 Task: GIF Creation: Create a GIF from a sequence of images.
Action: Mouse pressed left at (549, 423)
Screenshot: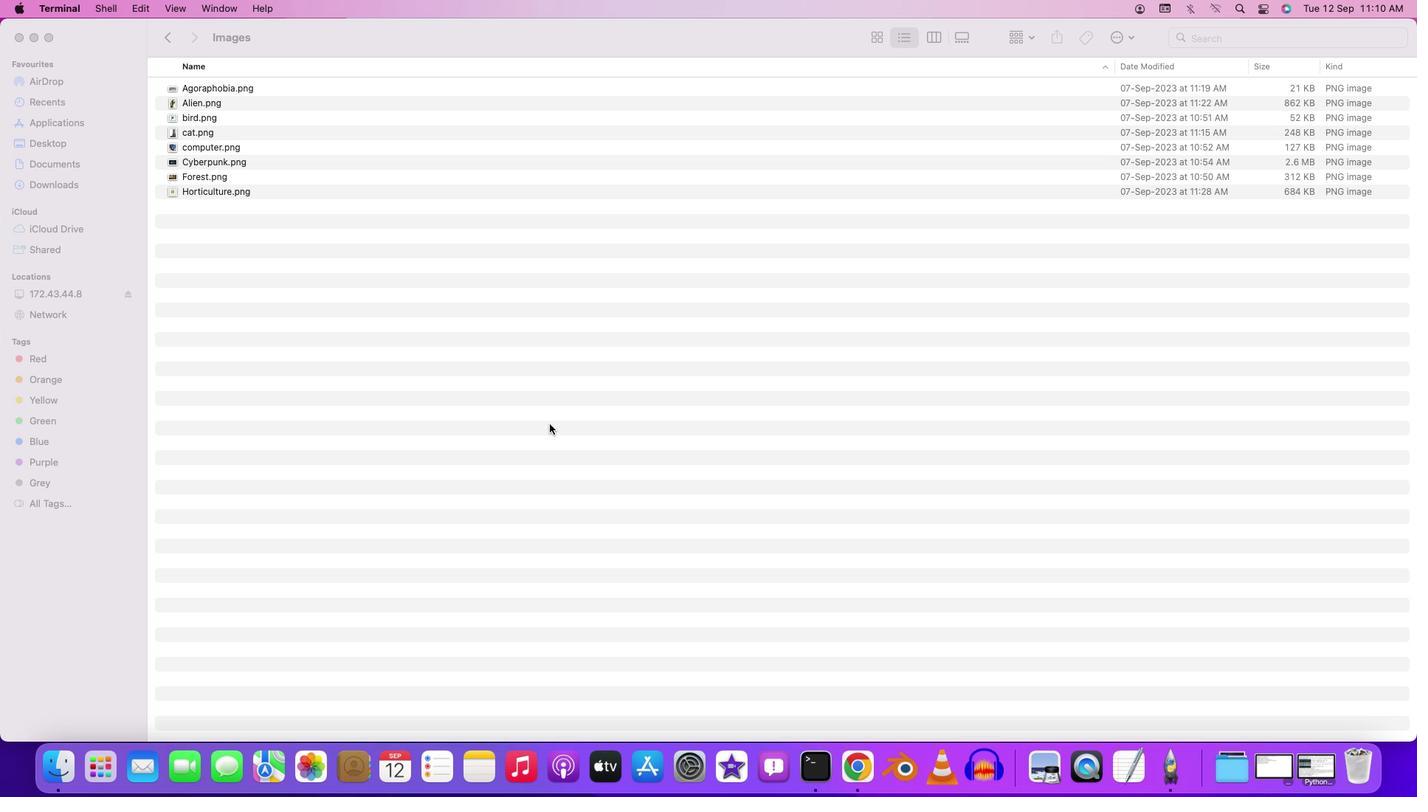 
Action: Mouse moved to (255, 85)
Screenshot: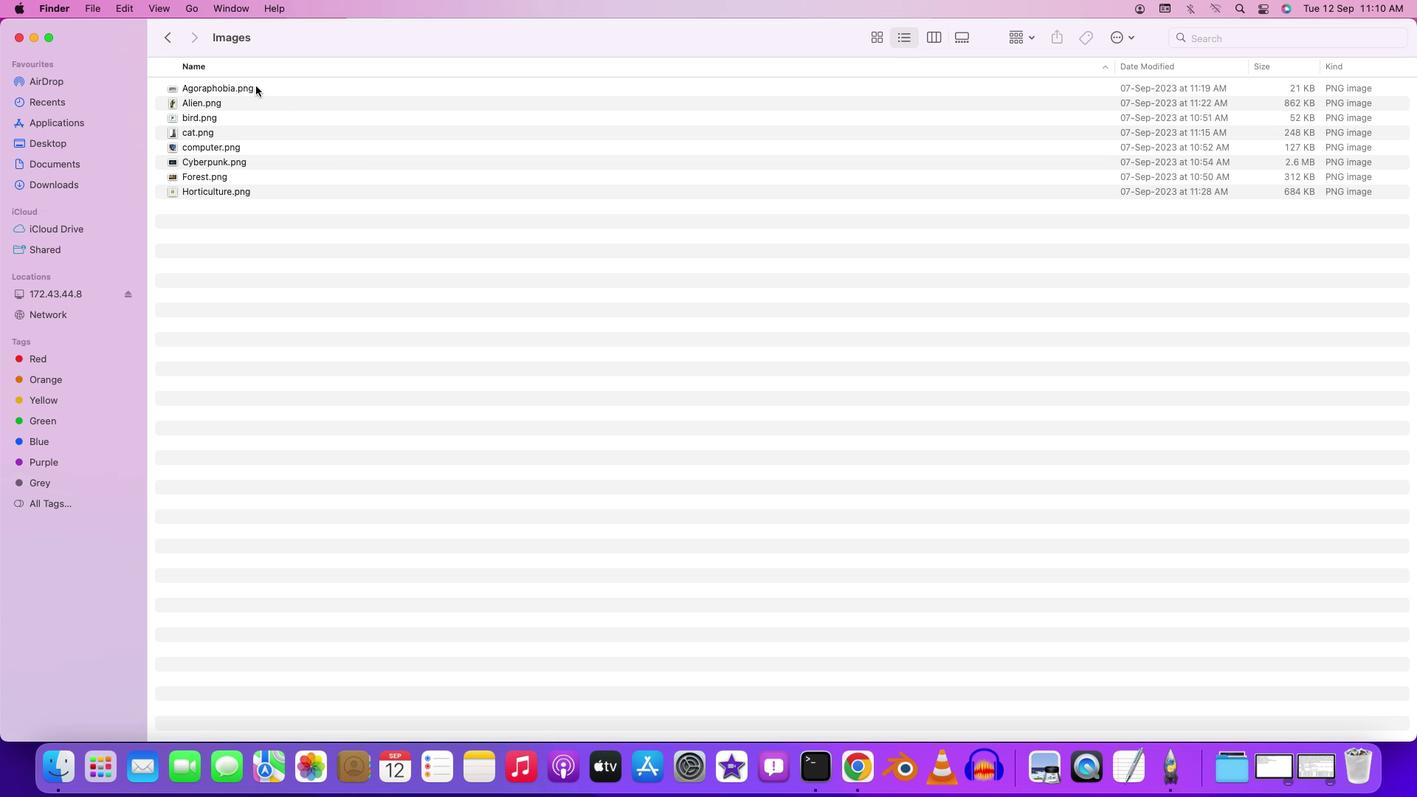 
Action: Mouse pressed left at (255, 85)
Screenshot: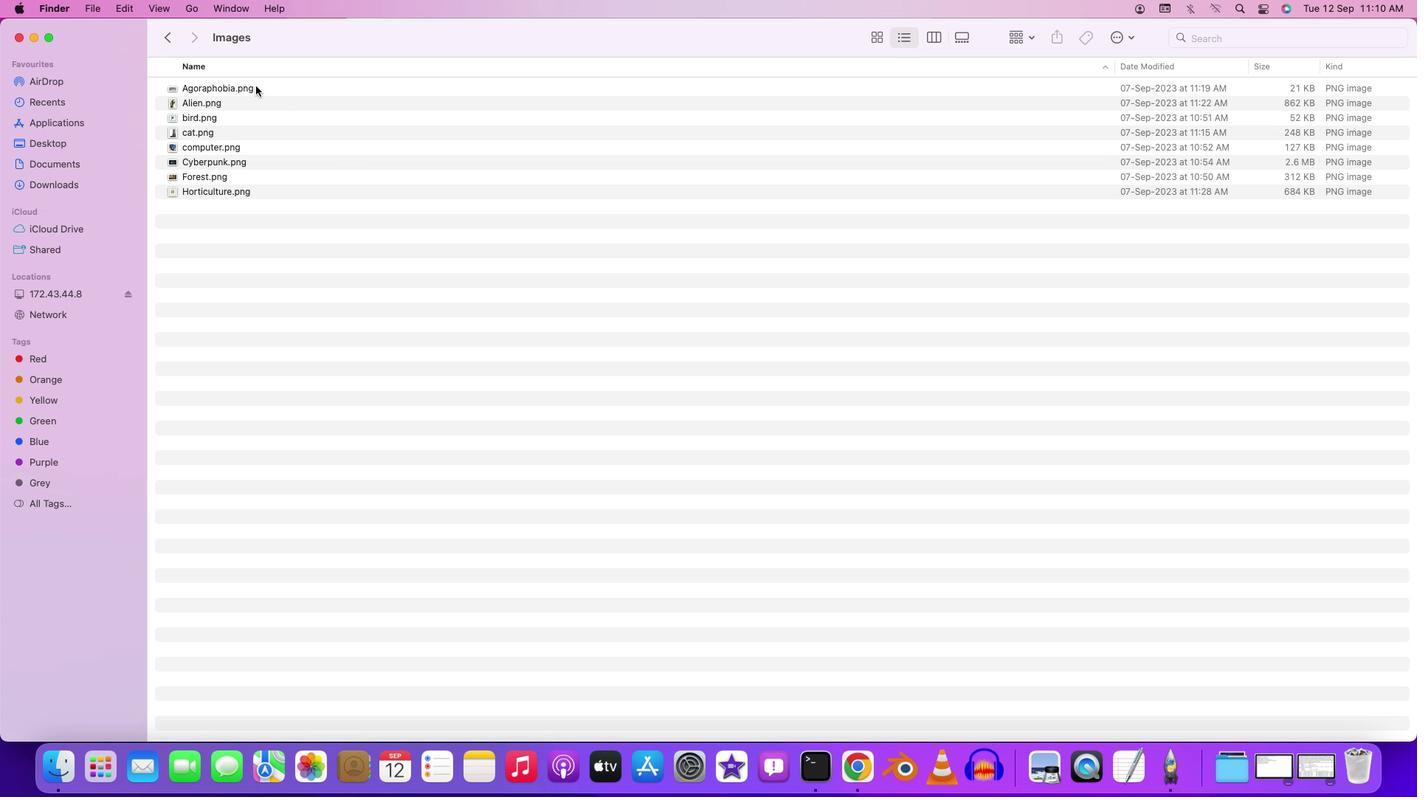 
Action: Mouse moved to (251, 87)
Screenshot: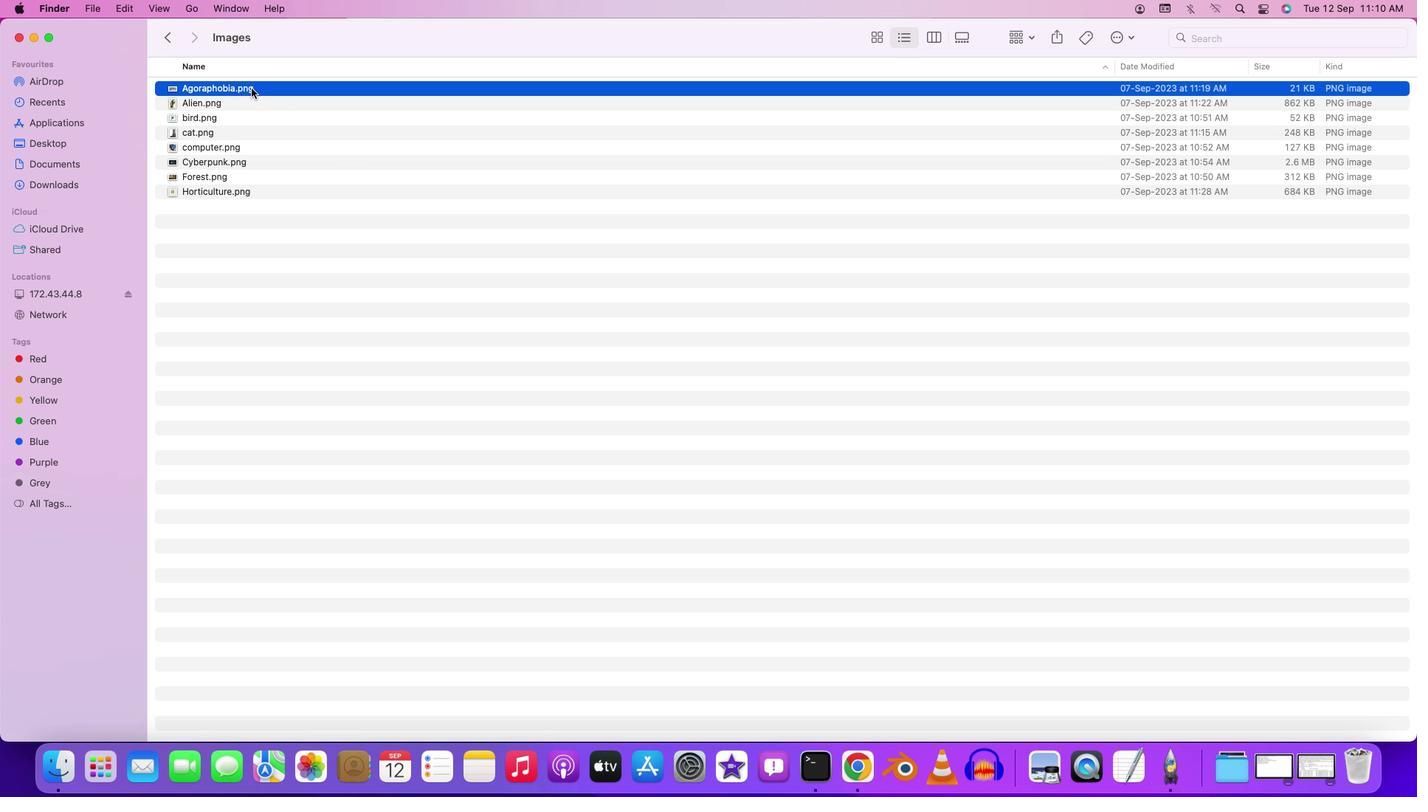 
Action: Mouse pressed right at (251, 87)
Screenshot: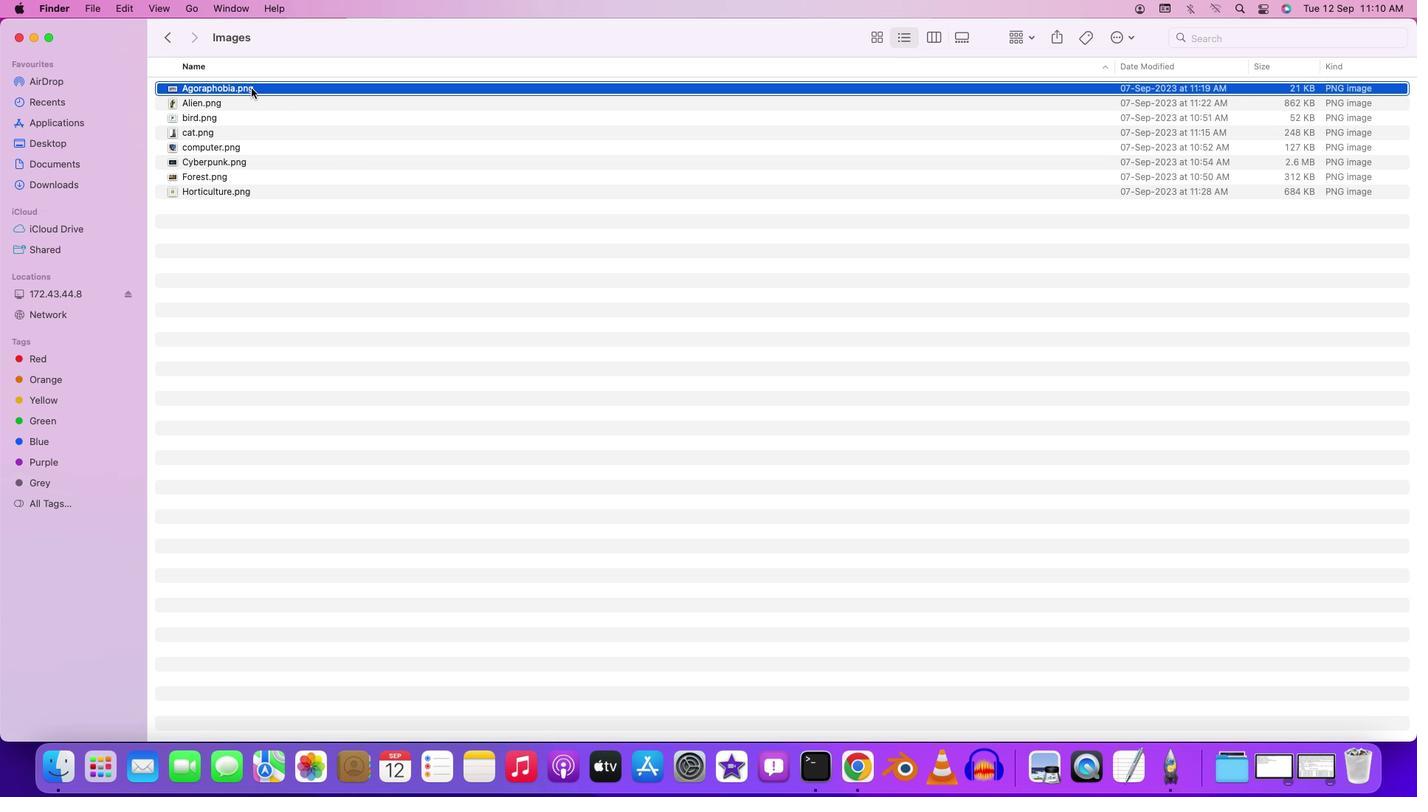 
Action: Mouse moved to (290, 171)
Screenshot: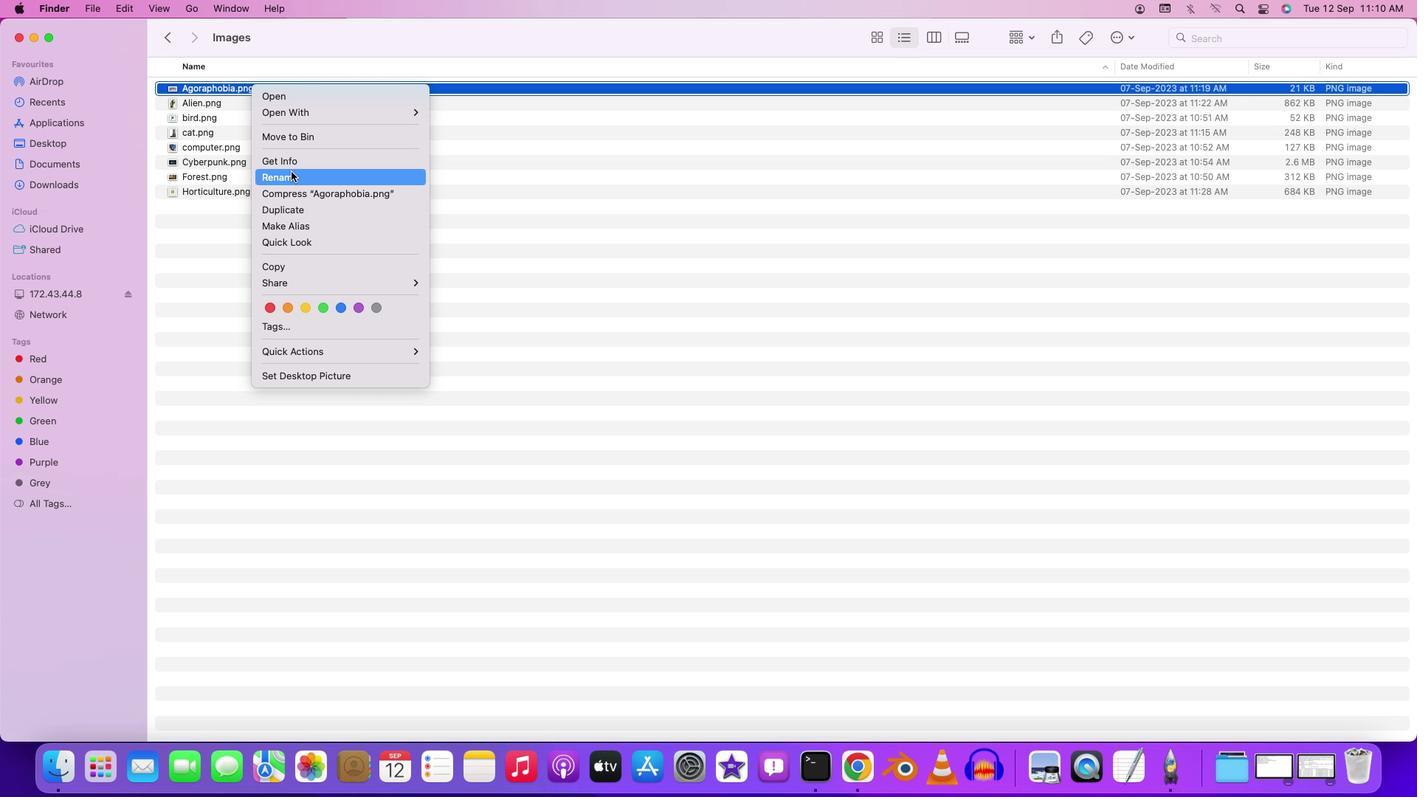 
Action: Mouse pressed left at (290, 171)
Screenshot: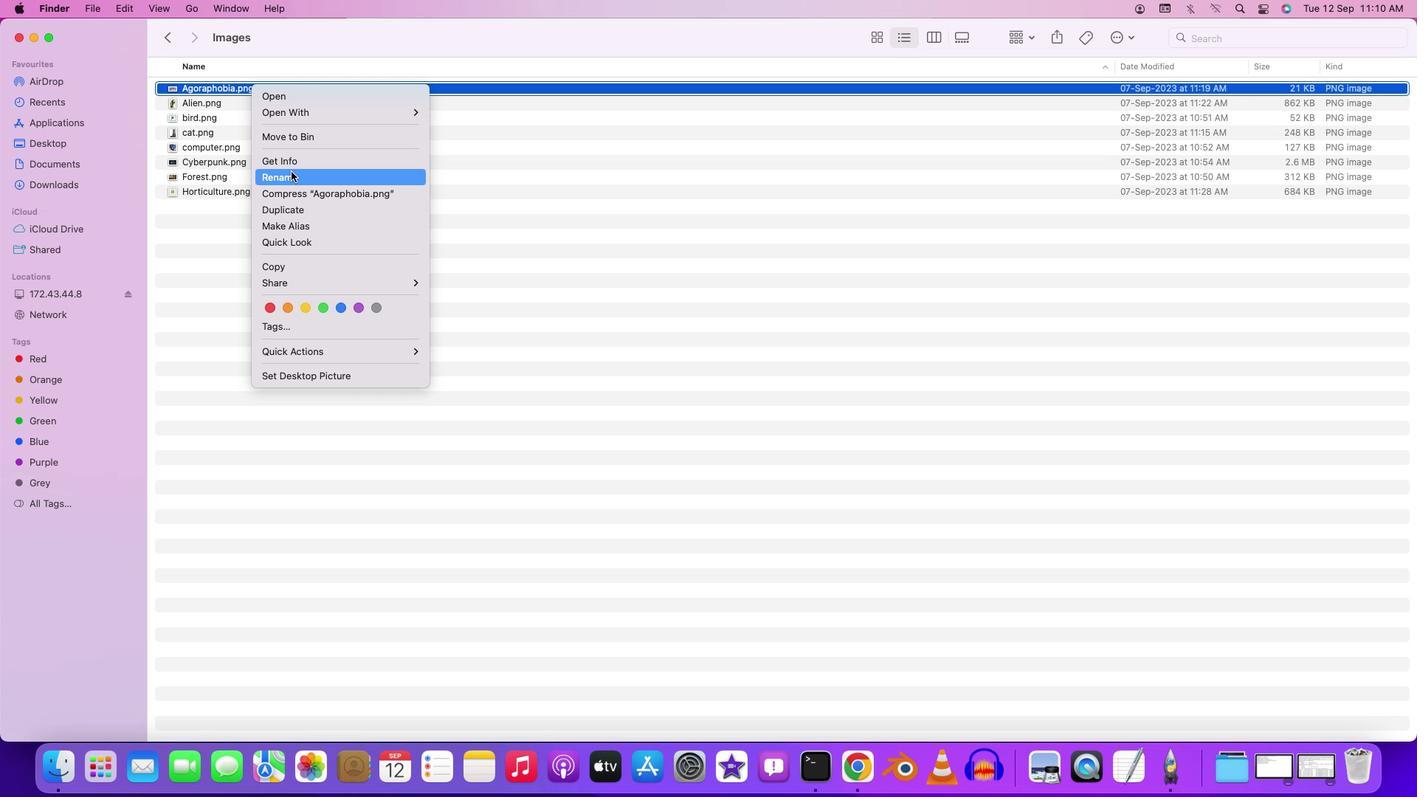 
Action: Key pressed Key.rightKey.leftKey.rightKey.backspaceKey.backspaceKey.backspaceKey.backspaceKey.backspaceKey.backspaceKey.backspaceKey.backspaceKey.backspaceKey.backspaceKey.backspaceKey.backspaceKey.backspaceKey.backspaceKey.backspaceKey.backspaceKey.backspaceKey.backspace'f''r''a''m''3'Key.backspace'e''1'Key.enter
Screenshot: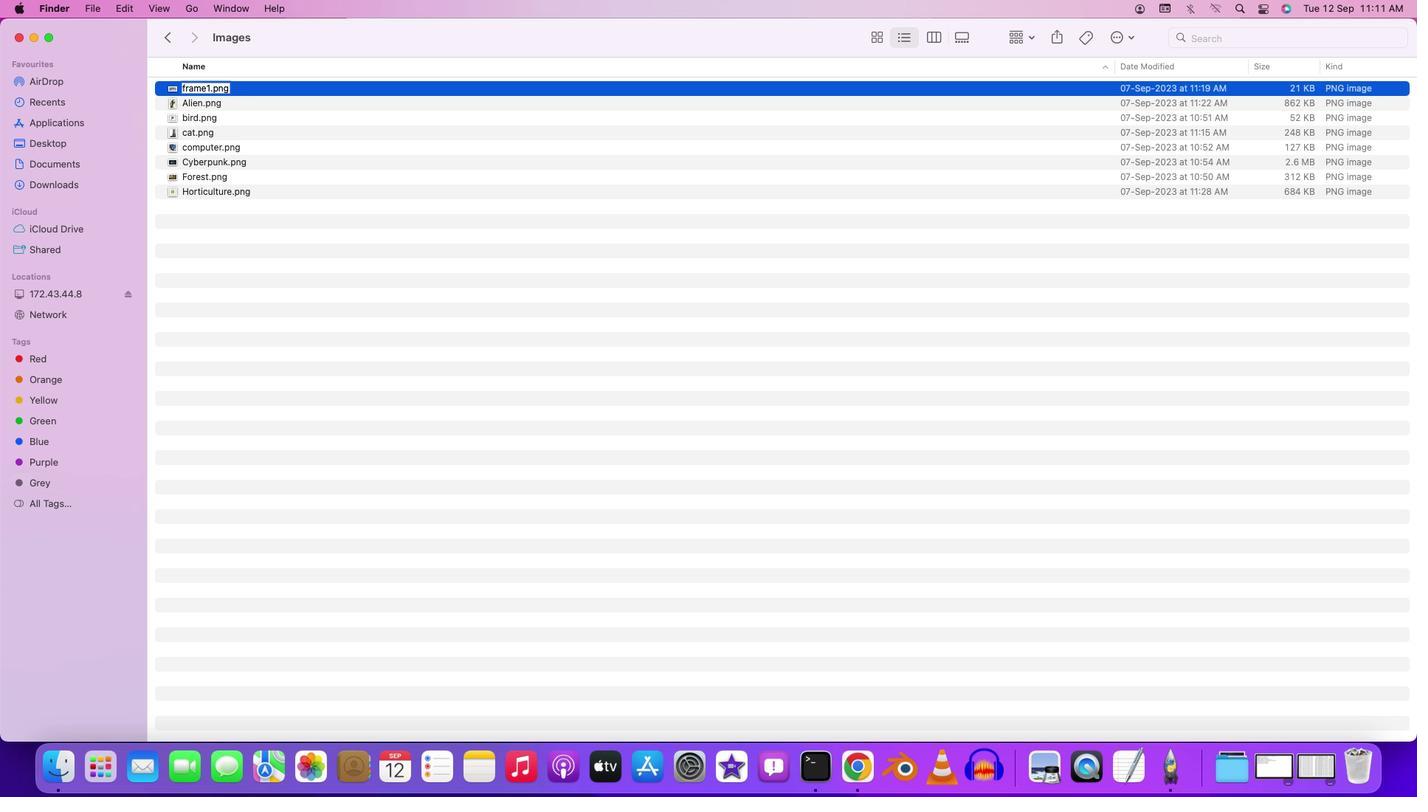 
Action: Mouse moved to (215, 90)
Screenshot: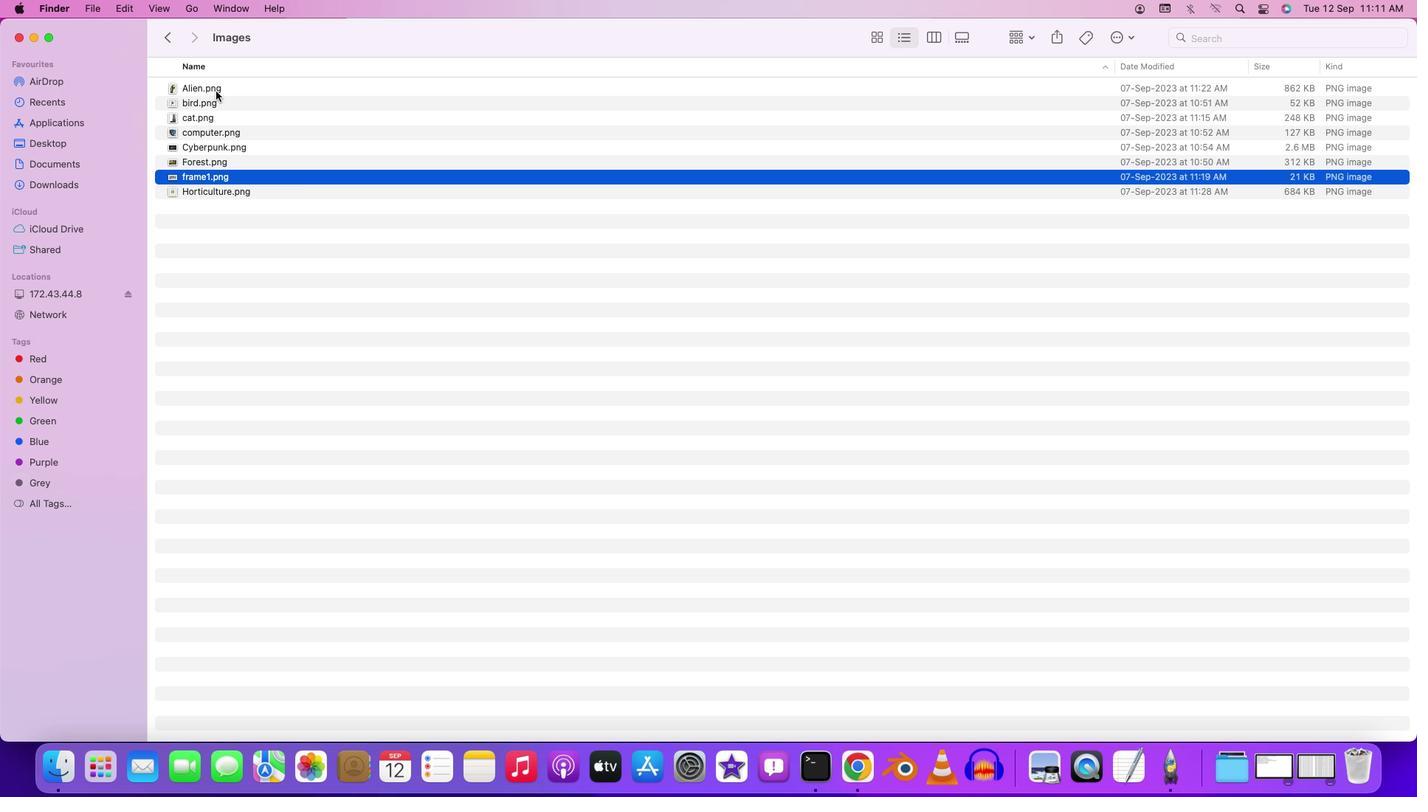 
Action: Mouse pressed left at (215, 90)
Screenshot: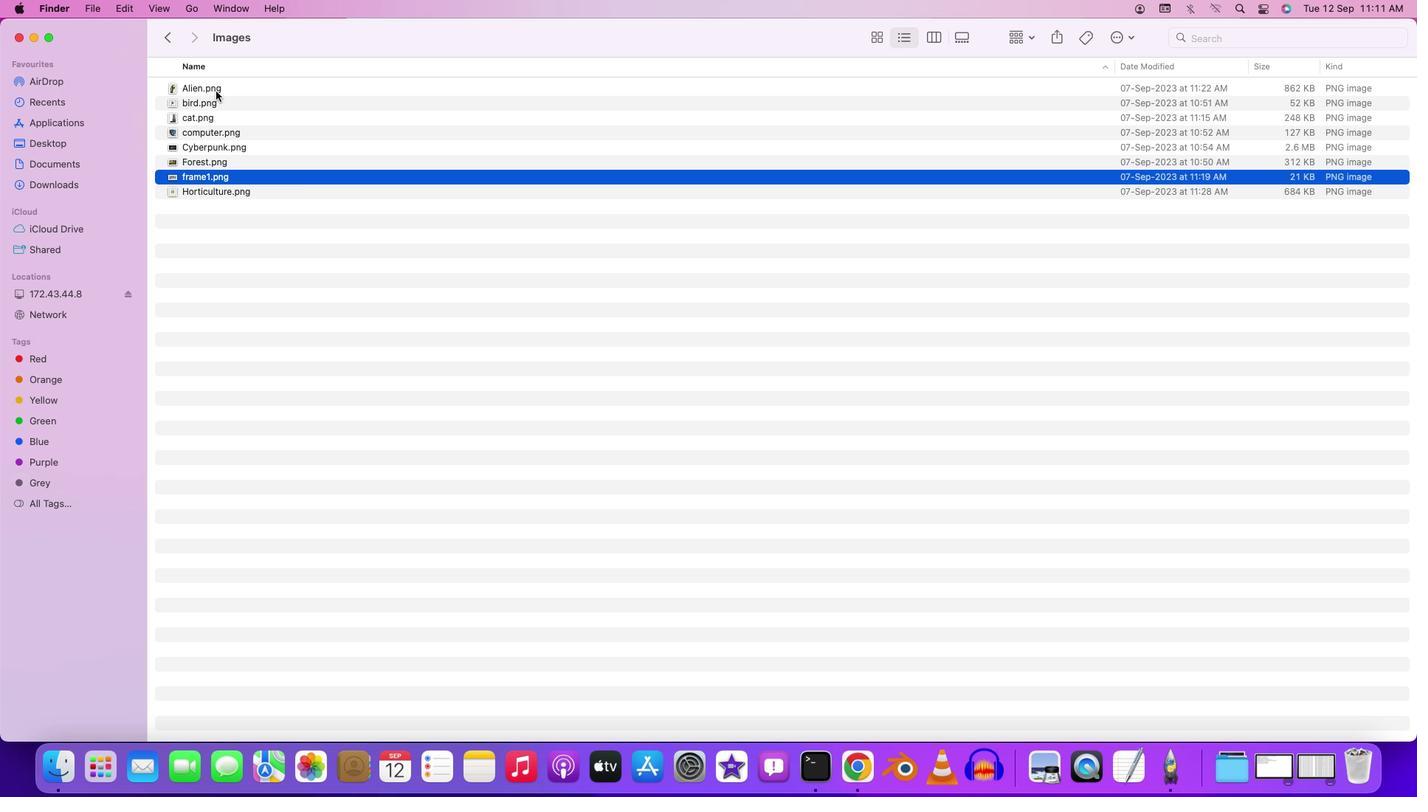 
Action: Mouse pressed right at (215, 90)
Screenshot: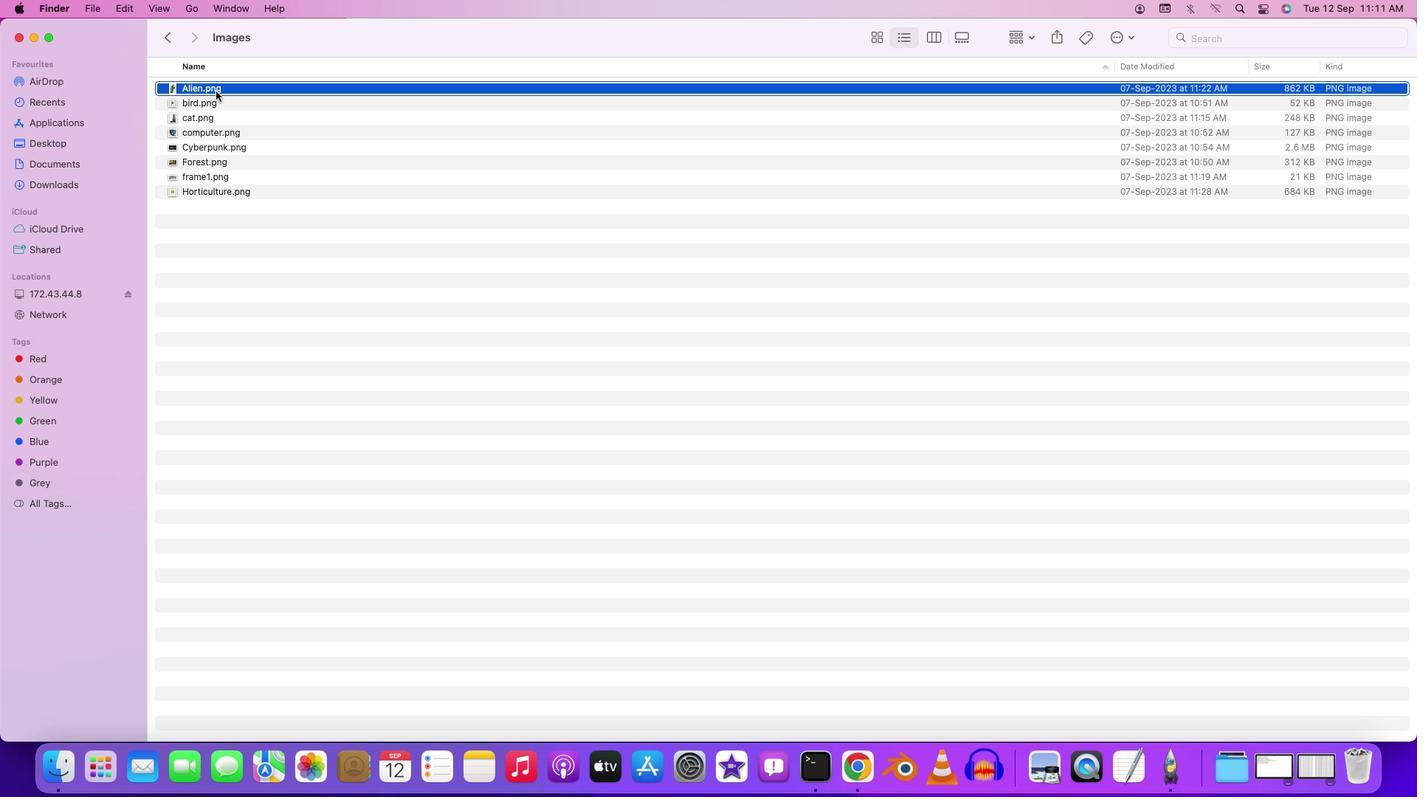 
Action: Mouse moved to (254, 174)
Screenshot: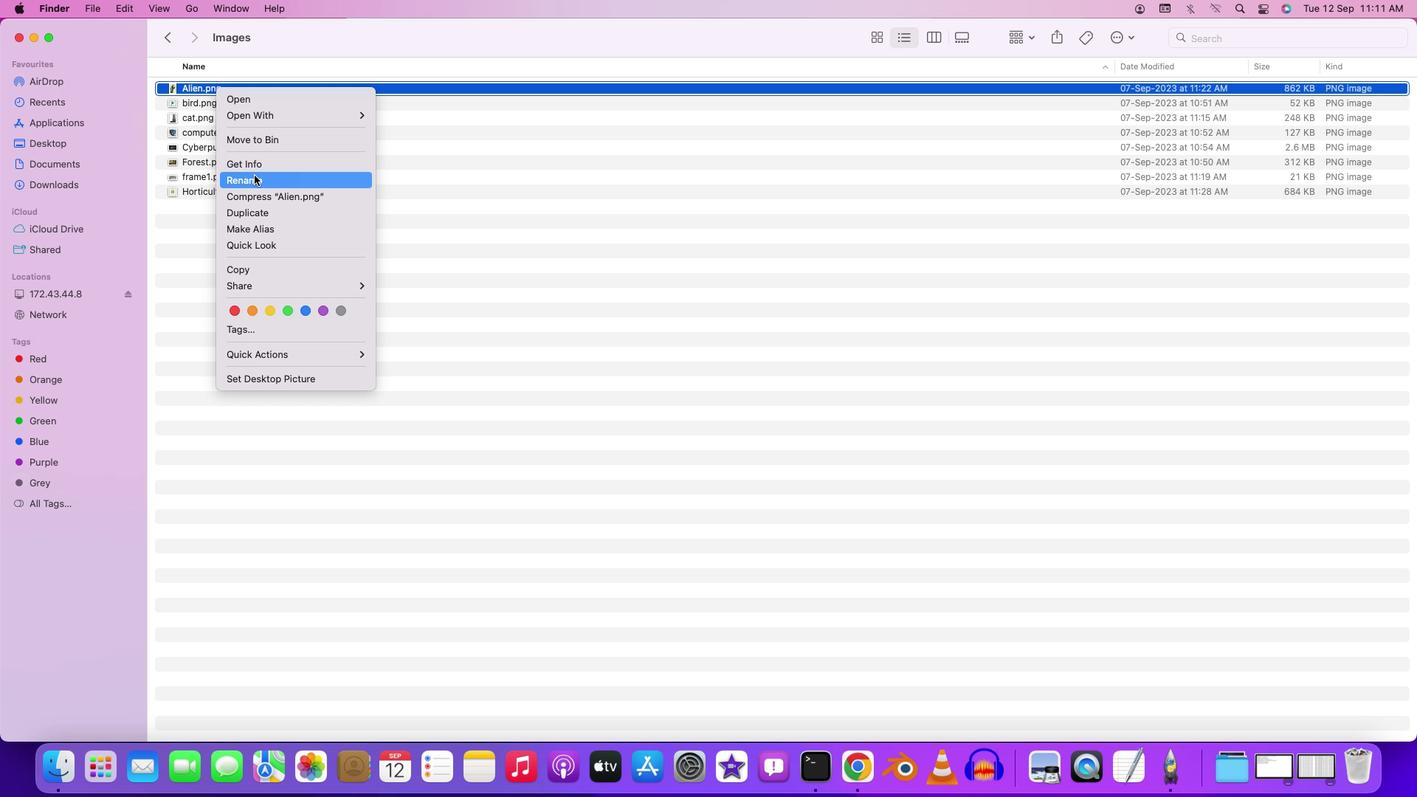 
Action: Mouse pressed left at (254, 174)
Screenshot: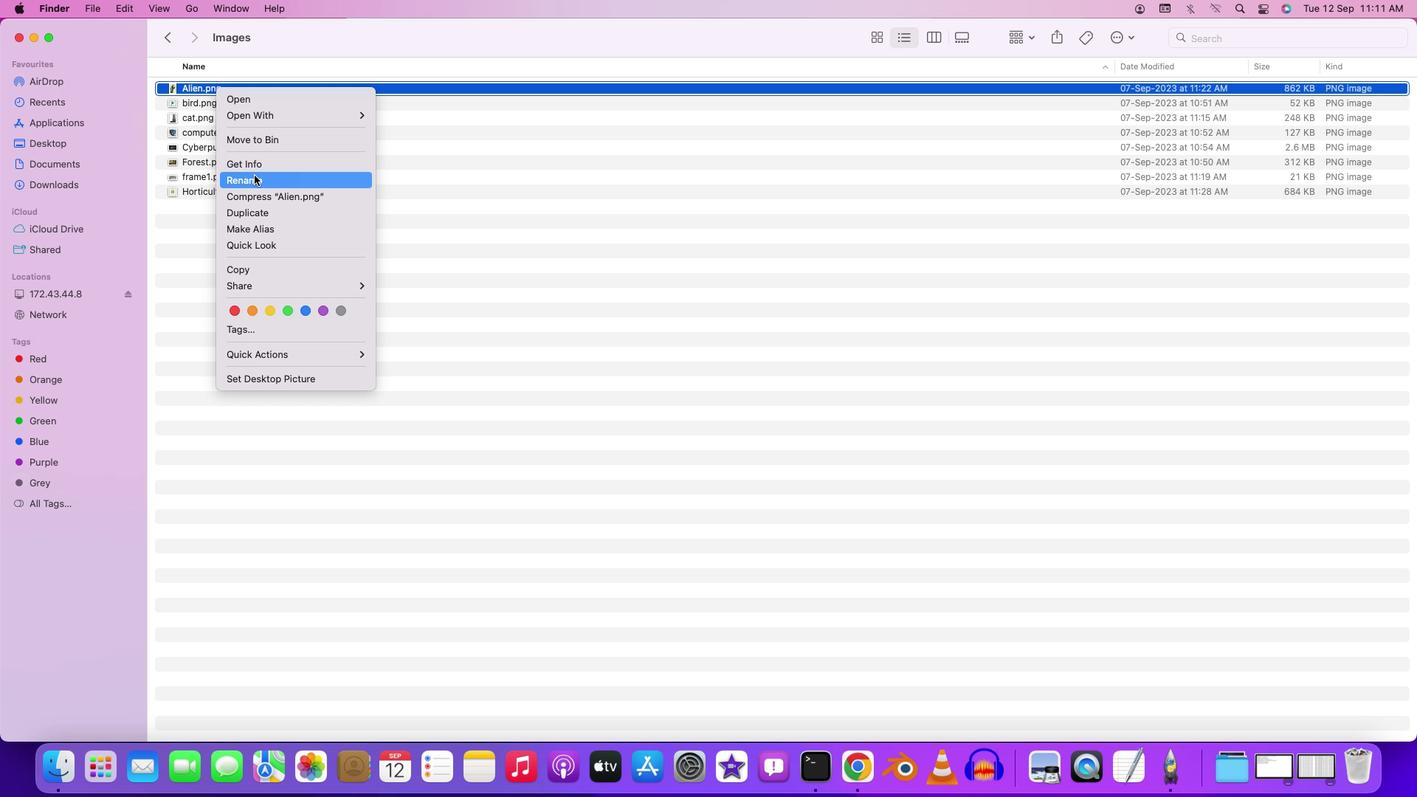 
Action: Key pressed 'f''r''a''m''e''2'Key.enterKey.upKey.upKey.upKey.upKey.upKey.up
Screenshot: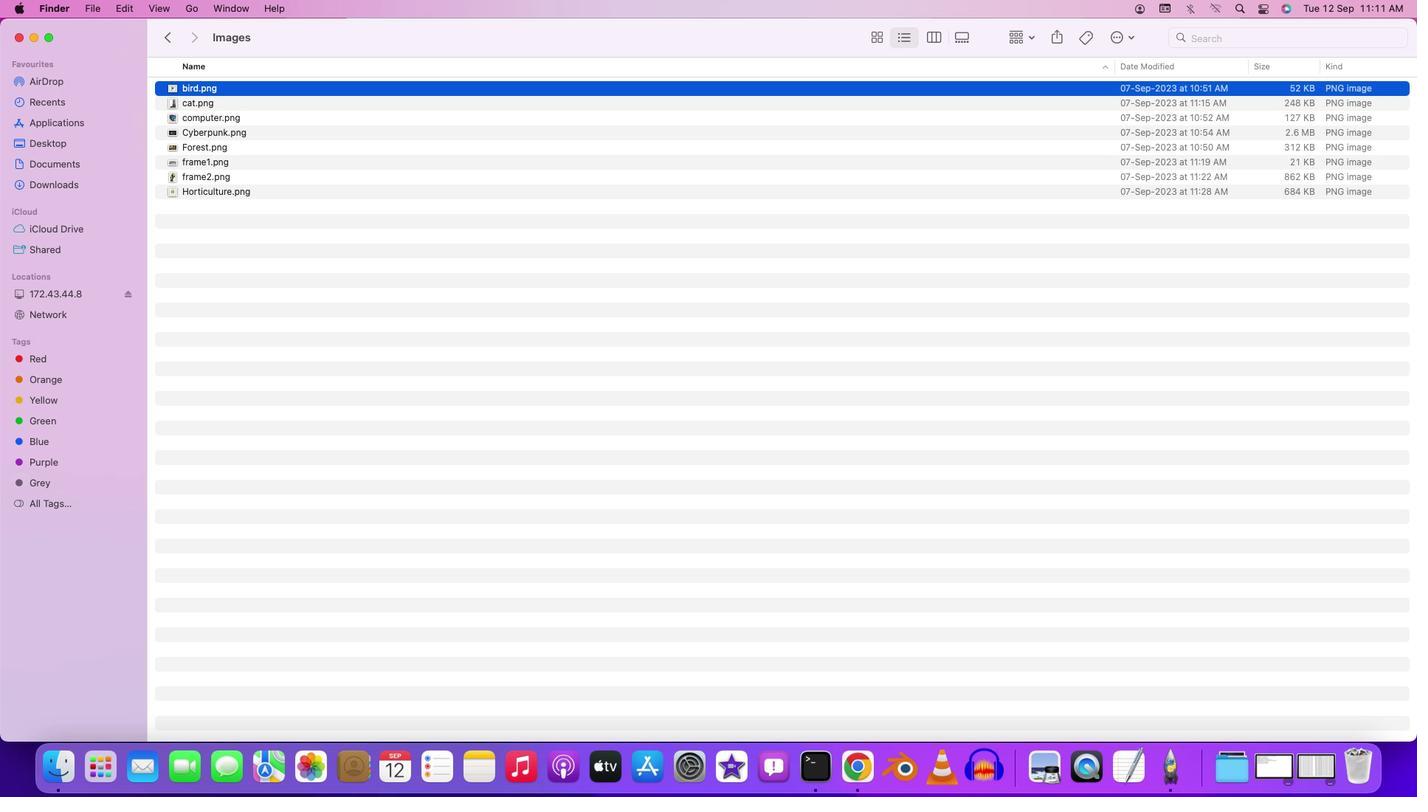 
Action: Mouse moved to (209, 92)
Screenshot: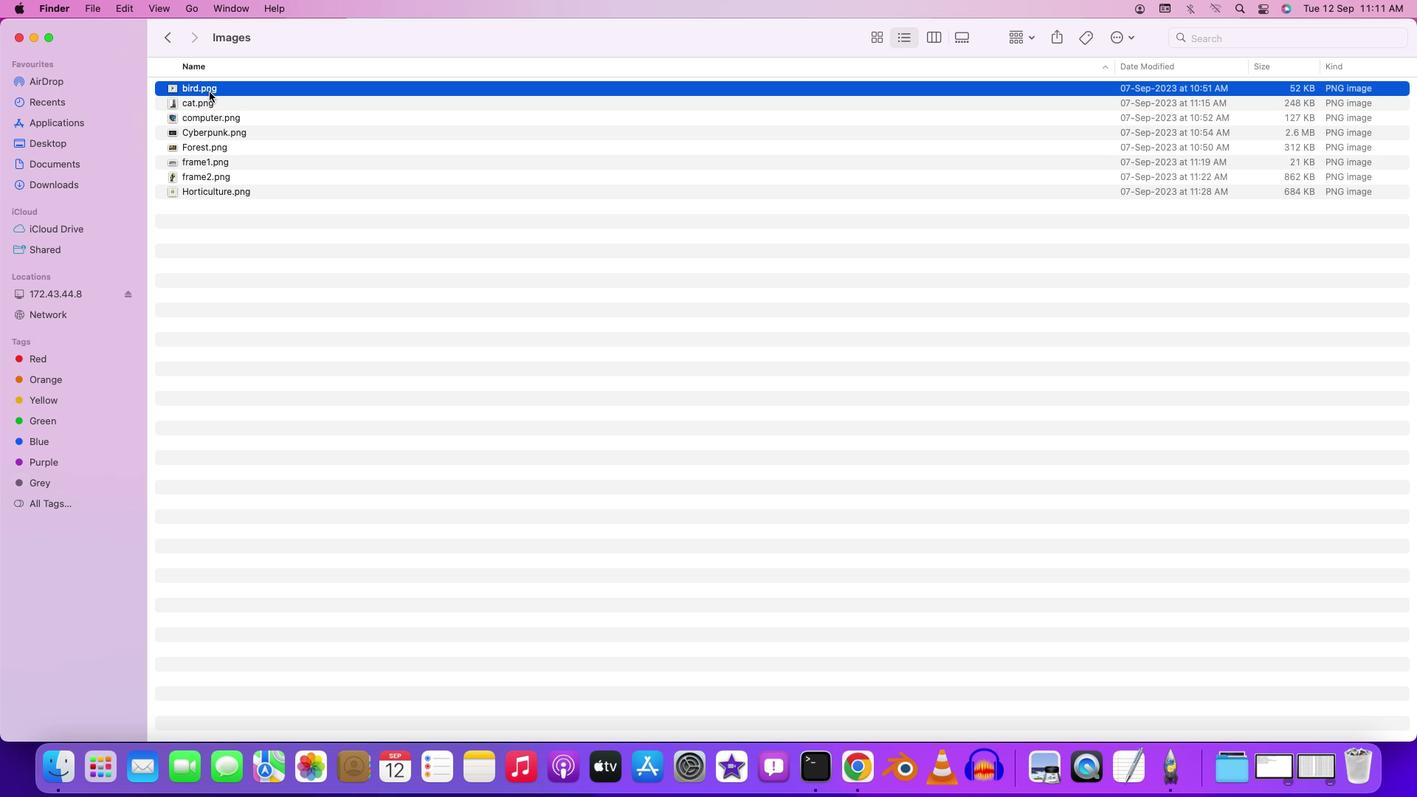 
Action: Mouse pressed right at (209, 92)
Screenshot: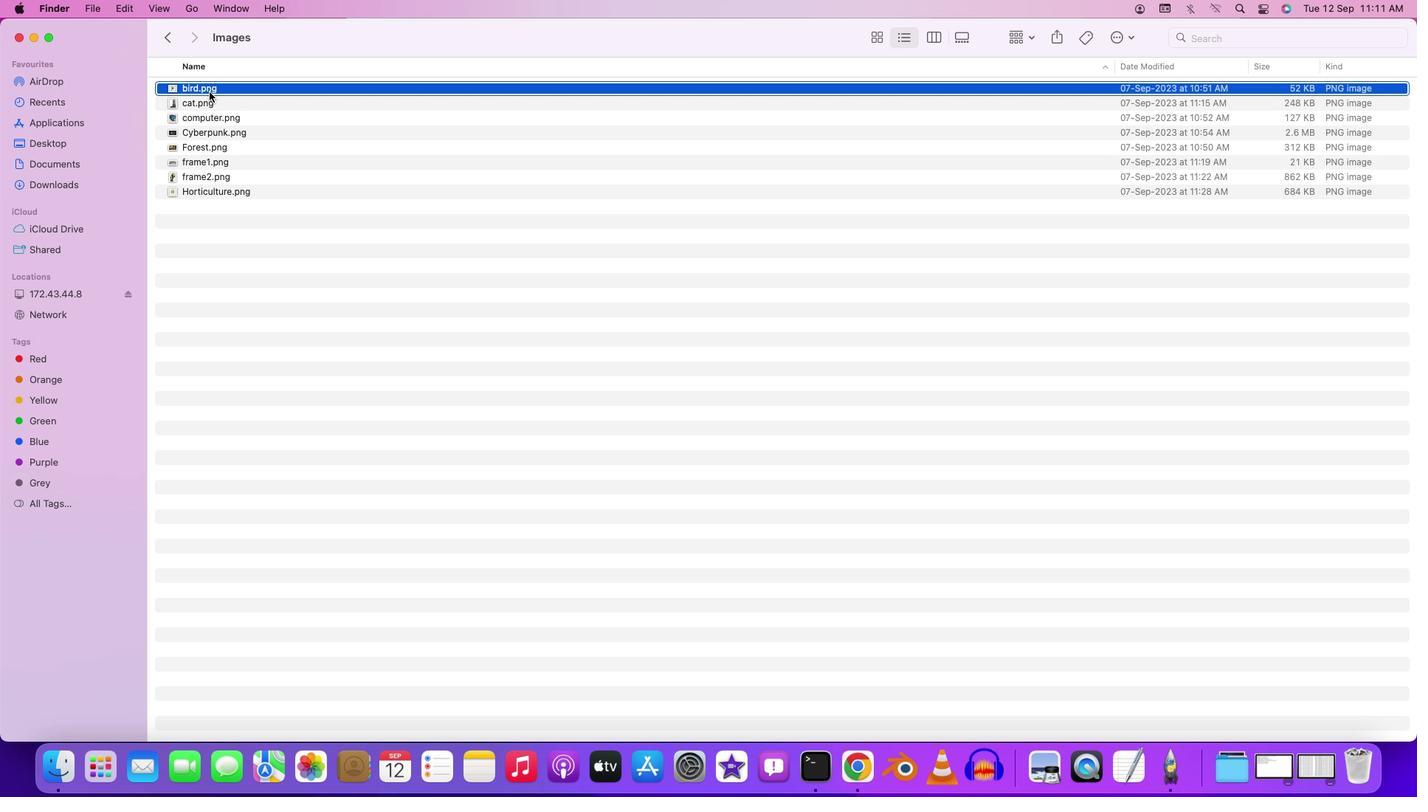 
Action: Mouse moved to (256, 180)
Screenshot: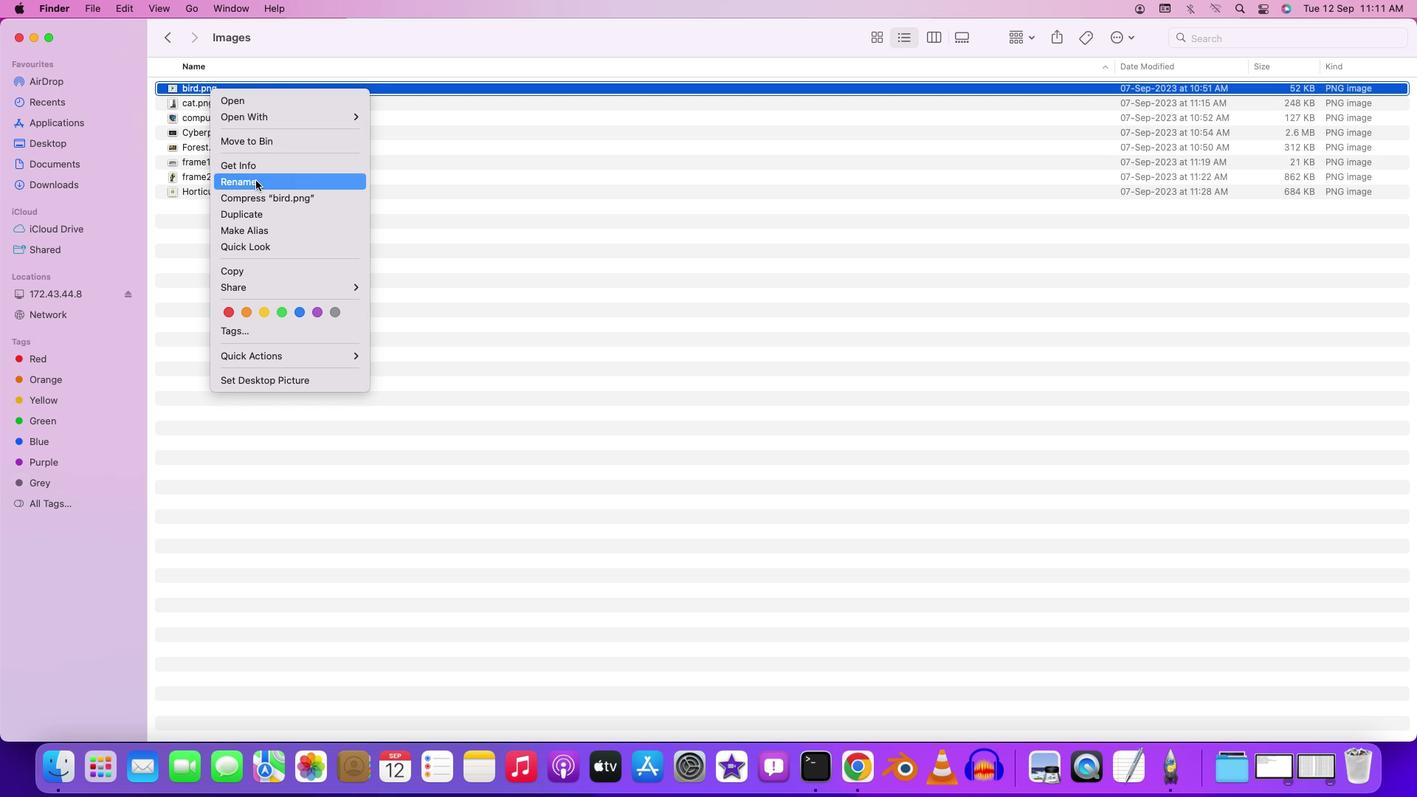 
Action: Mouse pressed left at (256, 180)
Screenshot: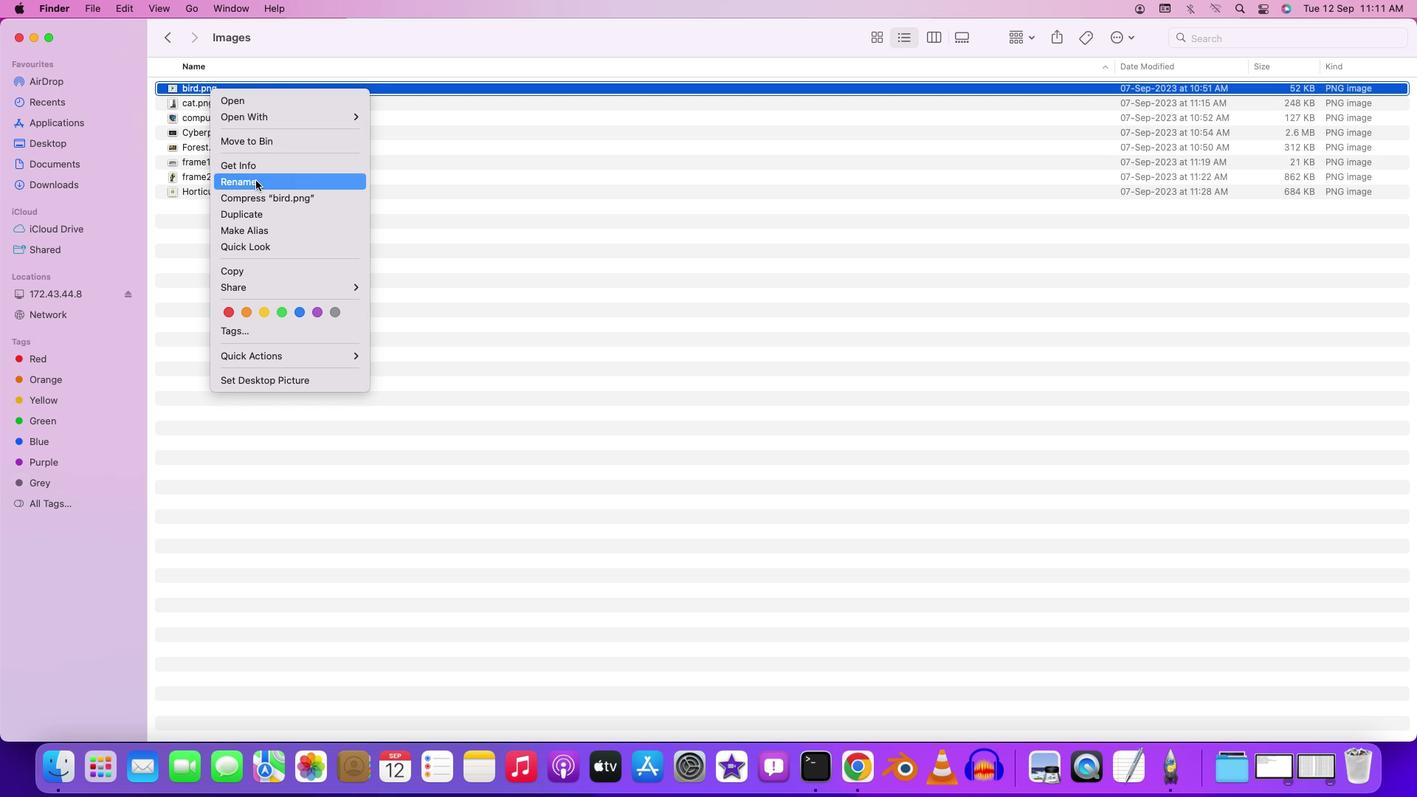 
Action: Key pressed 'f''r''a''m''e''3'Key.enter
Screenshot: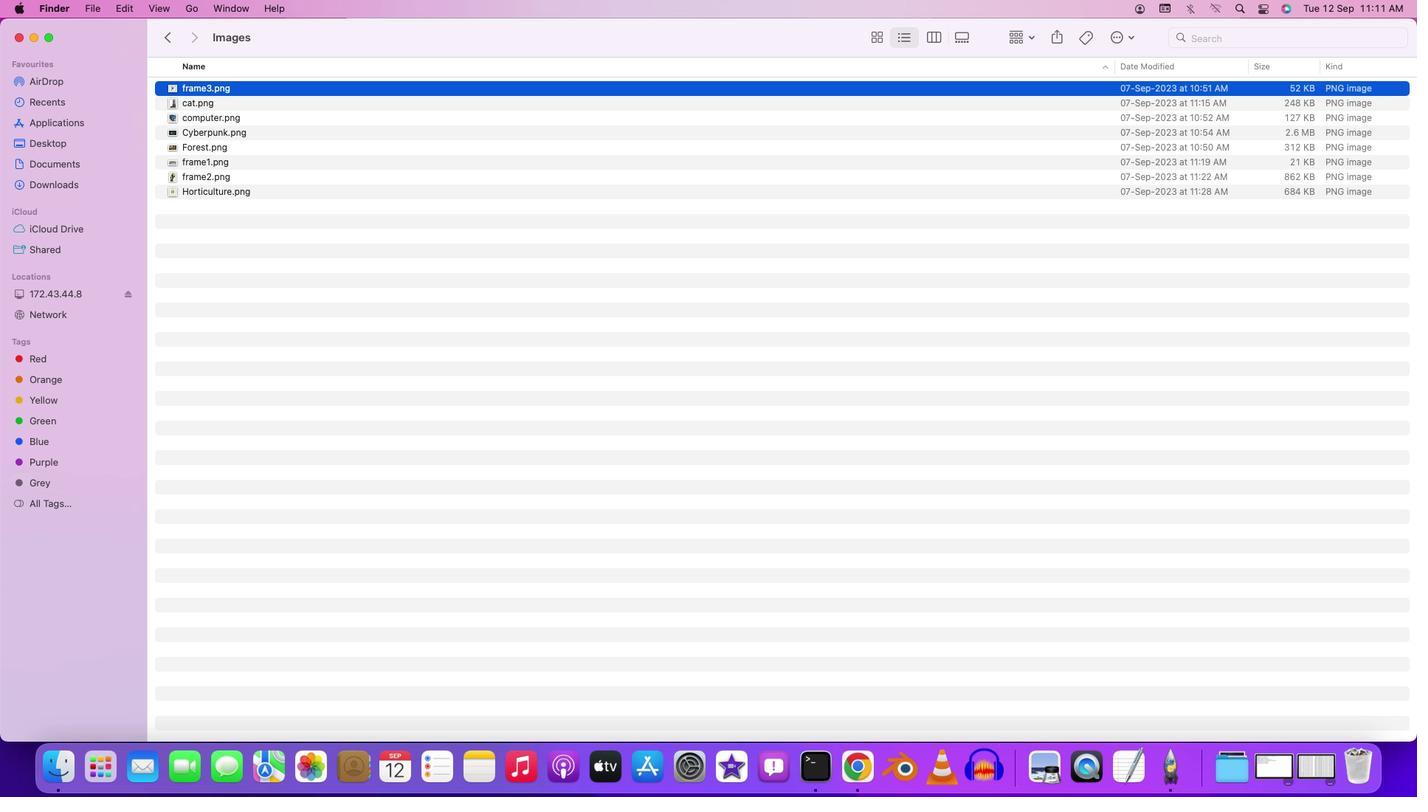 
Action: Mouse moved to (210, 88)
Screenshot: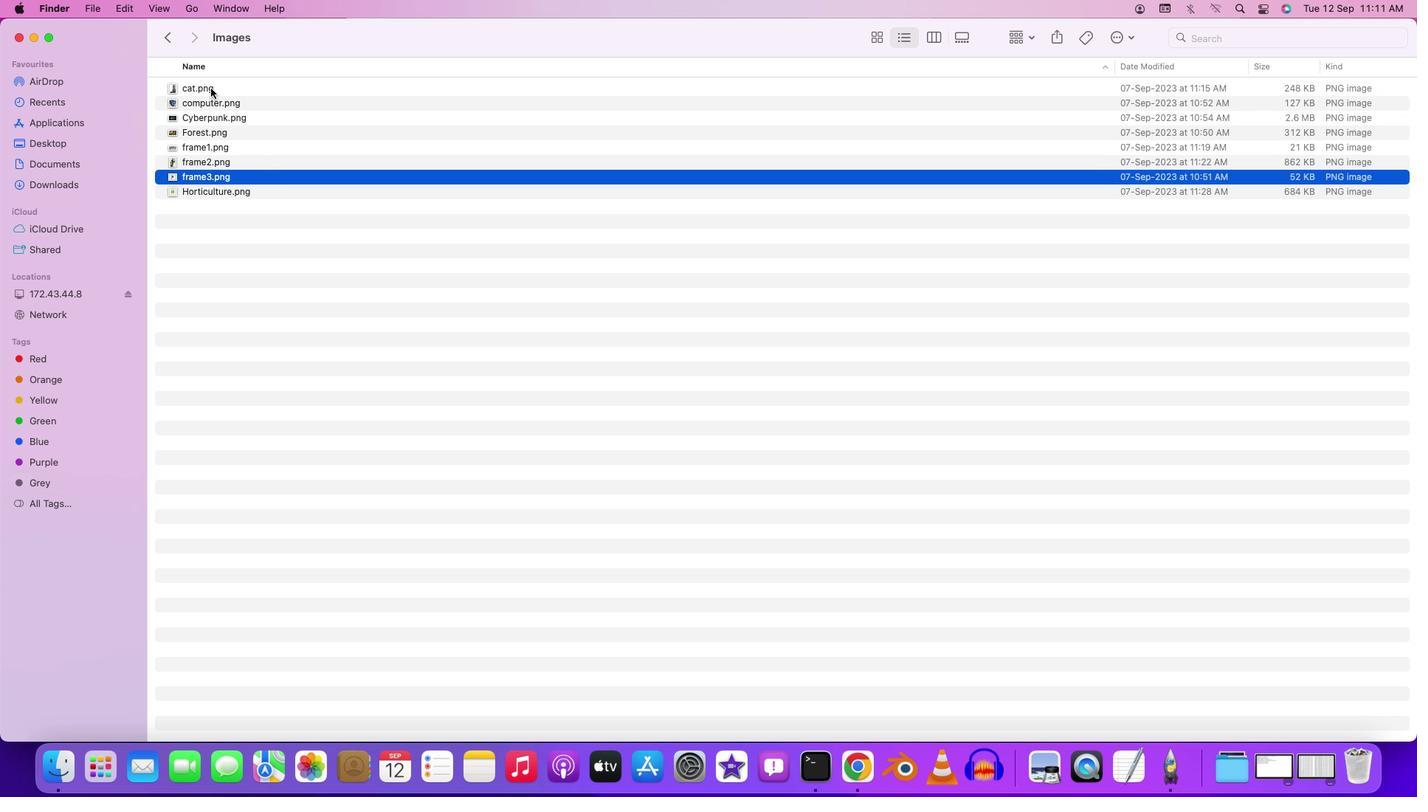 
Action: Mouse pressed left at (210, 88)
Screenshot: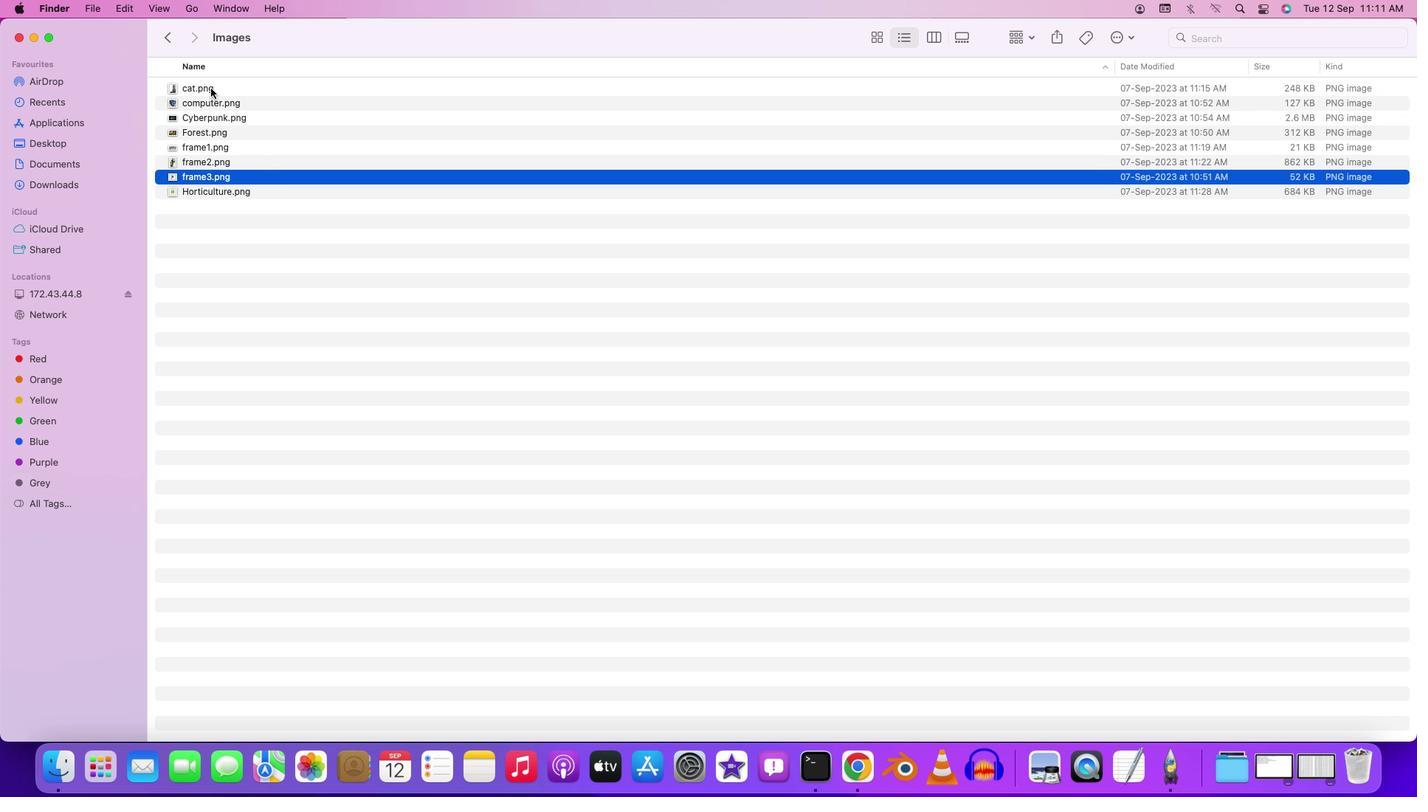 
Action: Mouse pressed right at (210, 88)
Screenshot: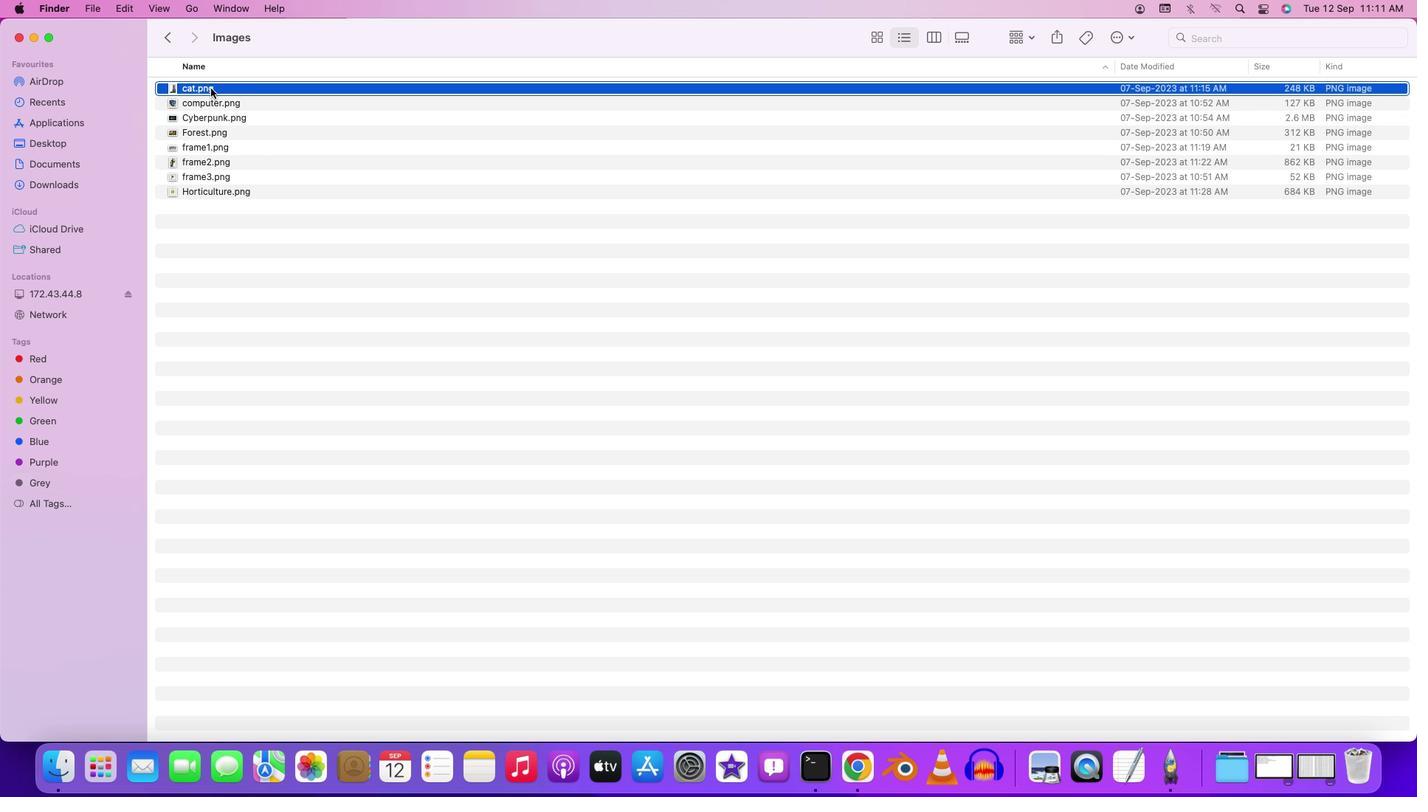 
Action: Mouse moved to (256, 178)
Screenshot: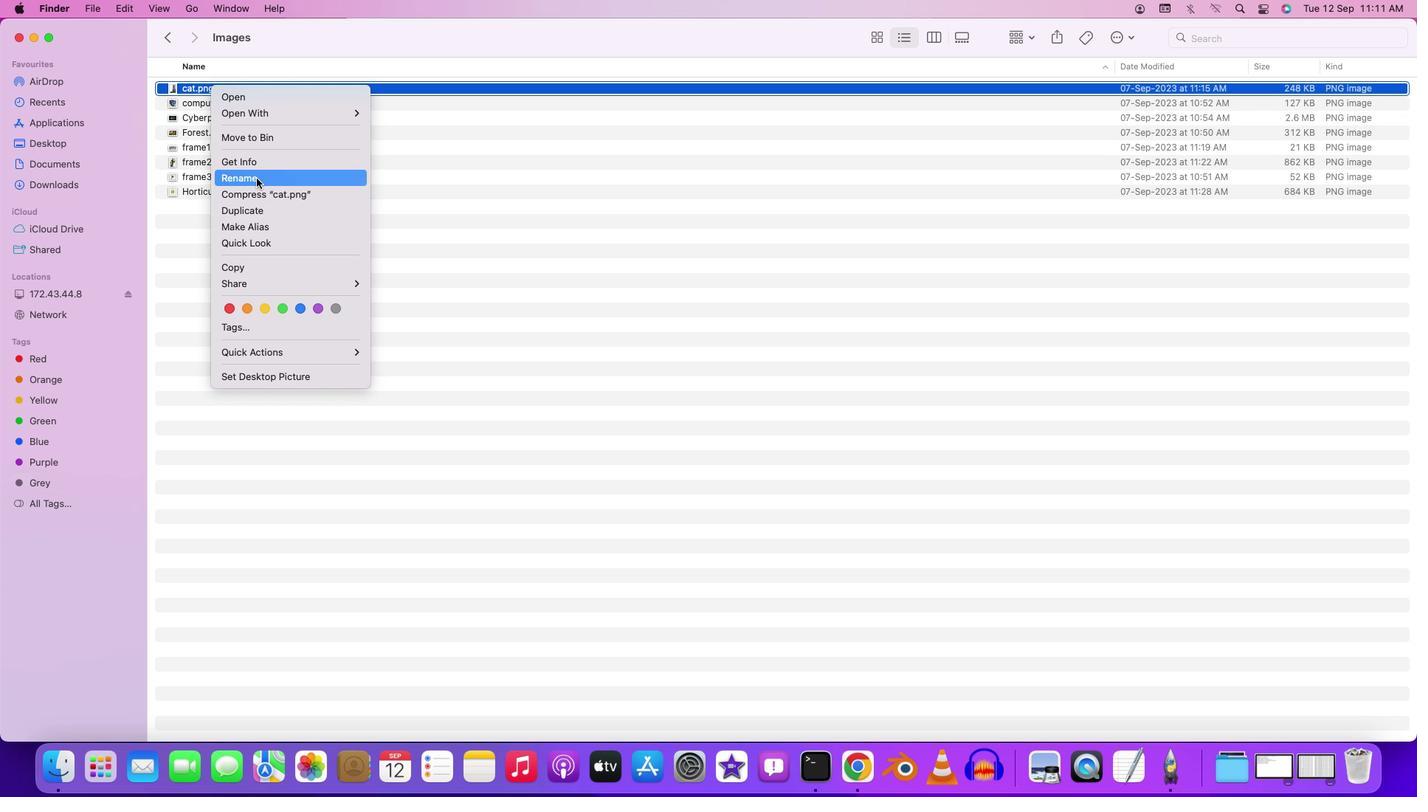 
Action: Mouse pressed left at (256, 178)
Screenshot: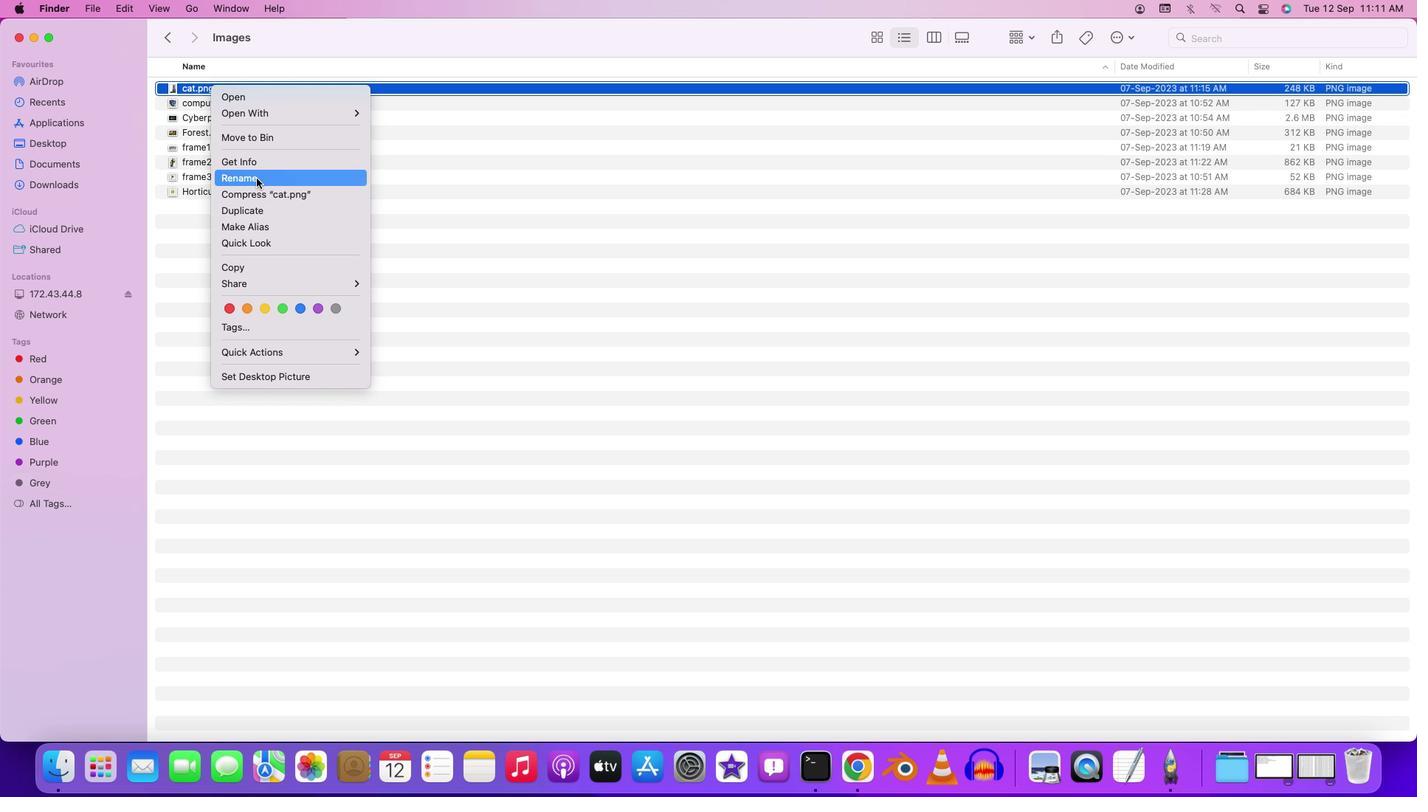 
Action: Key pressed 'f''r''a''m''e''4'Key.enter
Screenshot: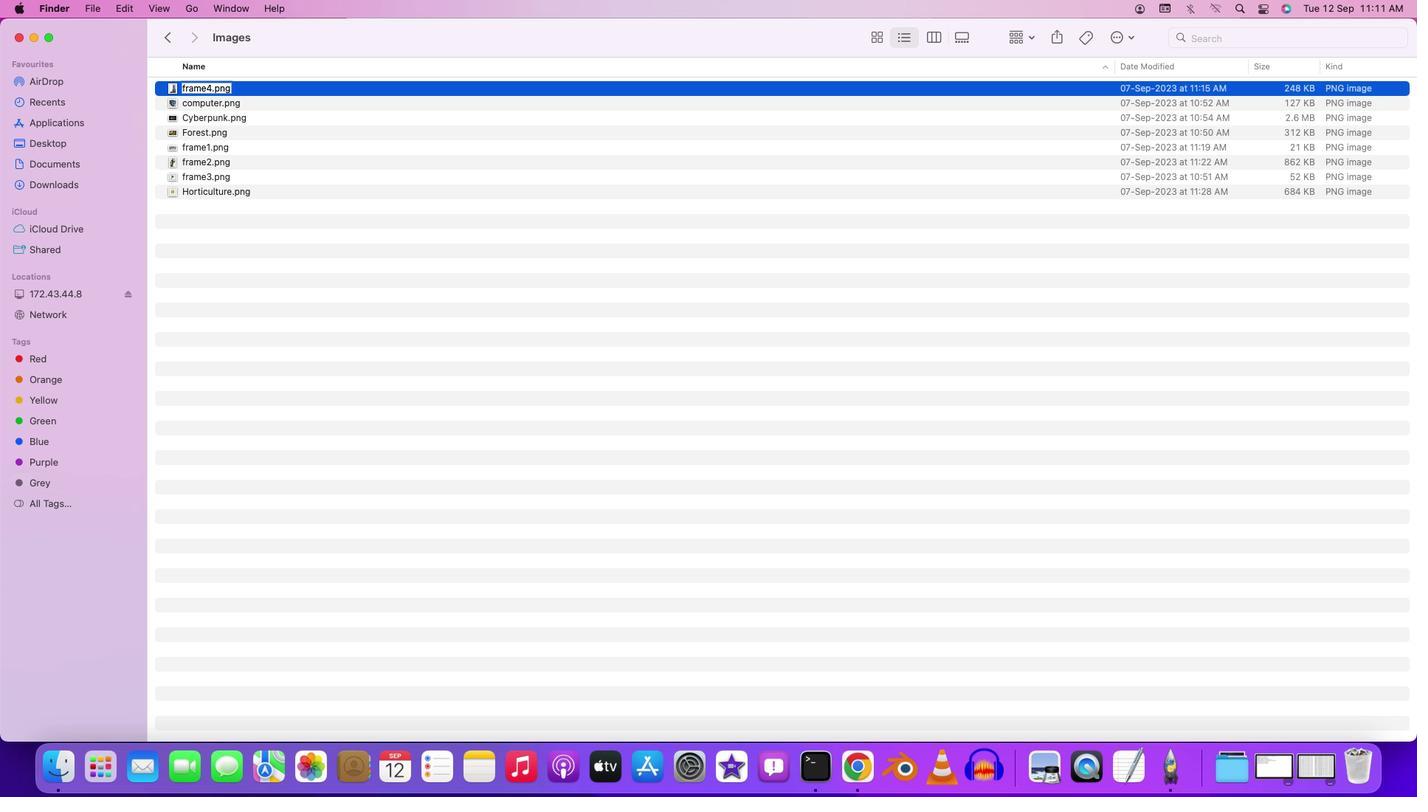 
Action: Mouse moved to (221, 89)
Screenshot: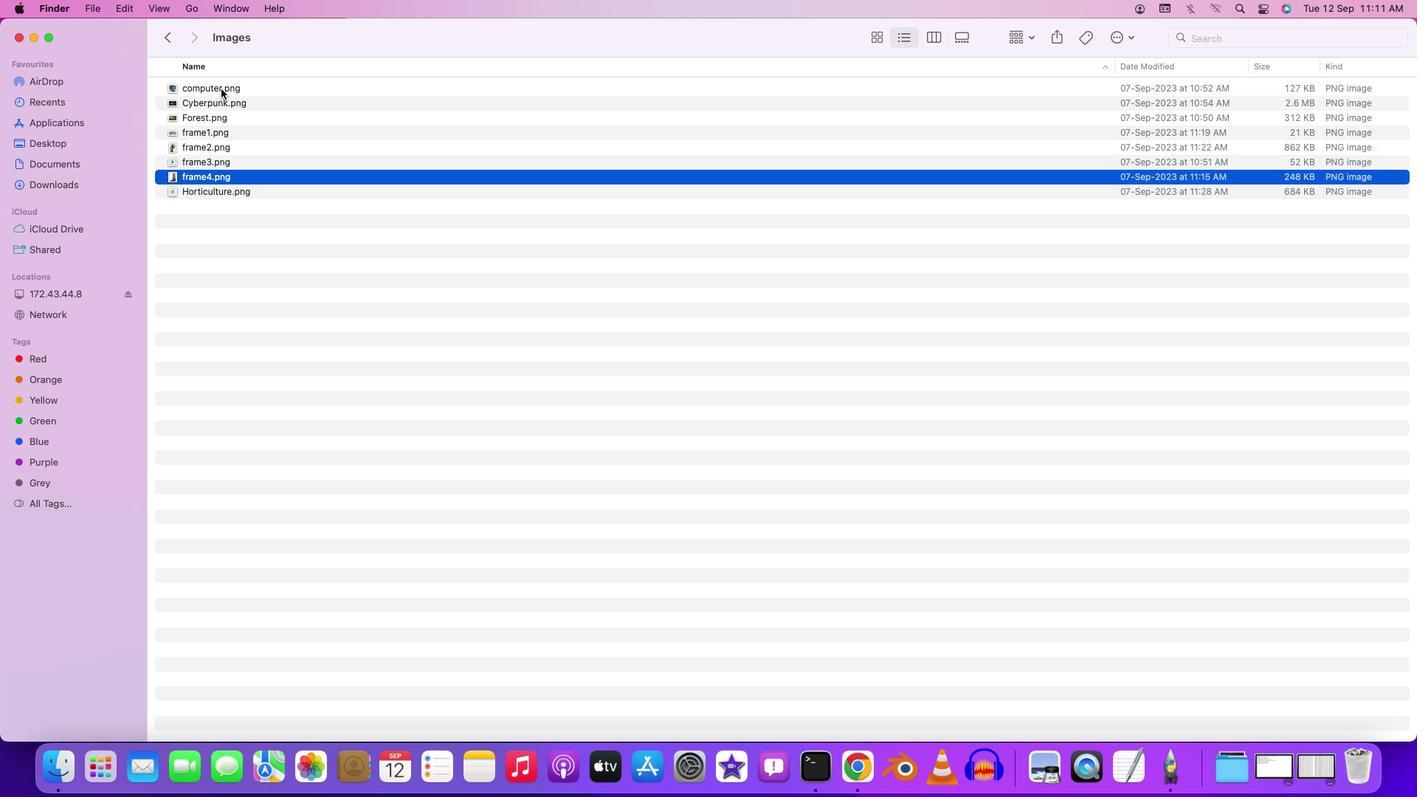 
Action: Mouse pressed left at (221, 89)
Screenshot: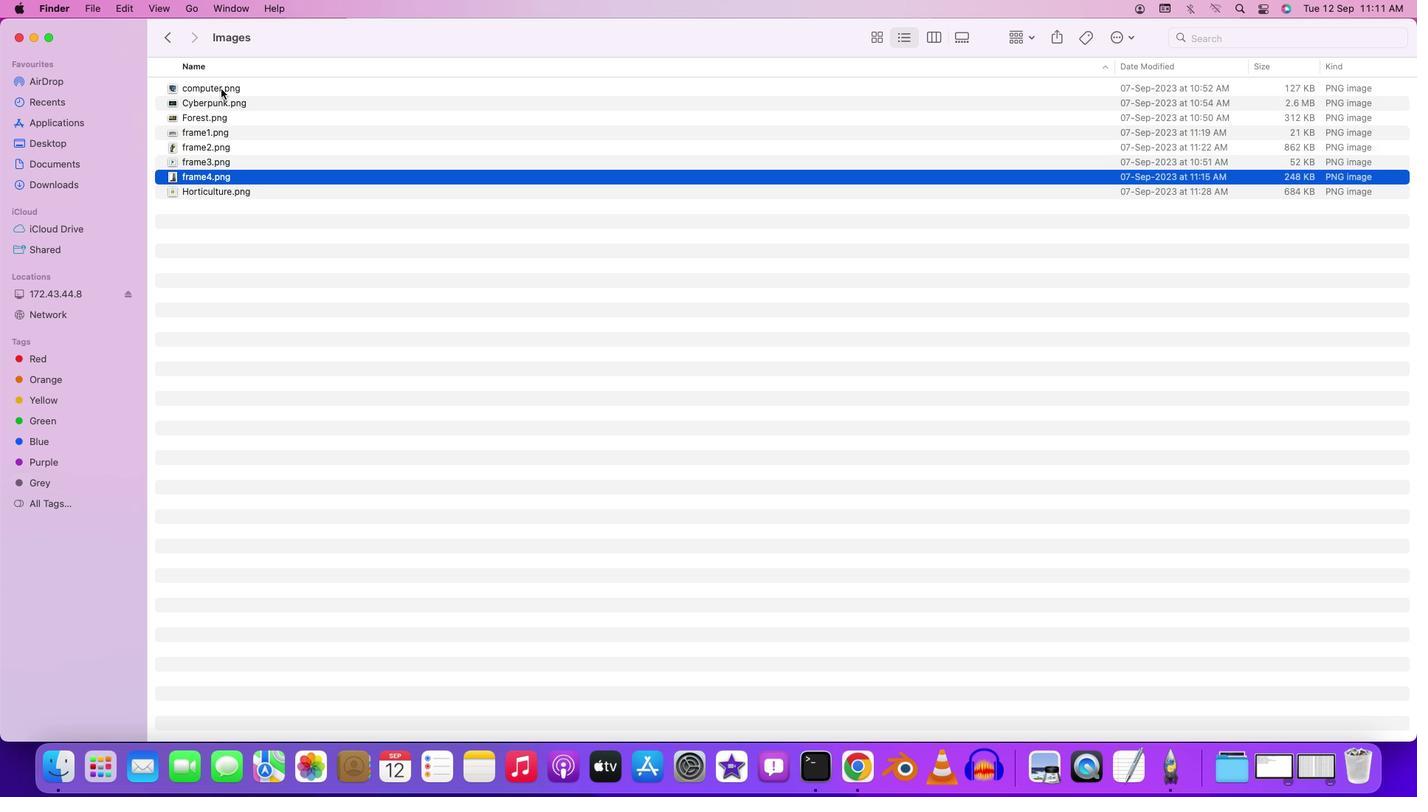 
Action: Mouse moved to (220, 89)
Screenshot: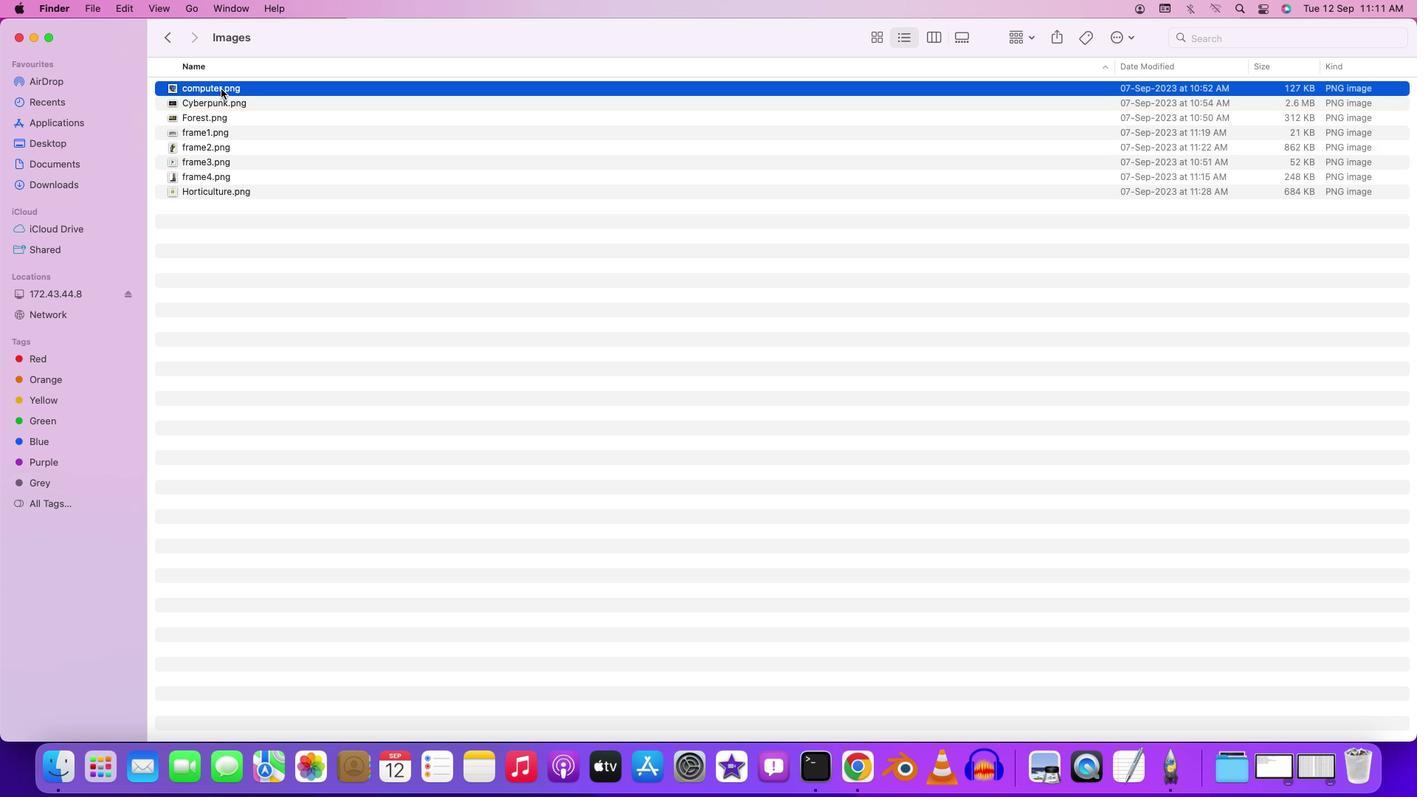 
Action: Mouse pressed right at (220, 89)
Screenshot: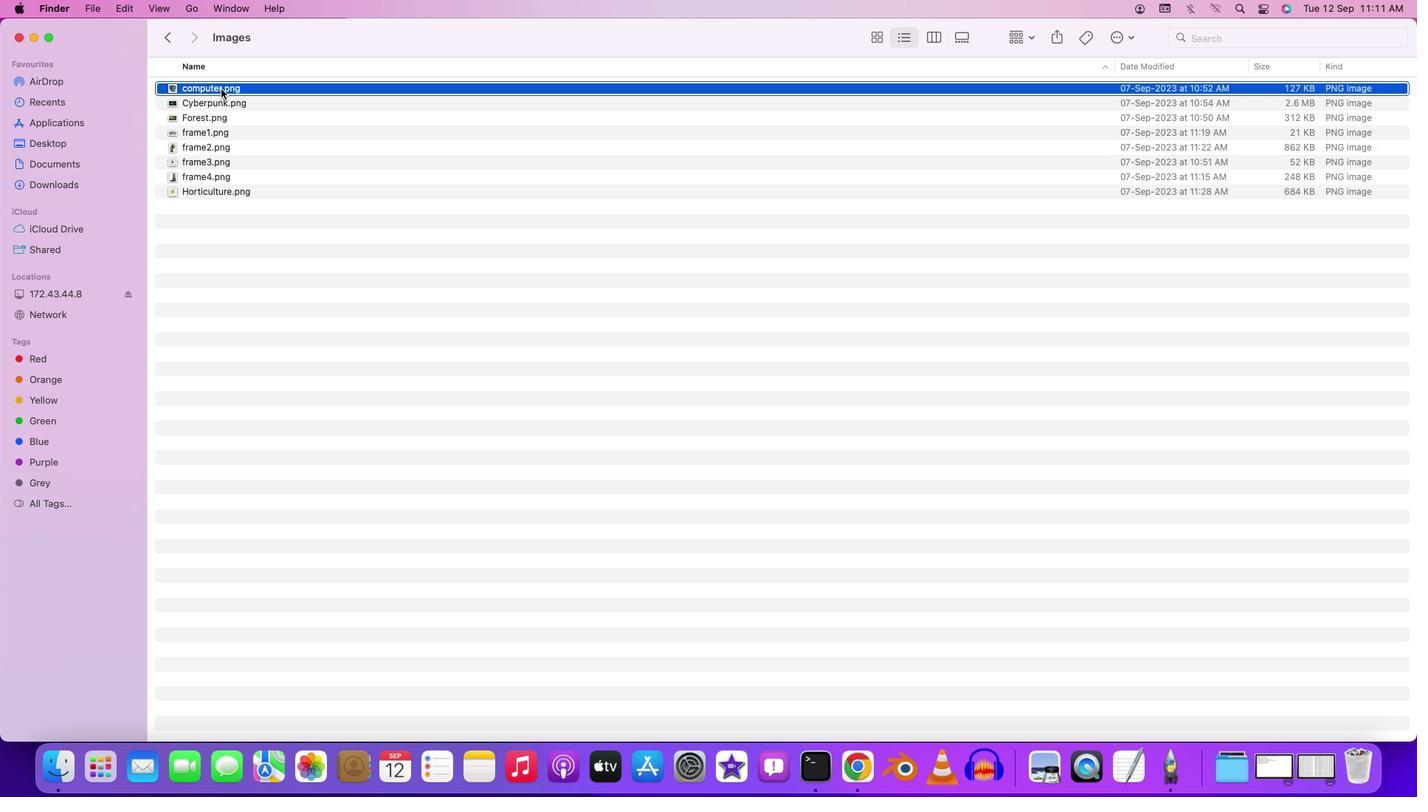 
Action: Mouse moved to (282, 175)
Screenshot: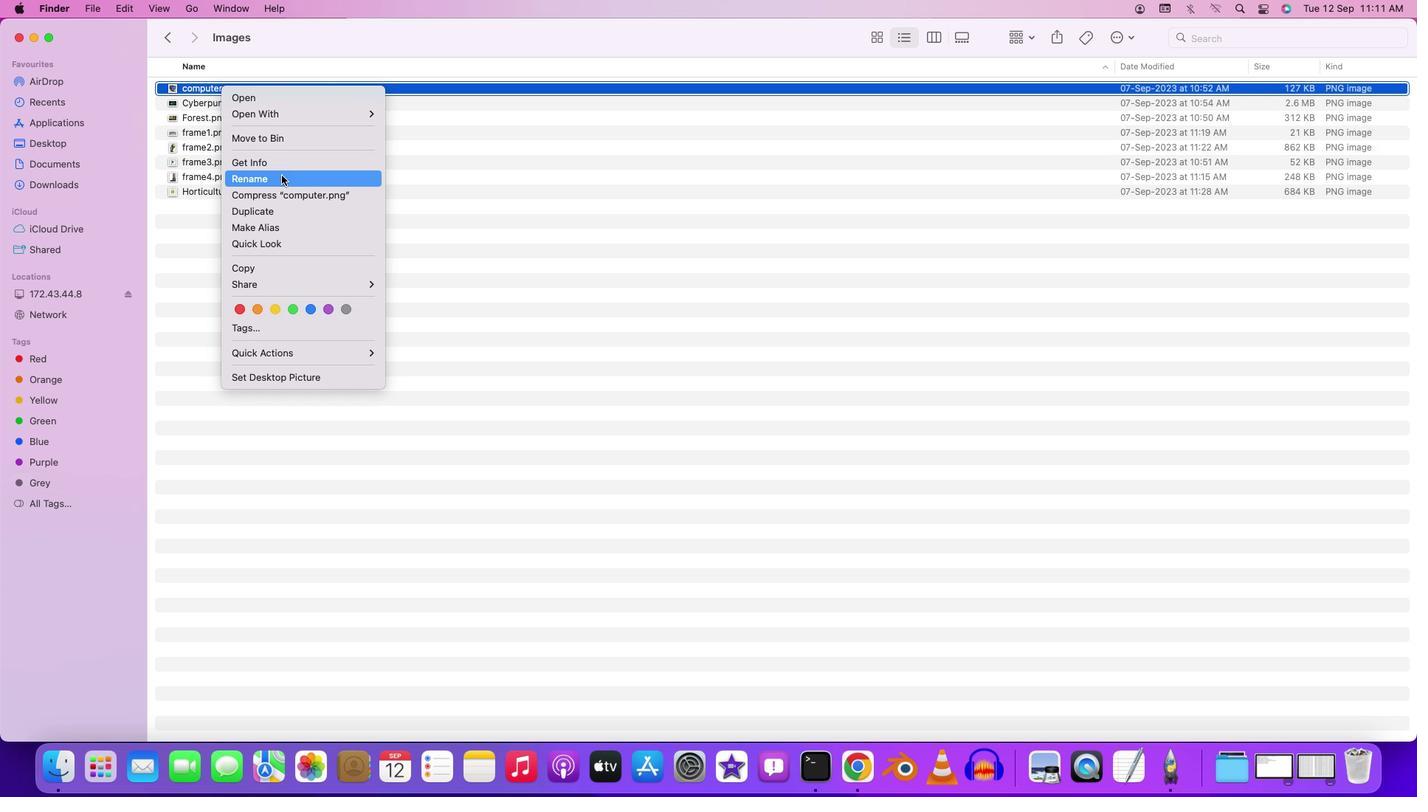 
Action: Mouse pressed left at (282, 175)
Screenshot: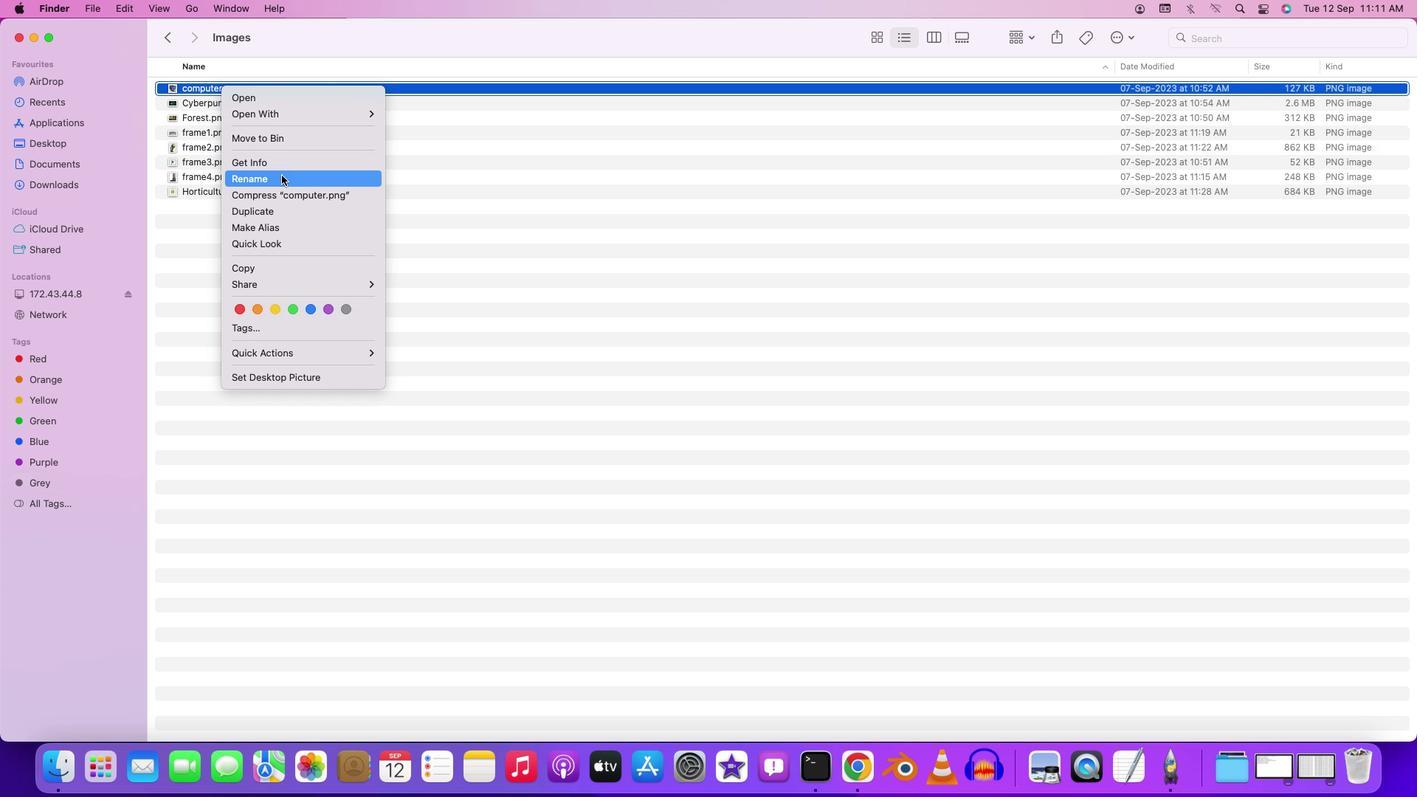
Action: Mouse moved to (282, 175)
Screenshot: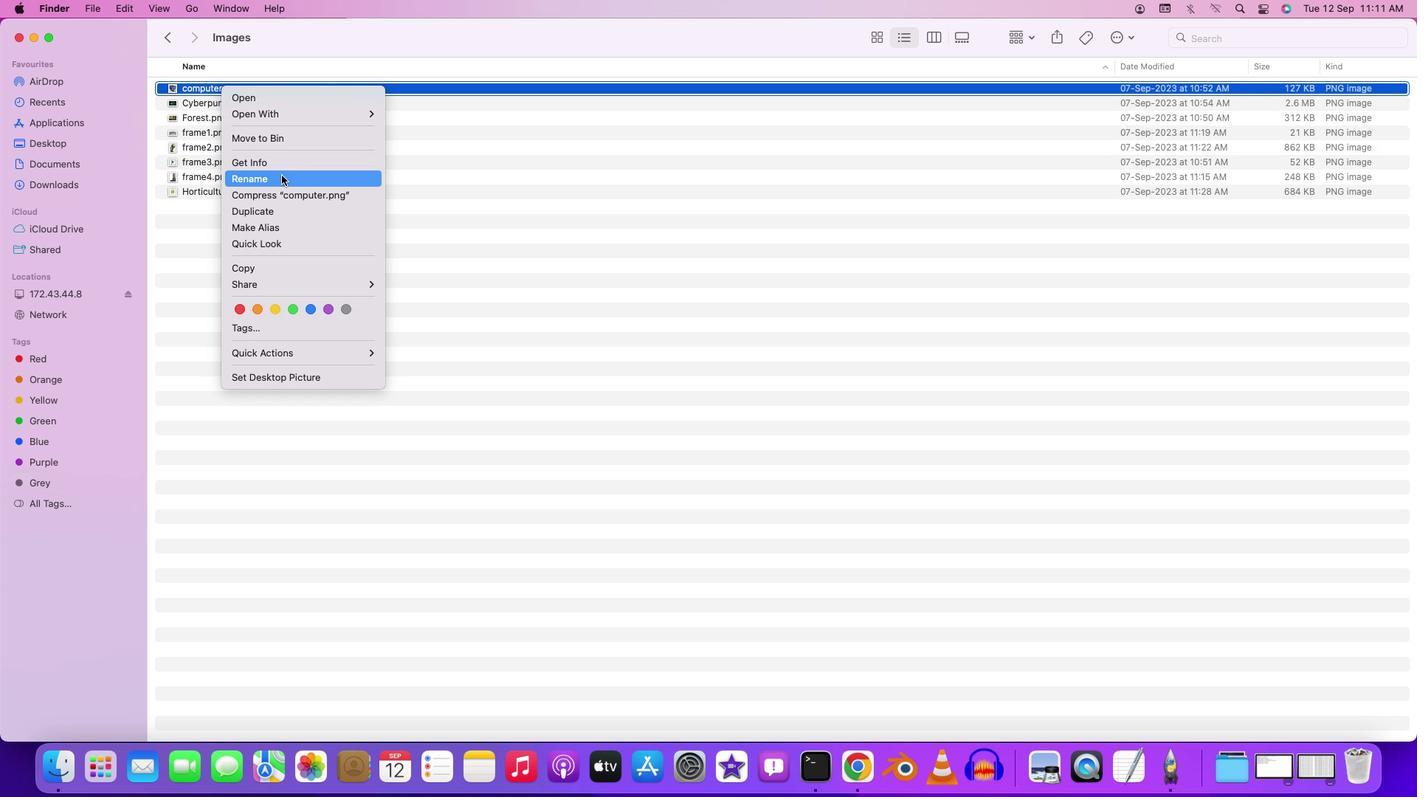 
Action: Key pressed 'f''r''a''m''e''5'Key.enter
Screenshot: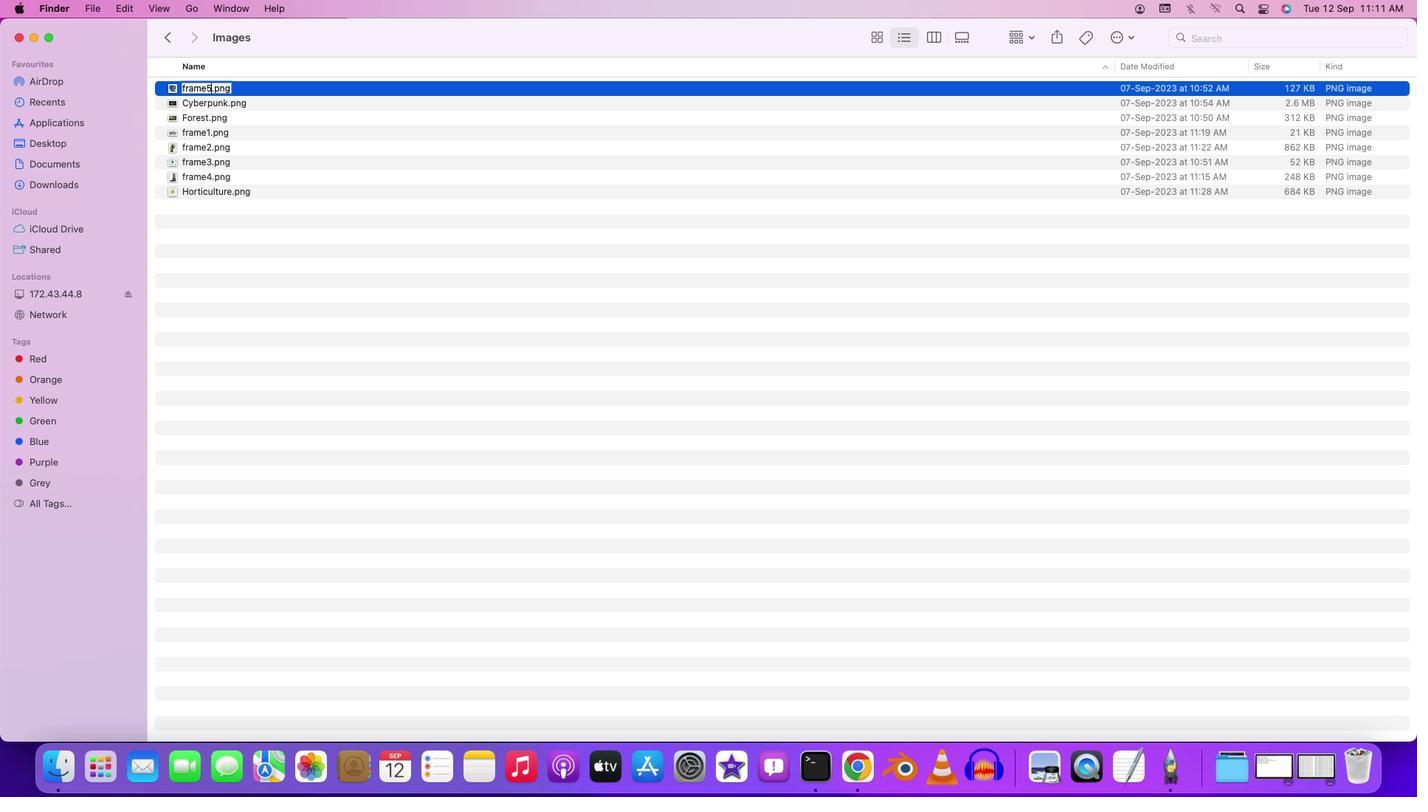 
Action: Mouse moved to (217, 90)
Screenshot: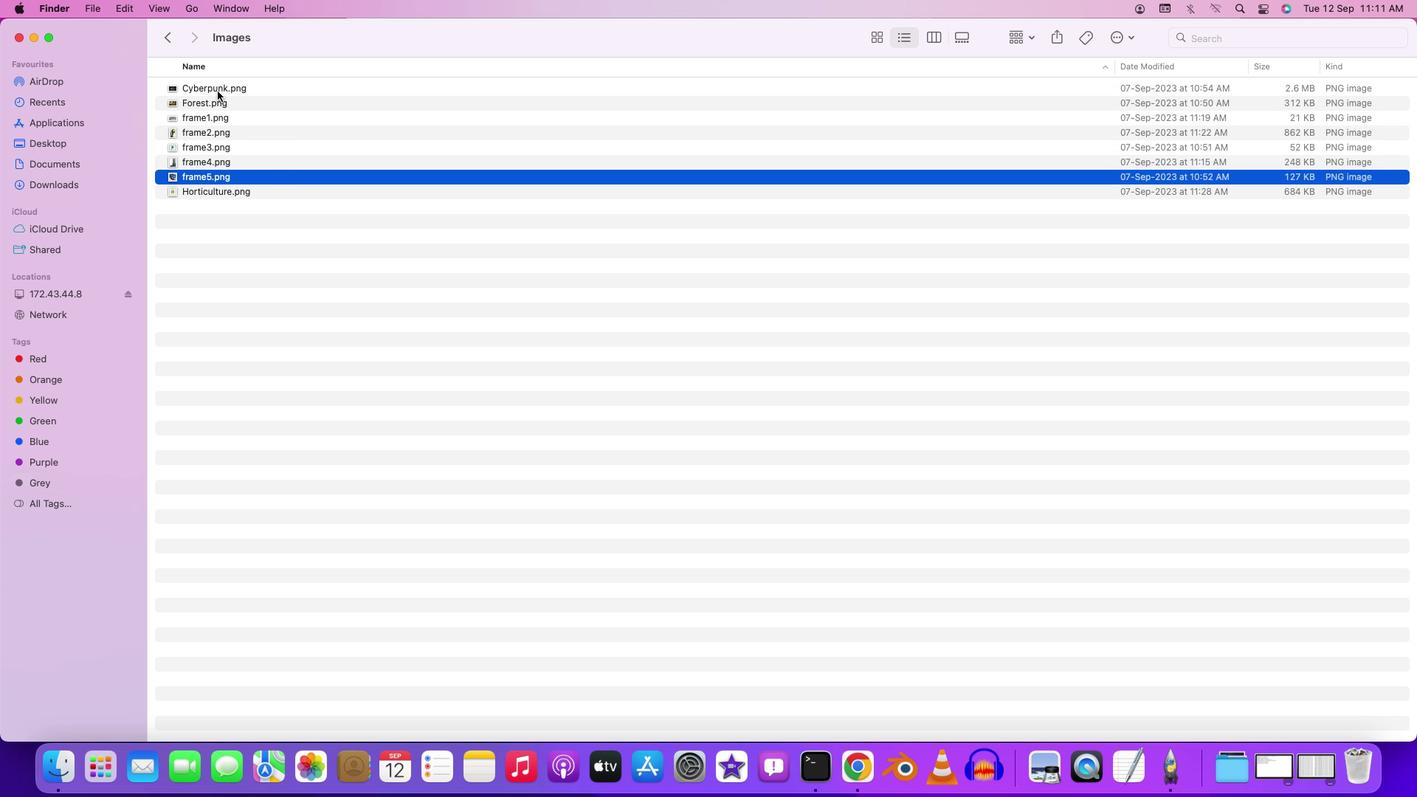 
Action: Mouse pressed left at (217, 90)
Screenshot: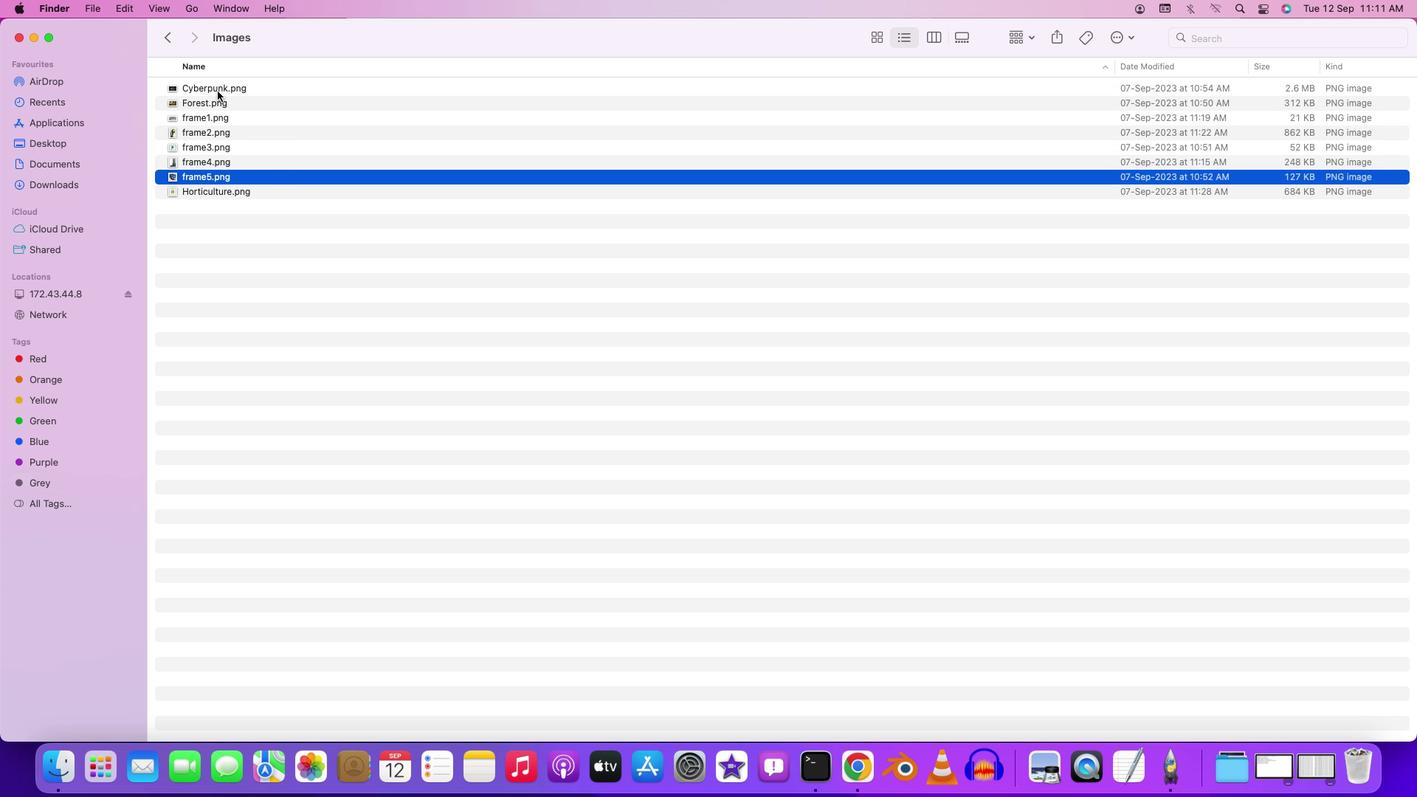 
Action: Mouse pressed right at (217, 90)
Screenshot: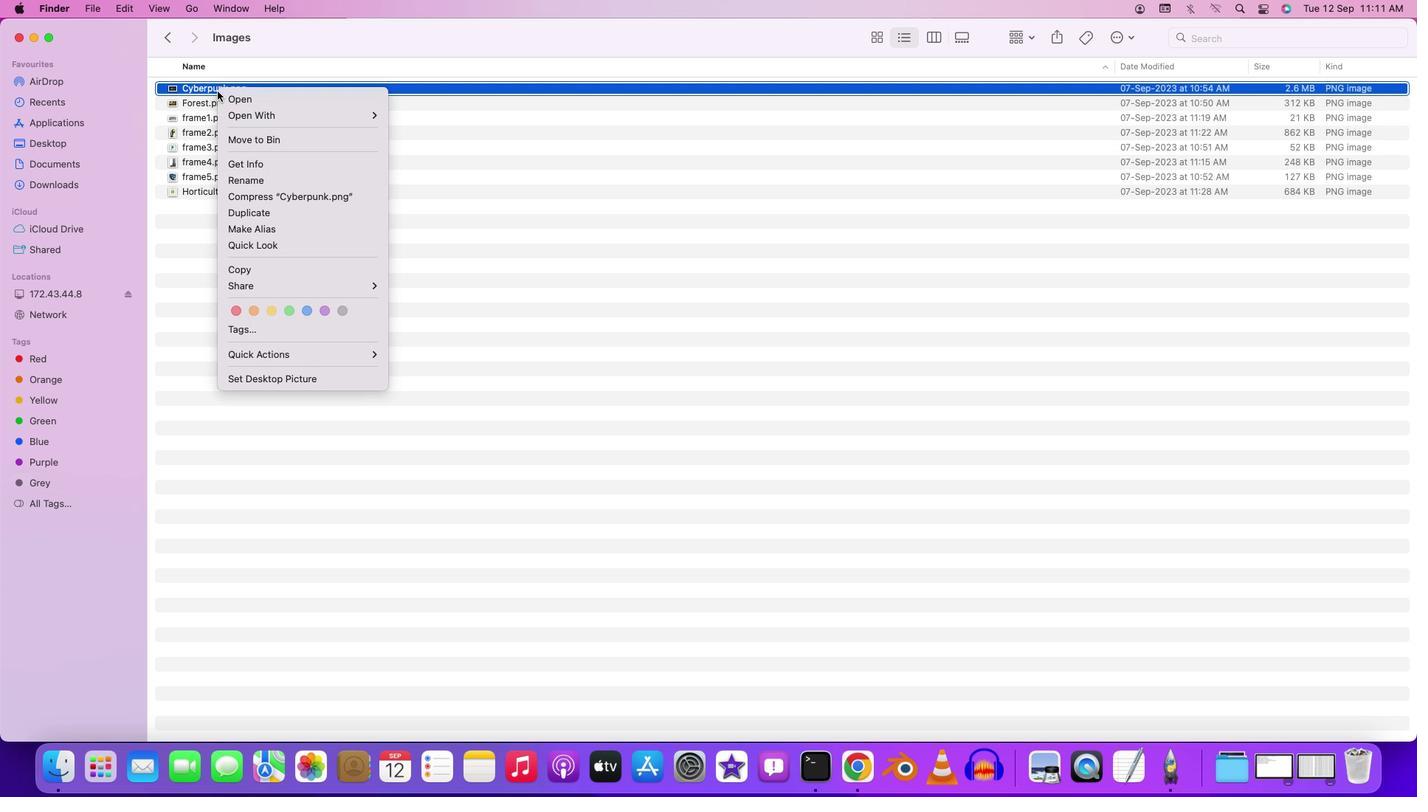 
Action: Mouse moved to (288, 176)
Screenshot: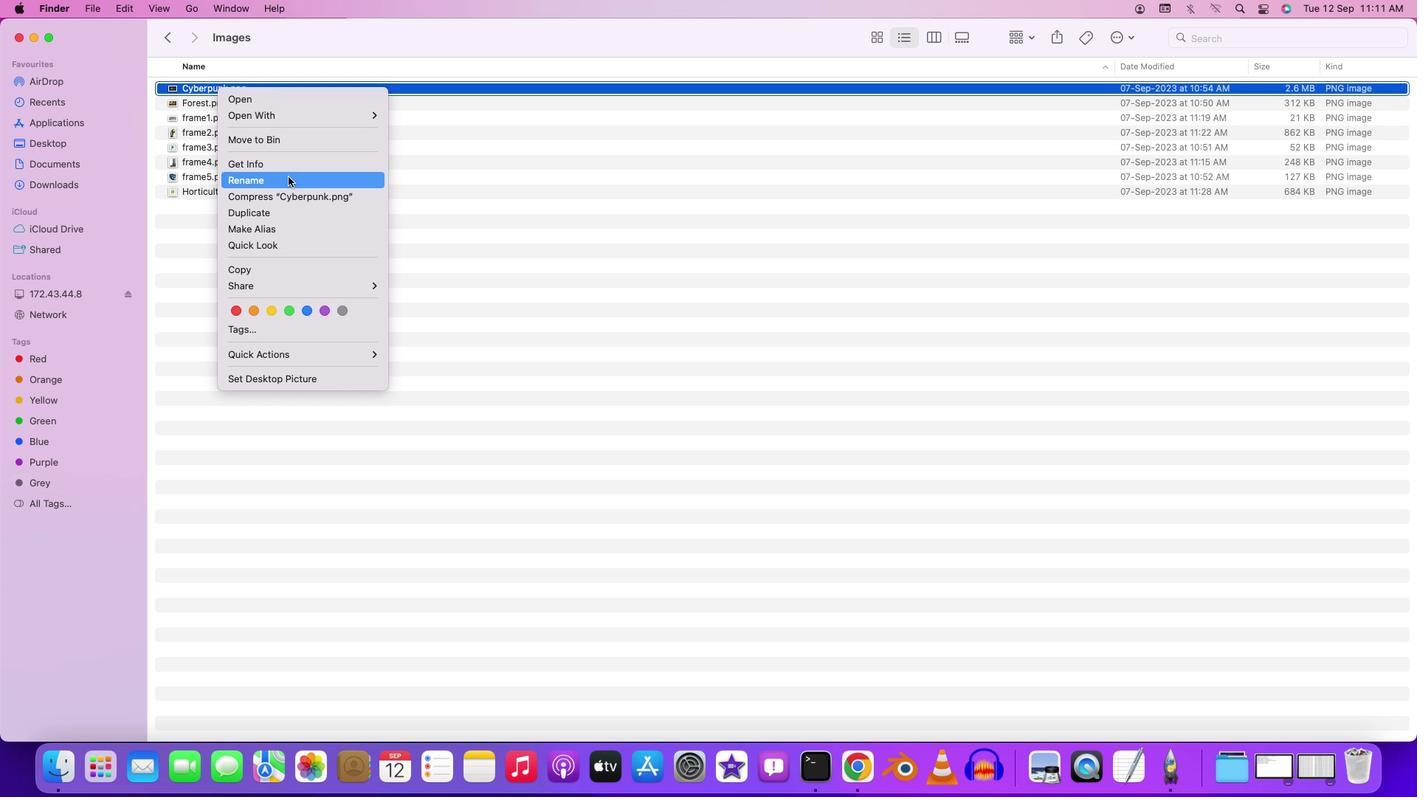 
Action: Mouse pressed left at (288, 176)
Screenshot: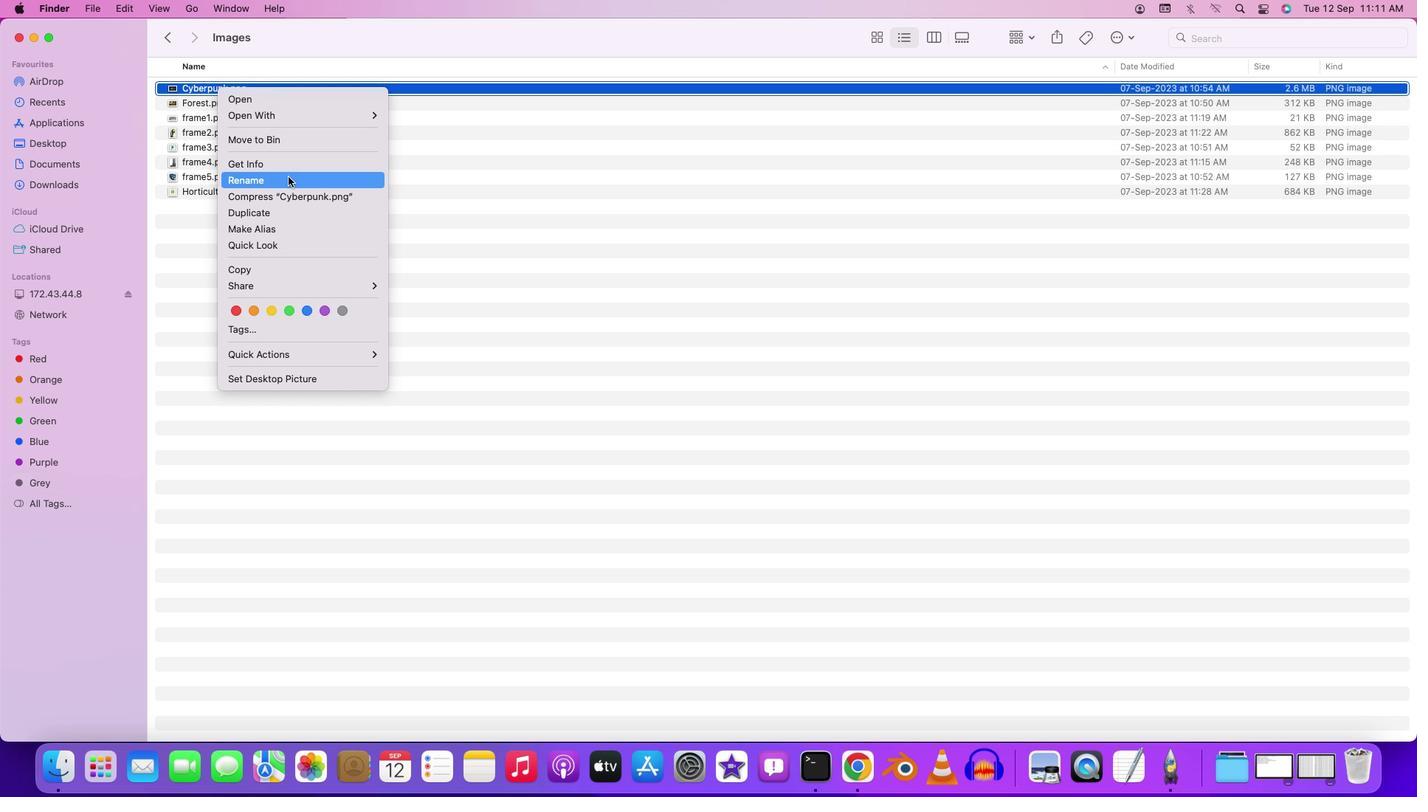 
Action: Mouse moved to (287, 177)
Screenshot: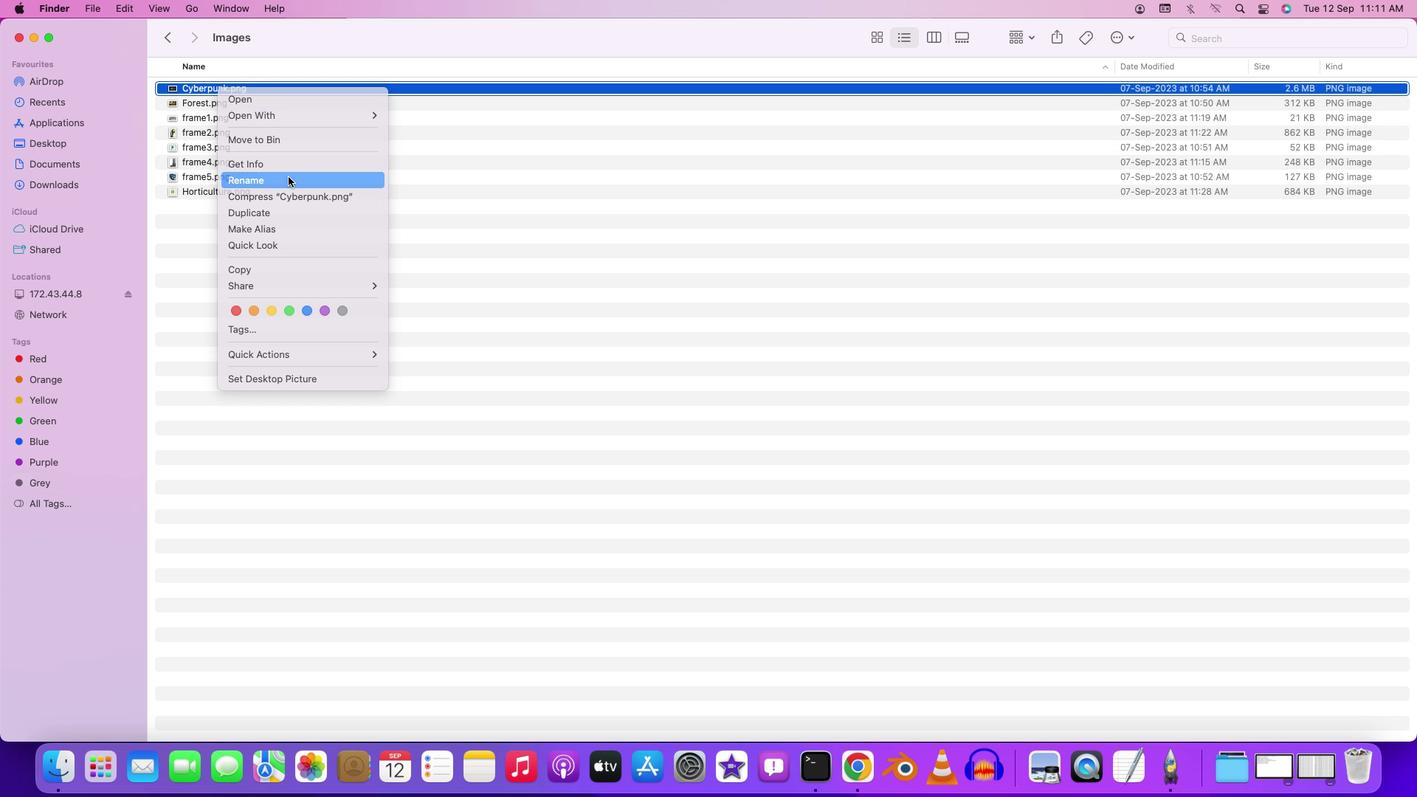 
Action: Key pressed 'f''r''a''m''e''6'Key.enter
Screenshot: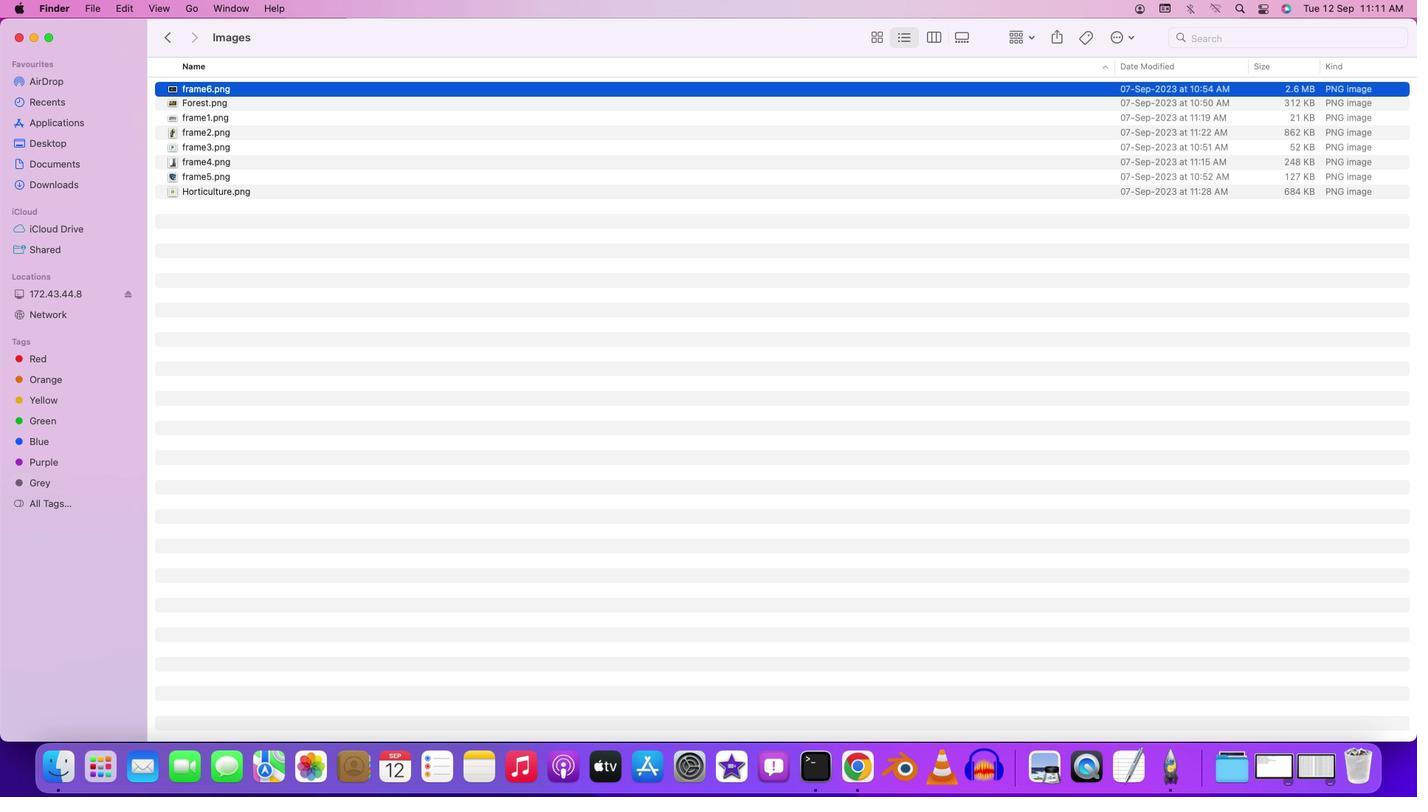 
Action: Mouse moved to (245, 189)
Screenshot: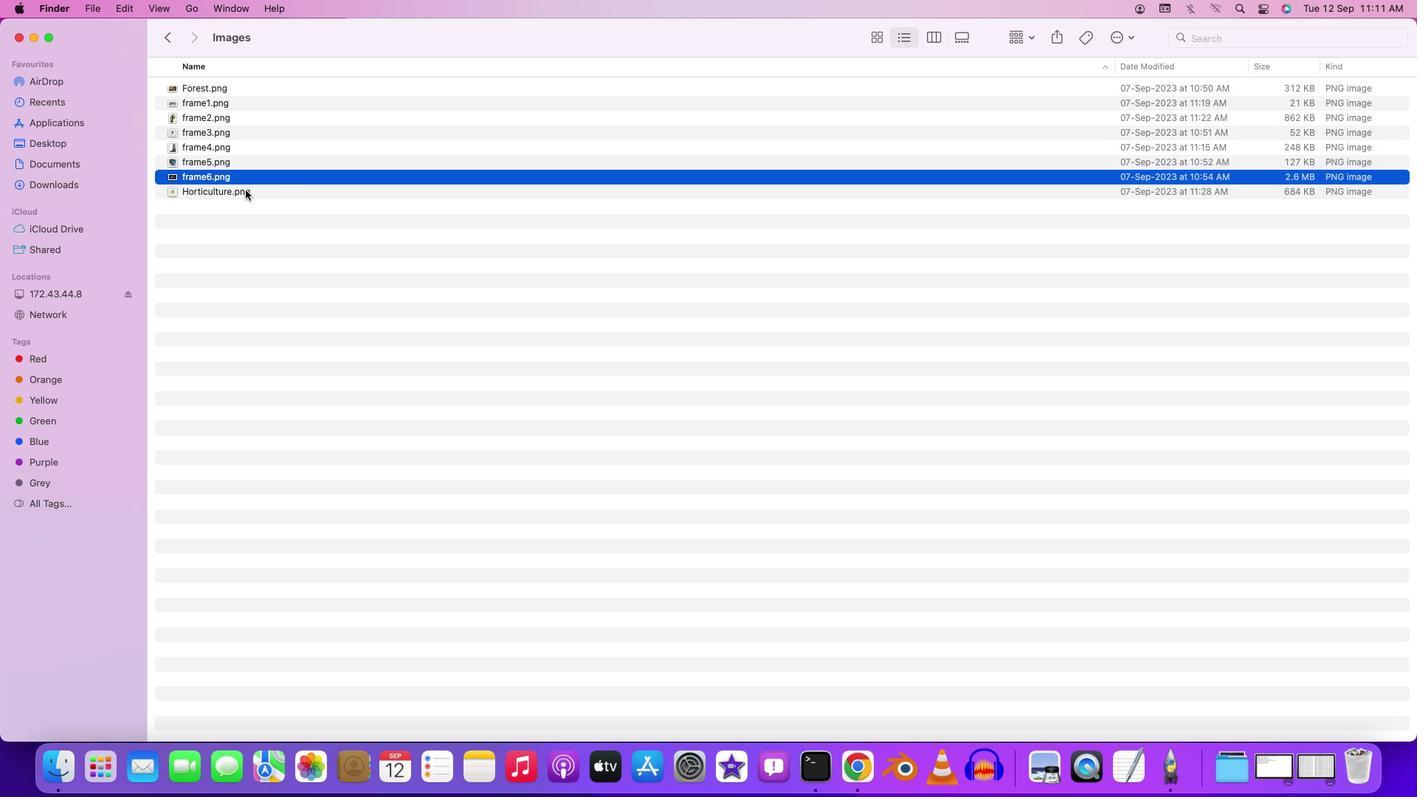 
Action: Mouse pressed left at (245, 189)
Screenshot: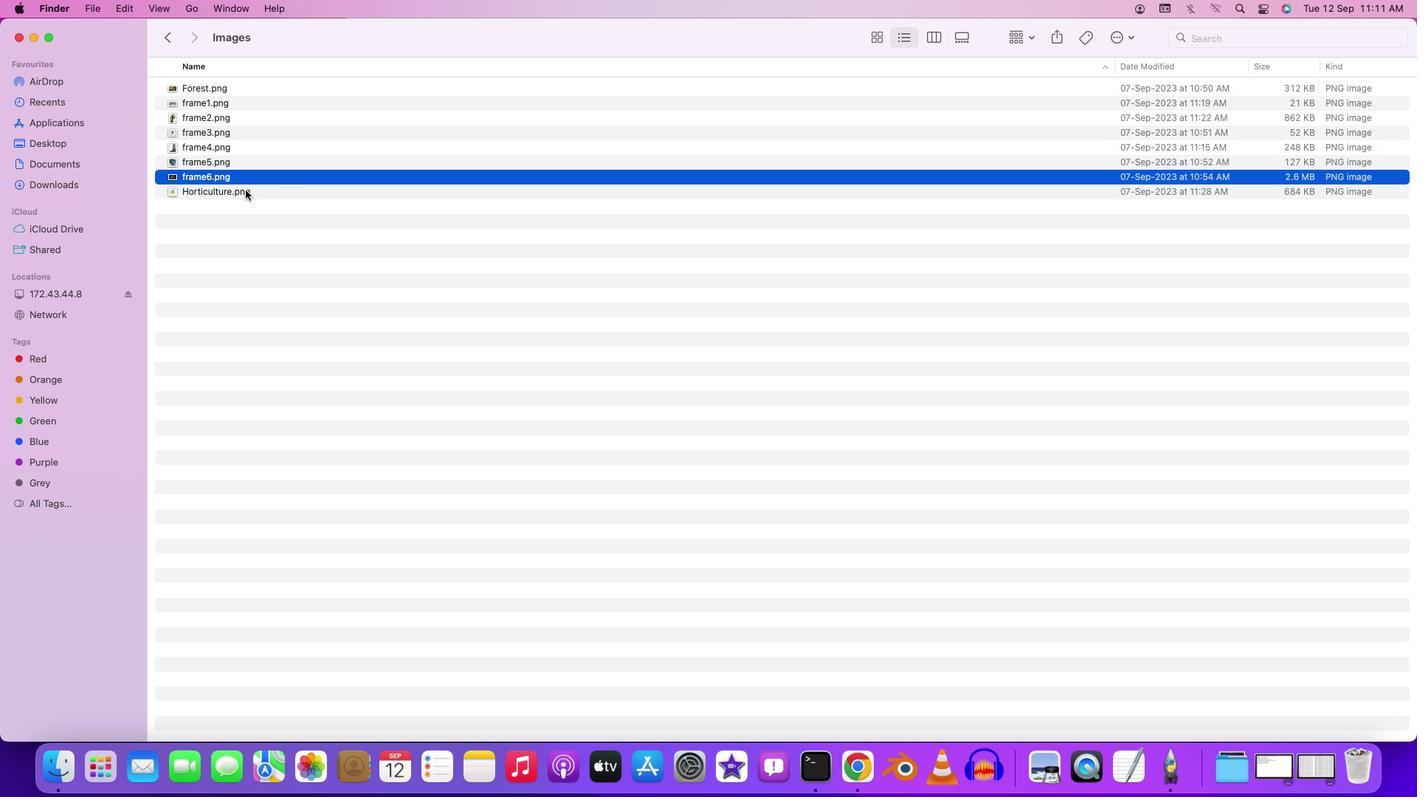 
Action: Mouse pressed right at (245, 189)
Screenshot: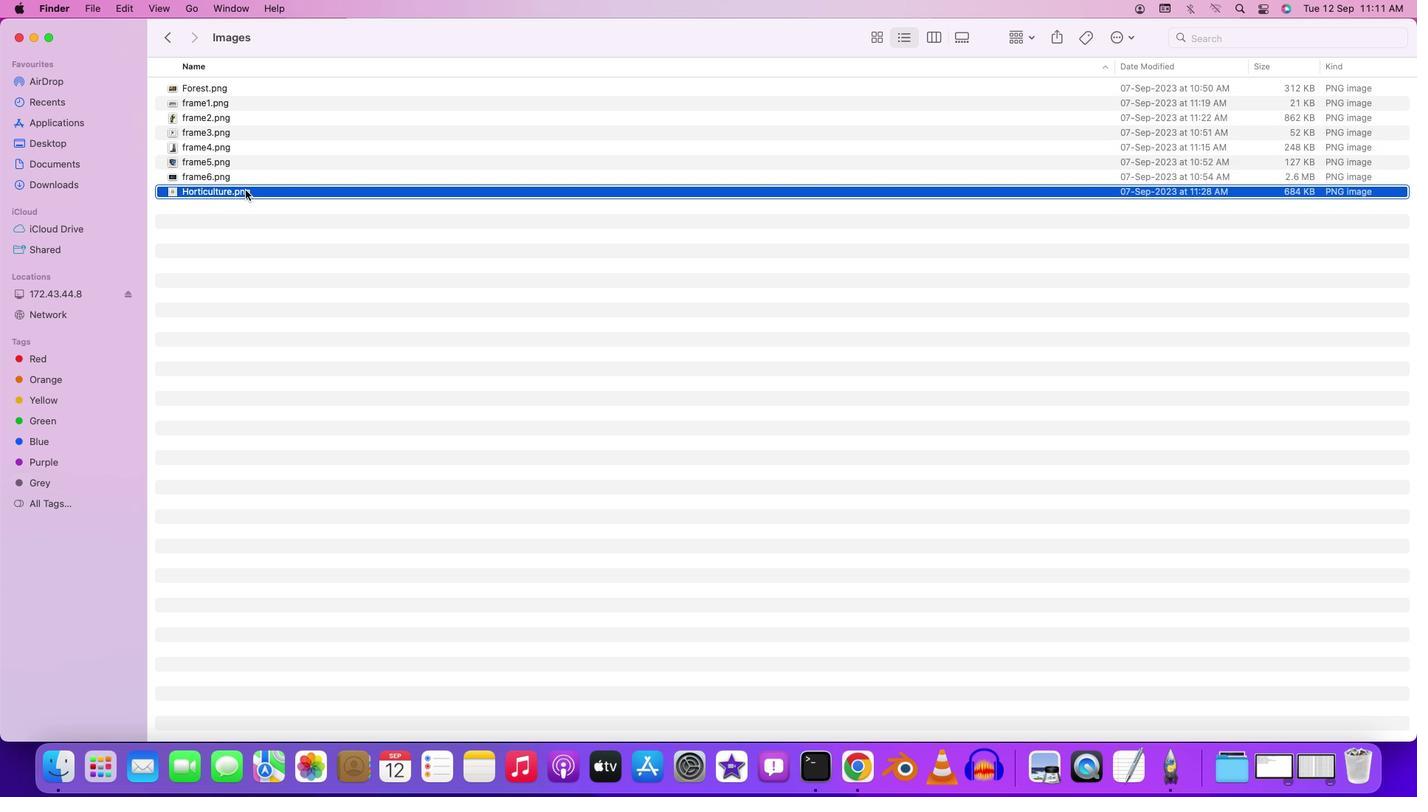 
Action: Mouse moved to (282, 273)
Screenshot: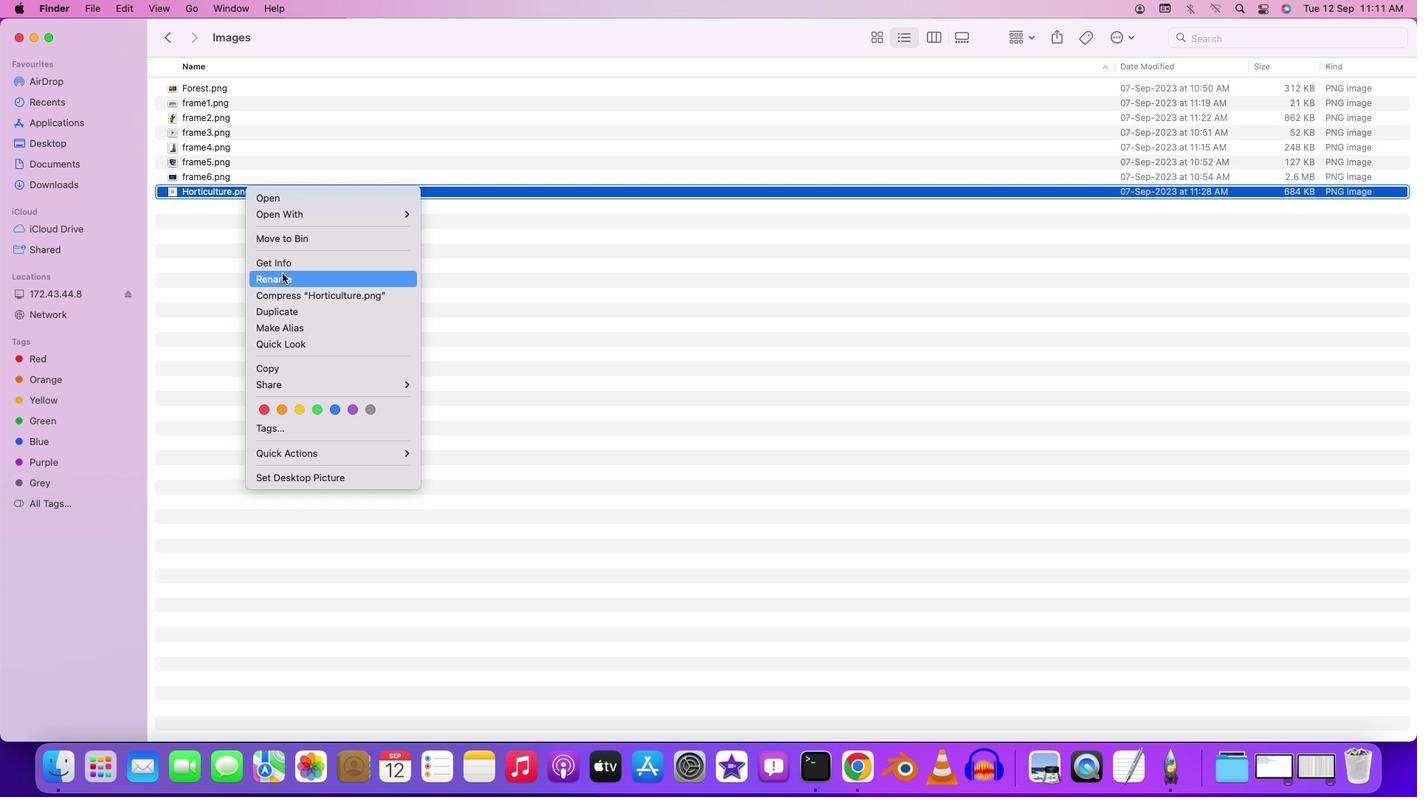 
Action: Mouse pressed left at (282, 273)
Screenshot: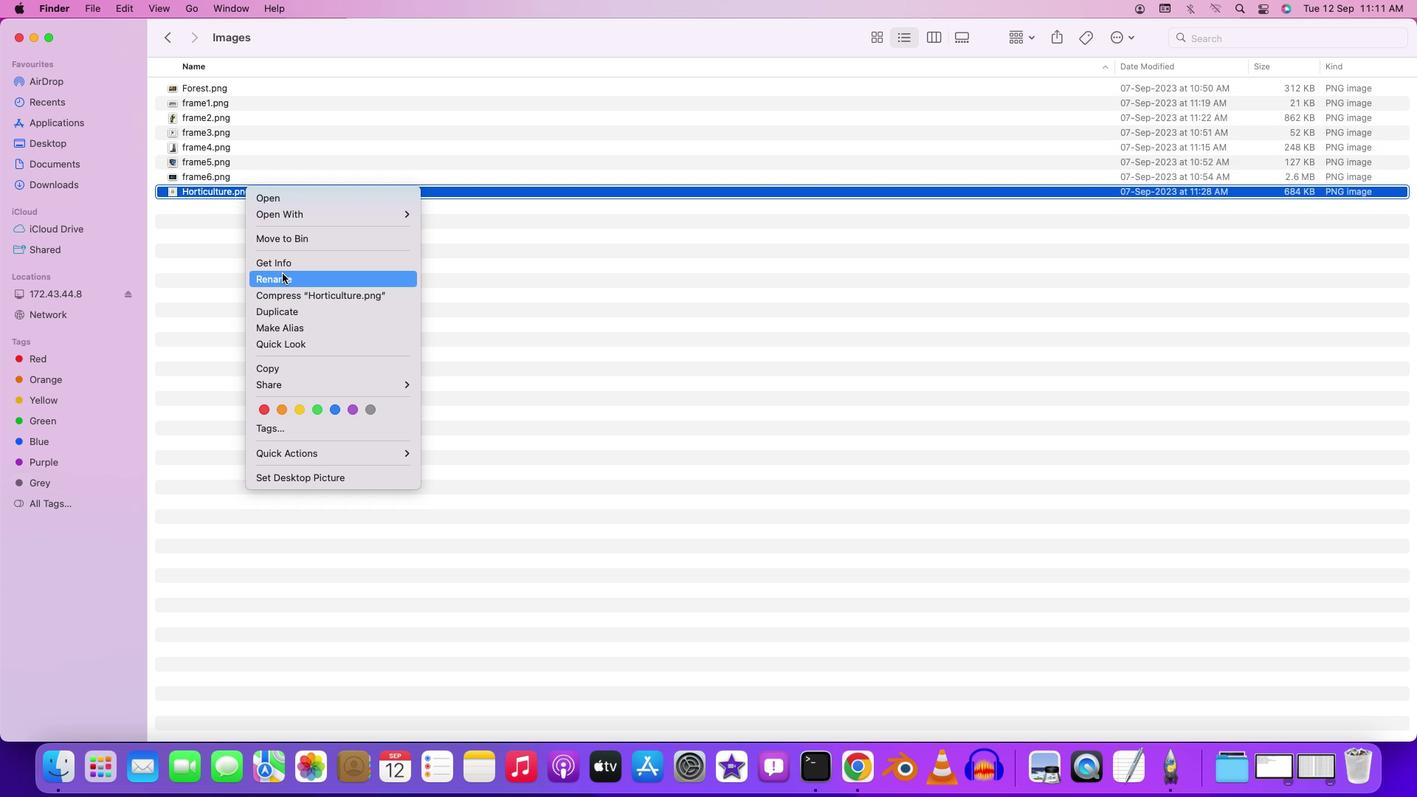 
Action: Mouse moved to (282, 273)
Screenshot: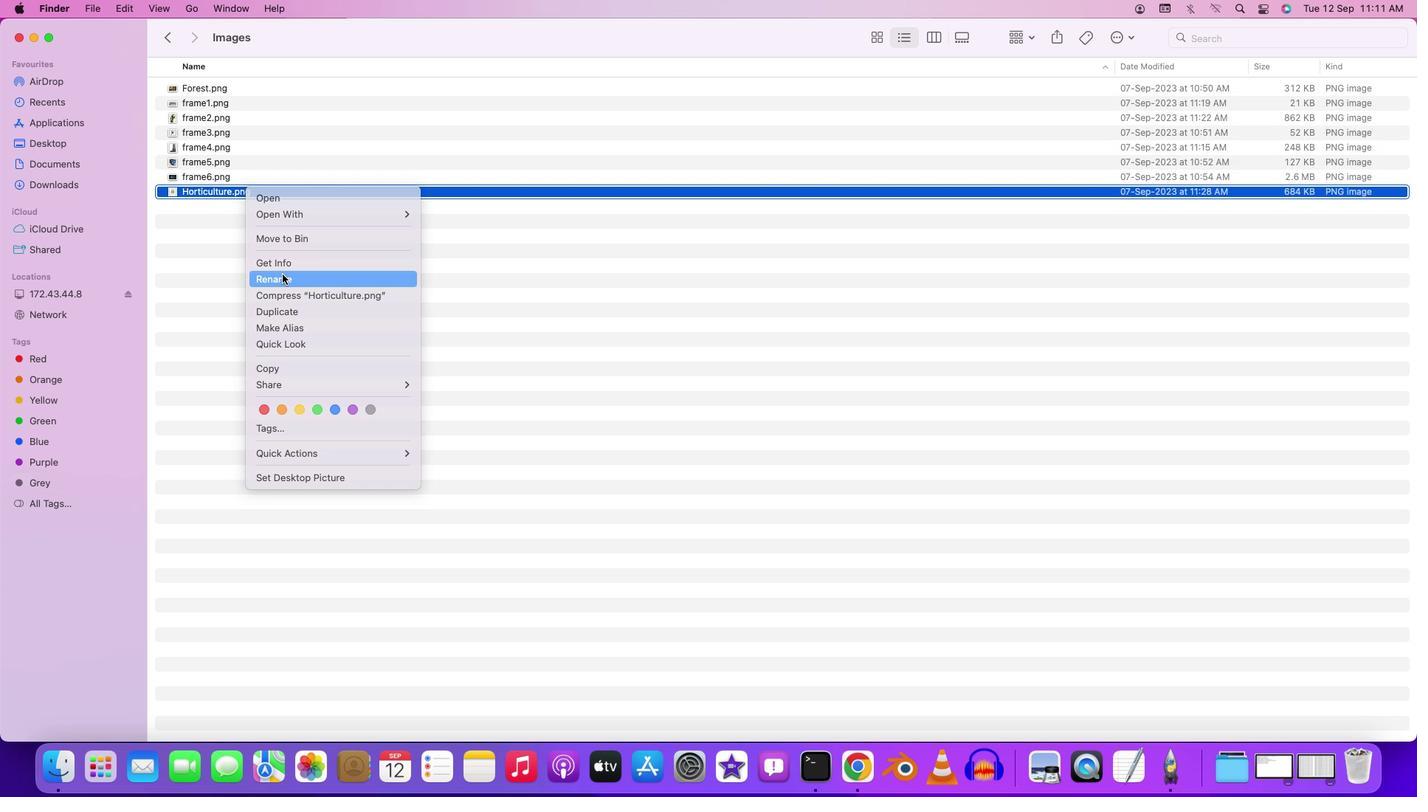 
Action: Key pressed 'f''r''a''m''e''7'Key.enter
Screenshot: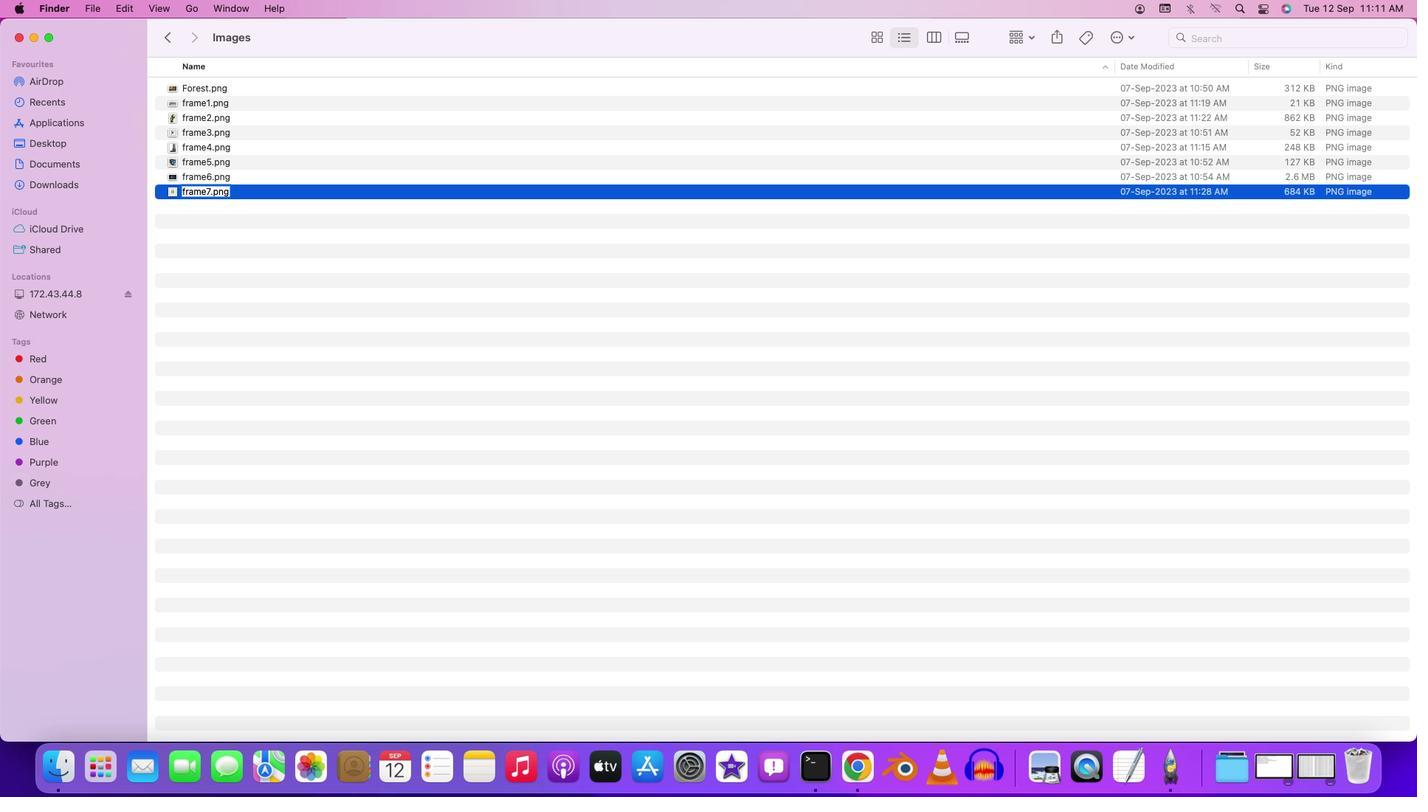 
Action: Mouse moved to (228, 87)
Screenshot: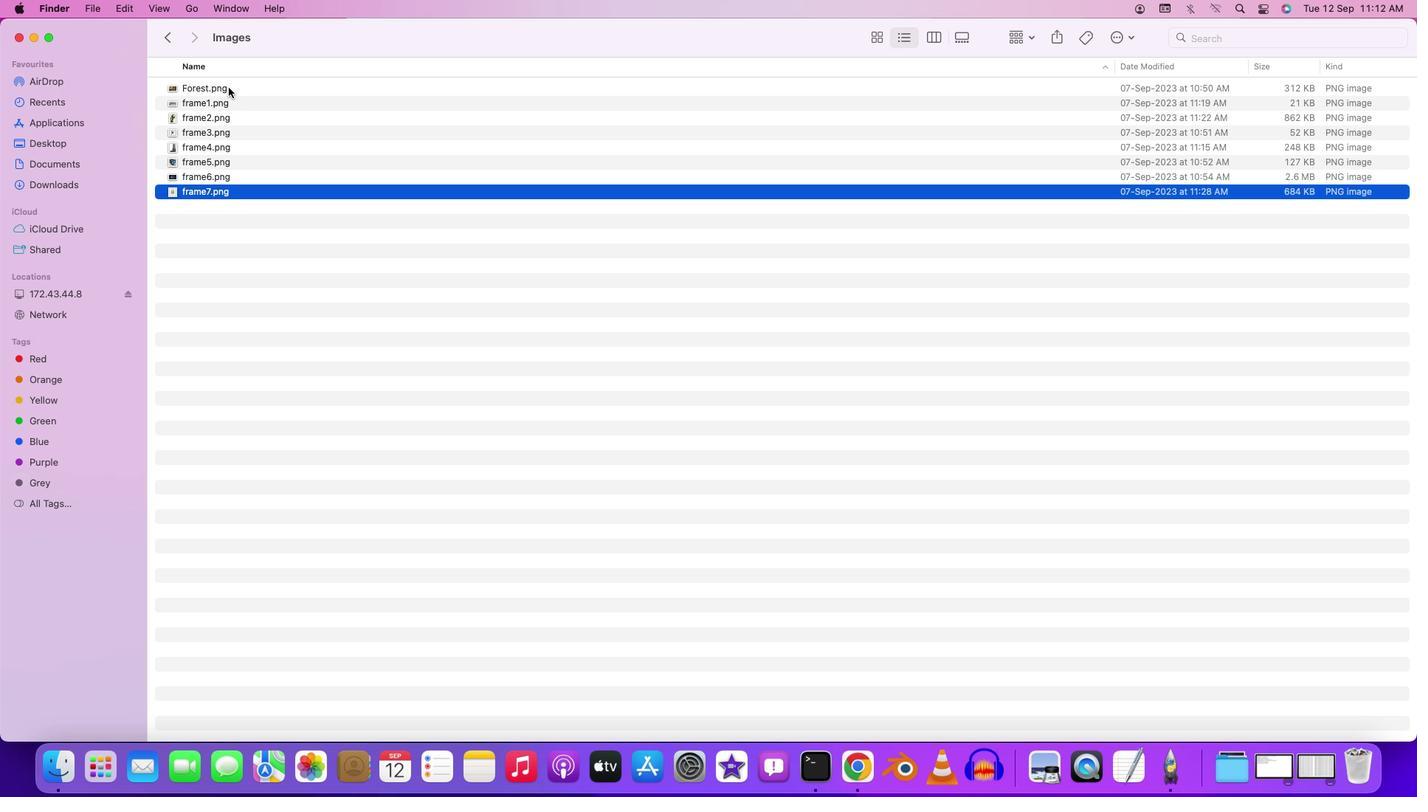 
Action: Mouse pressed left at (228, 87)
Screenshot: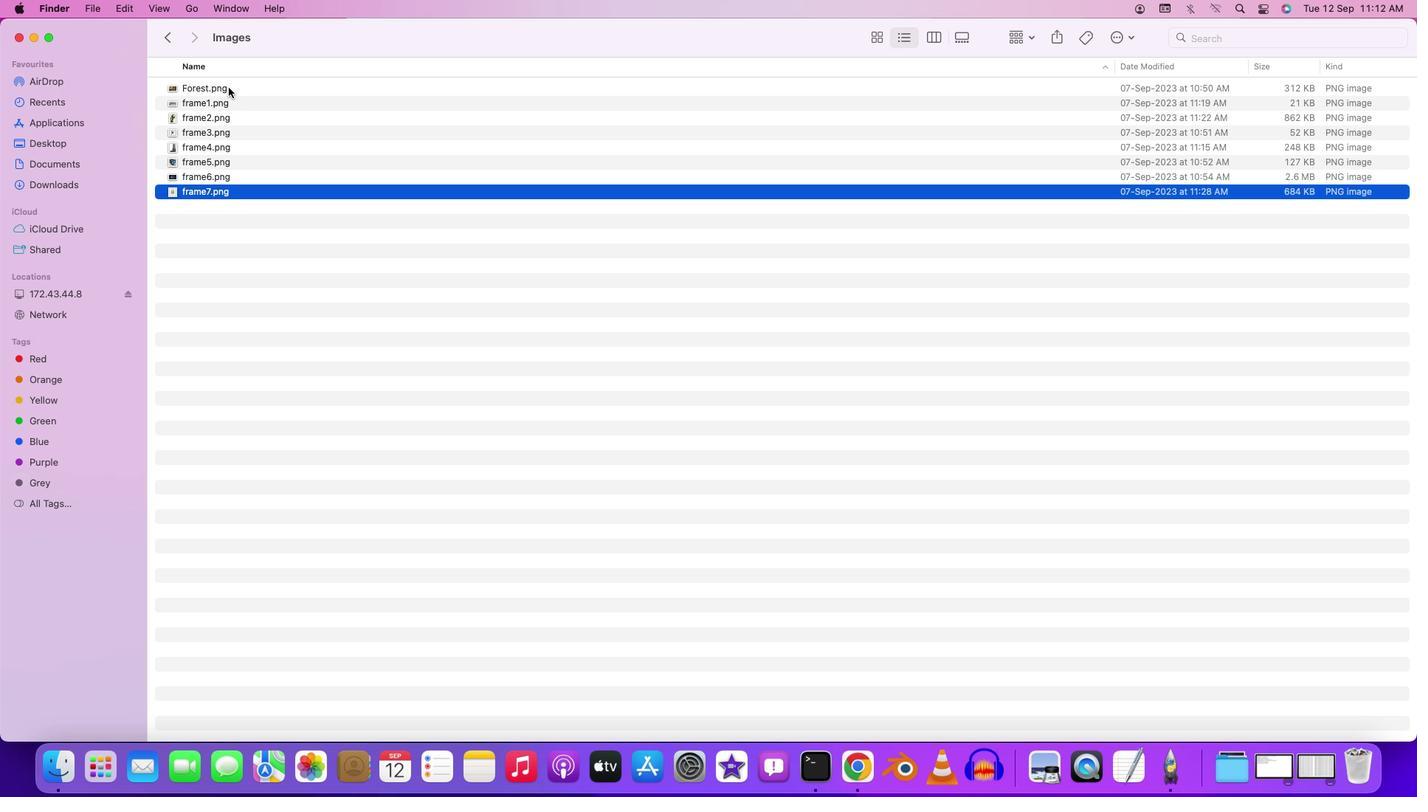 
Action: Mouse moved to (228, 87)
Screenshot: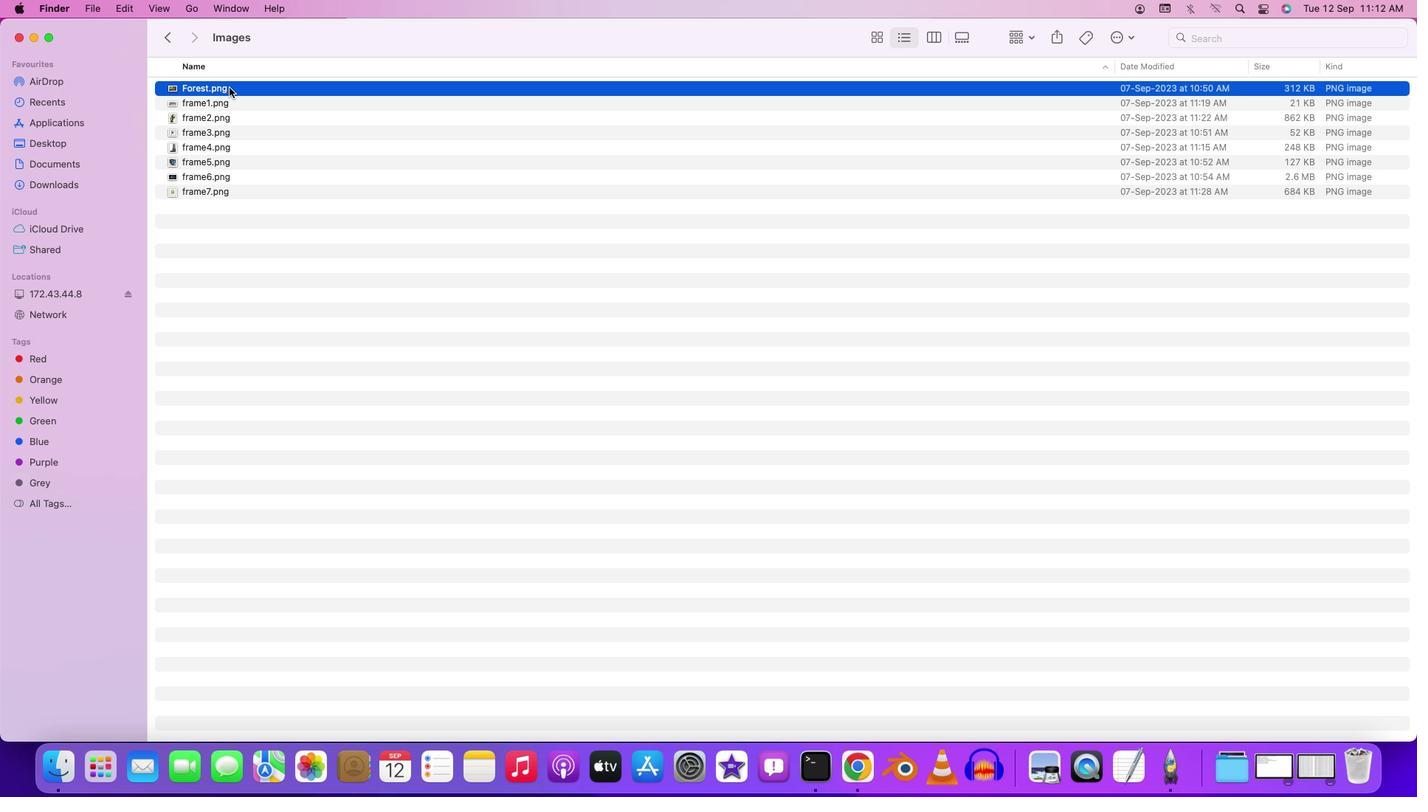 
Action: Mouse pressed right at (228, 87)
Screenshot: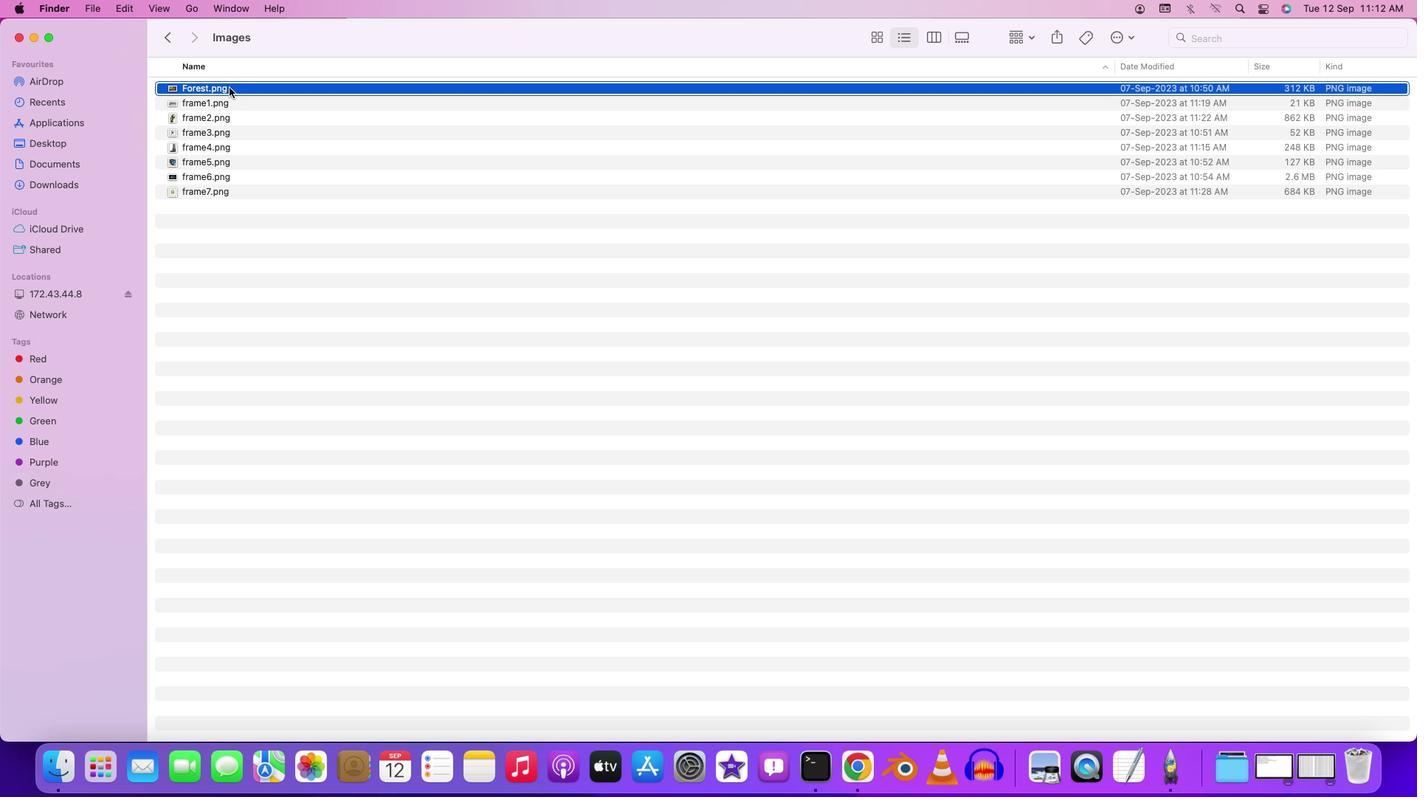 
Action: Mouse moved to (290, 175)
Screenshot: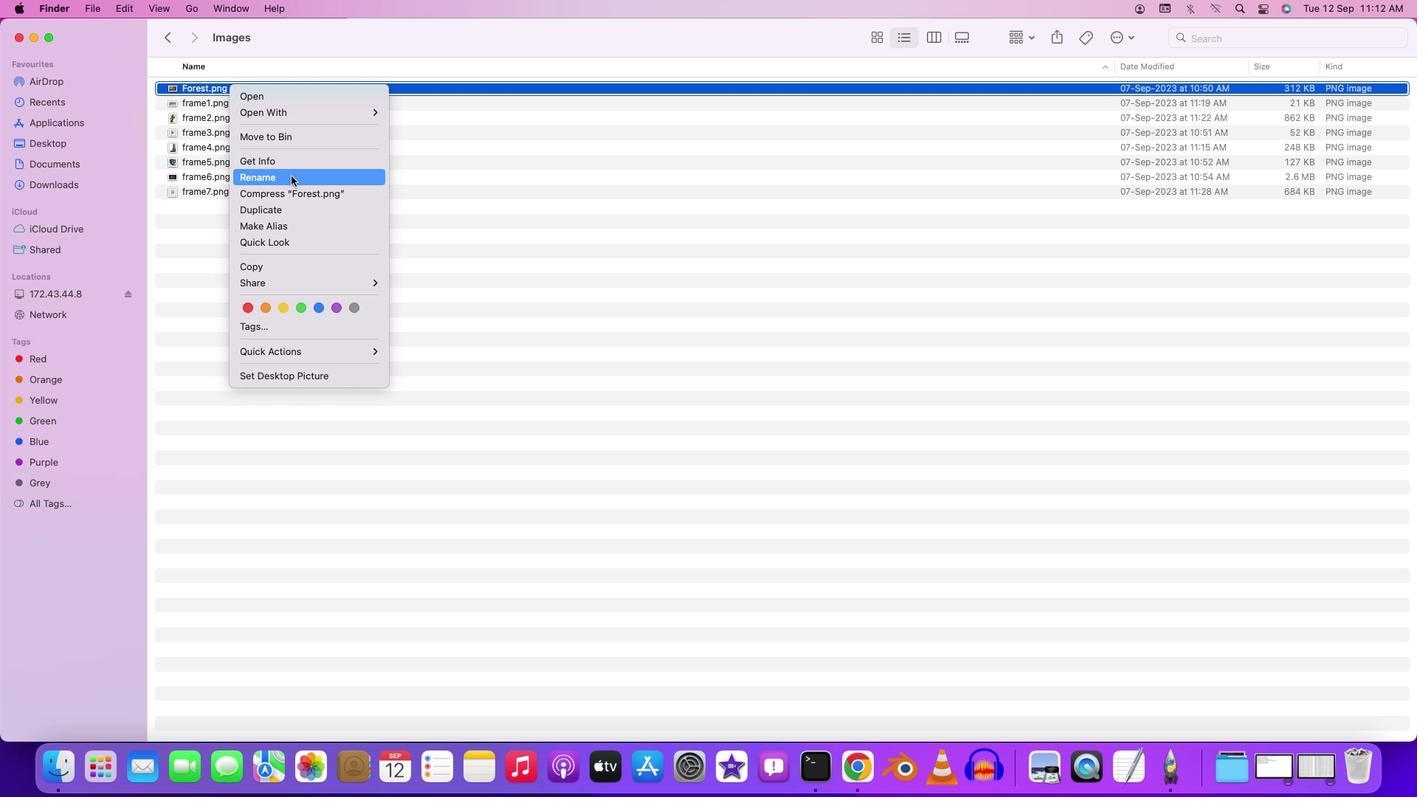 
Action: Mouse pressed left at (290, 175)
Screenshot: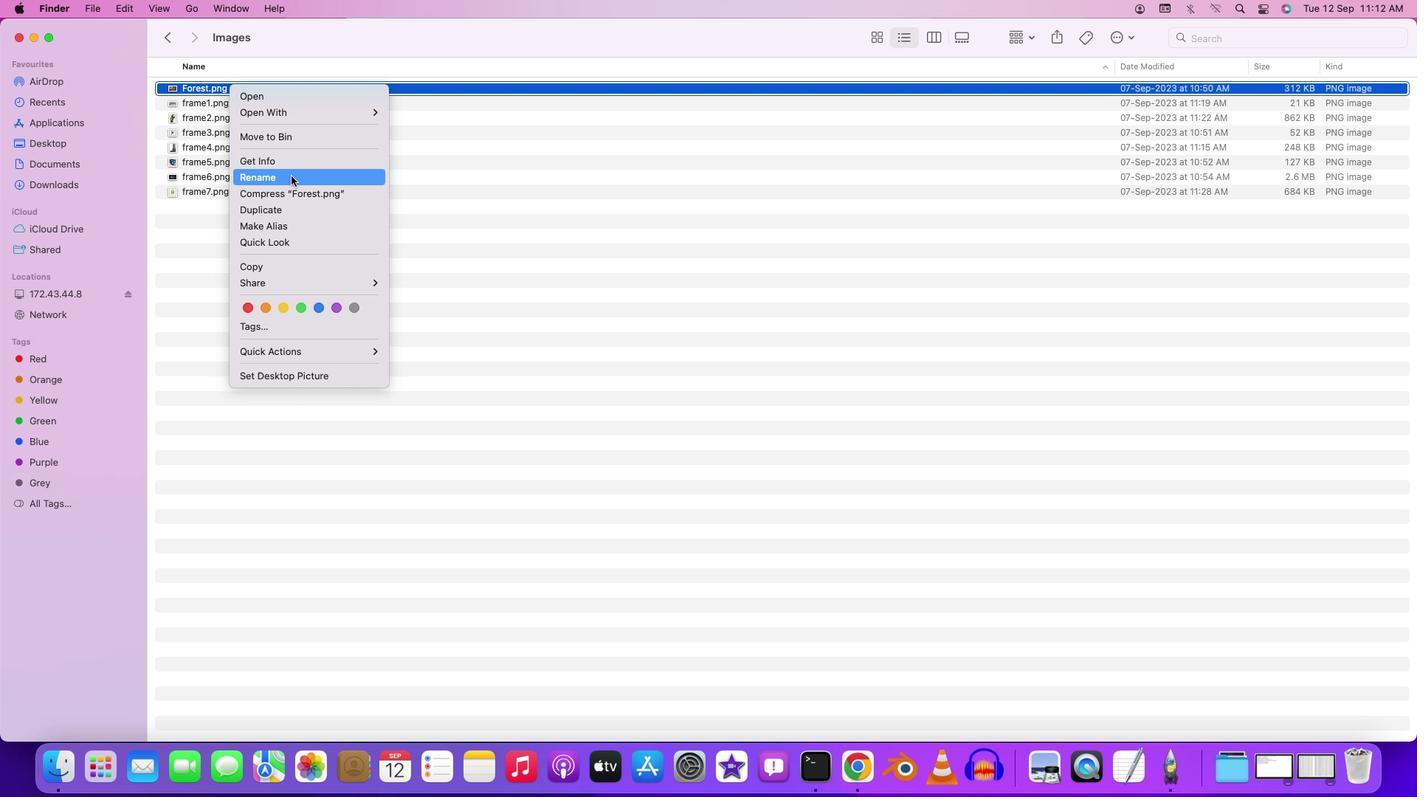 
Action: Mouse moved to (291, 175)
Screenshot: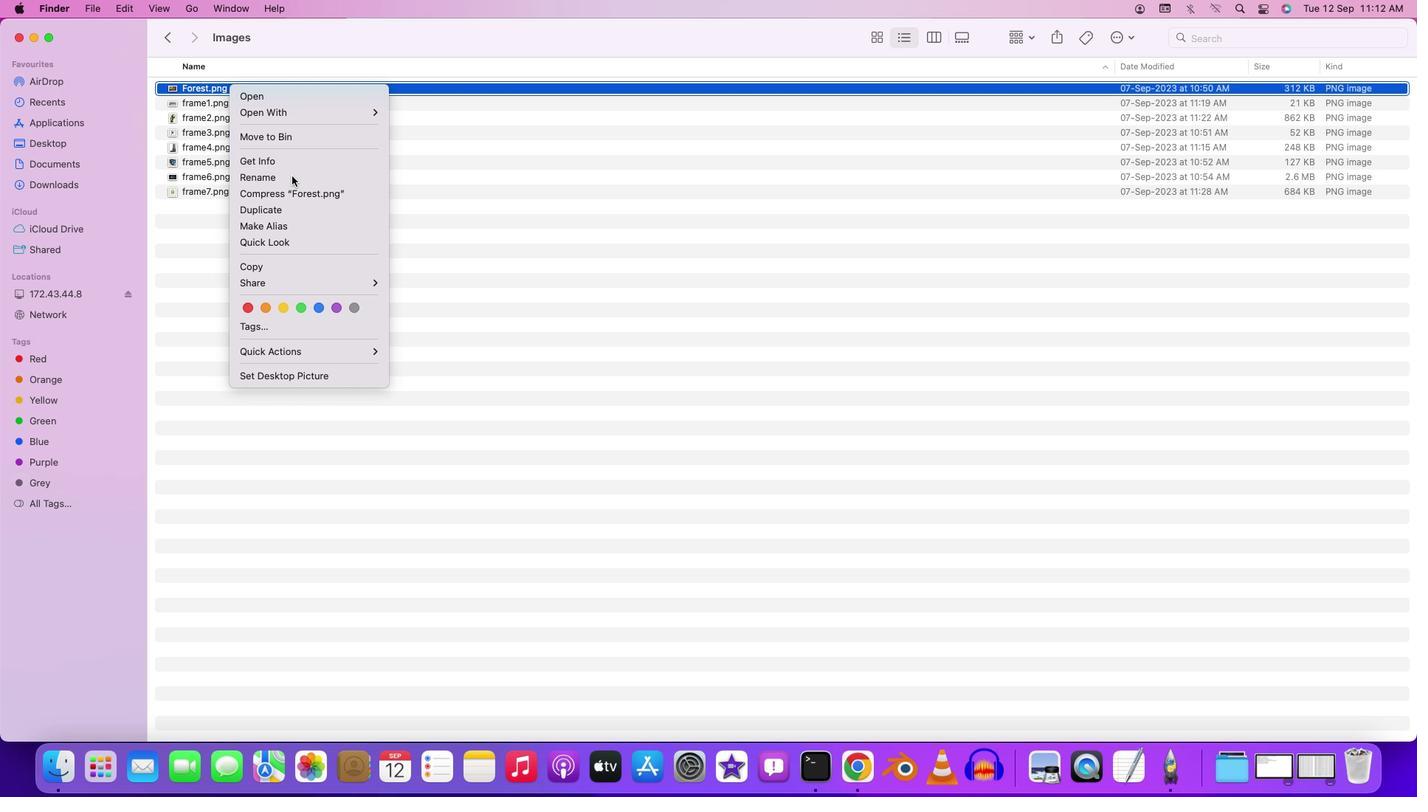 
Action: Key pressed 'f''r''a''m''e''8'Key.enter
Screenshot: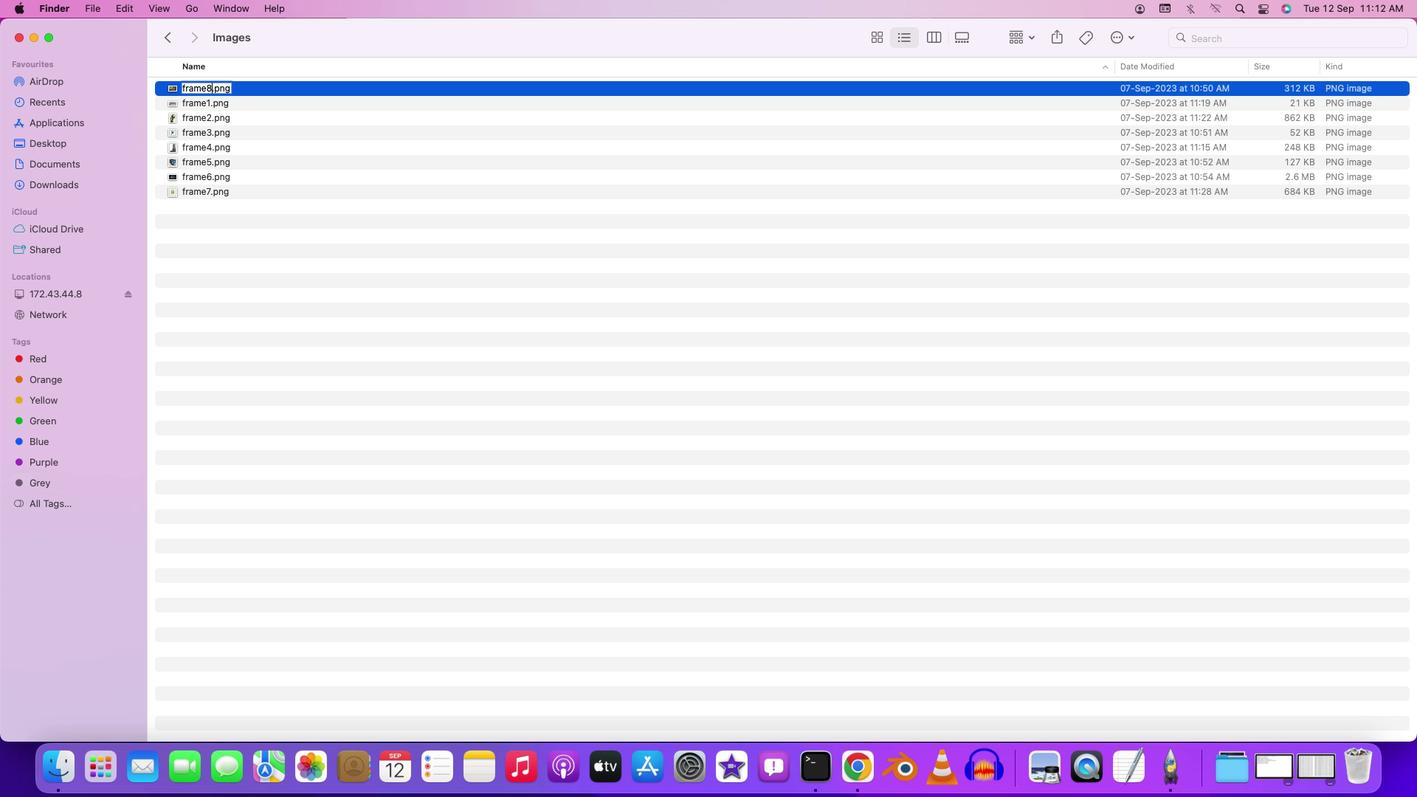 
Action: Mouse moved to (306, 225)
Screenshot: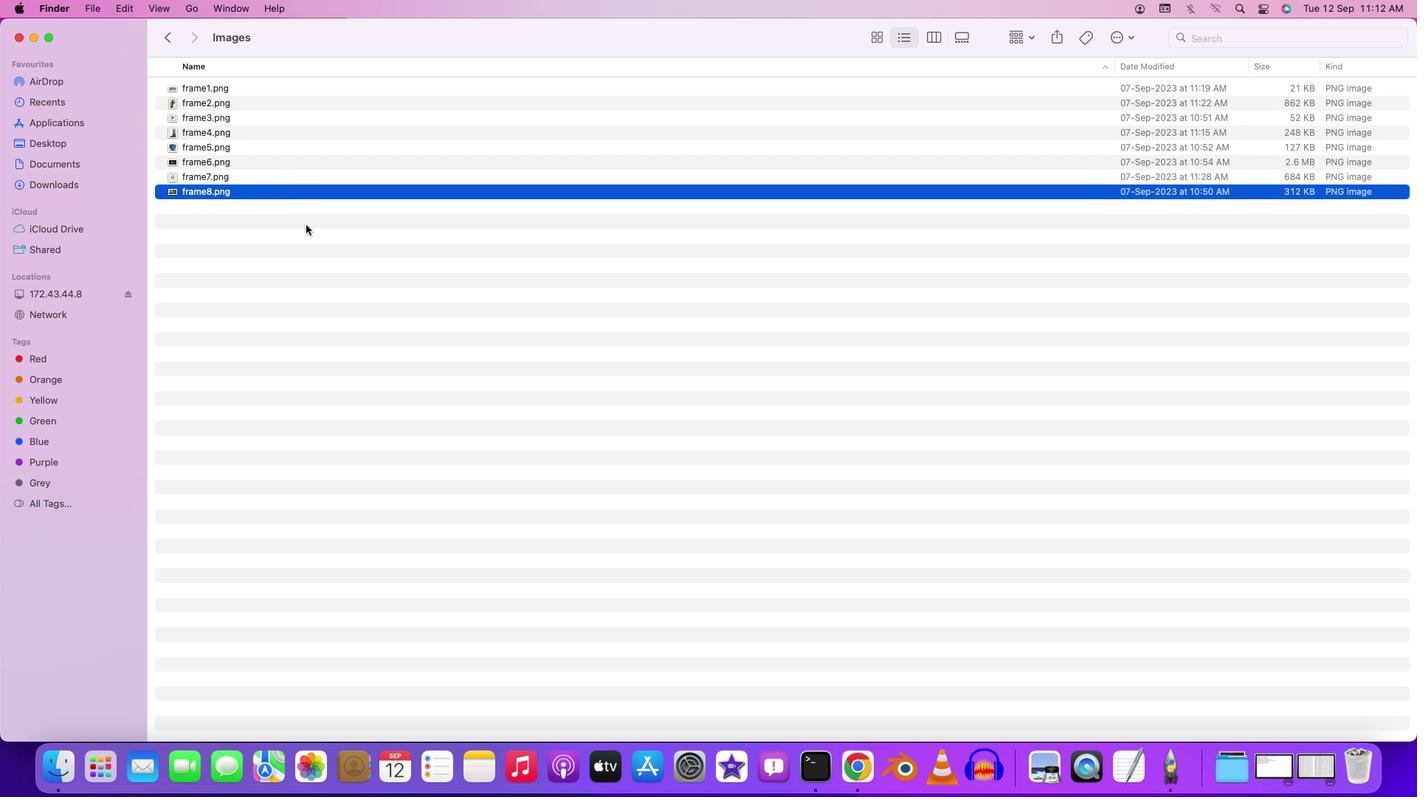 
Action: Mouse pressed left at (306, 225)
Screenshot: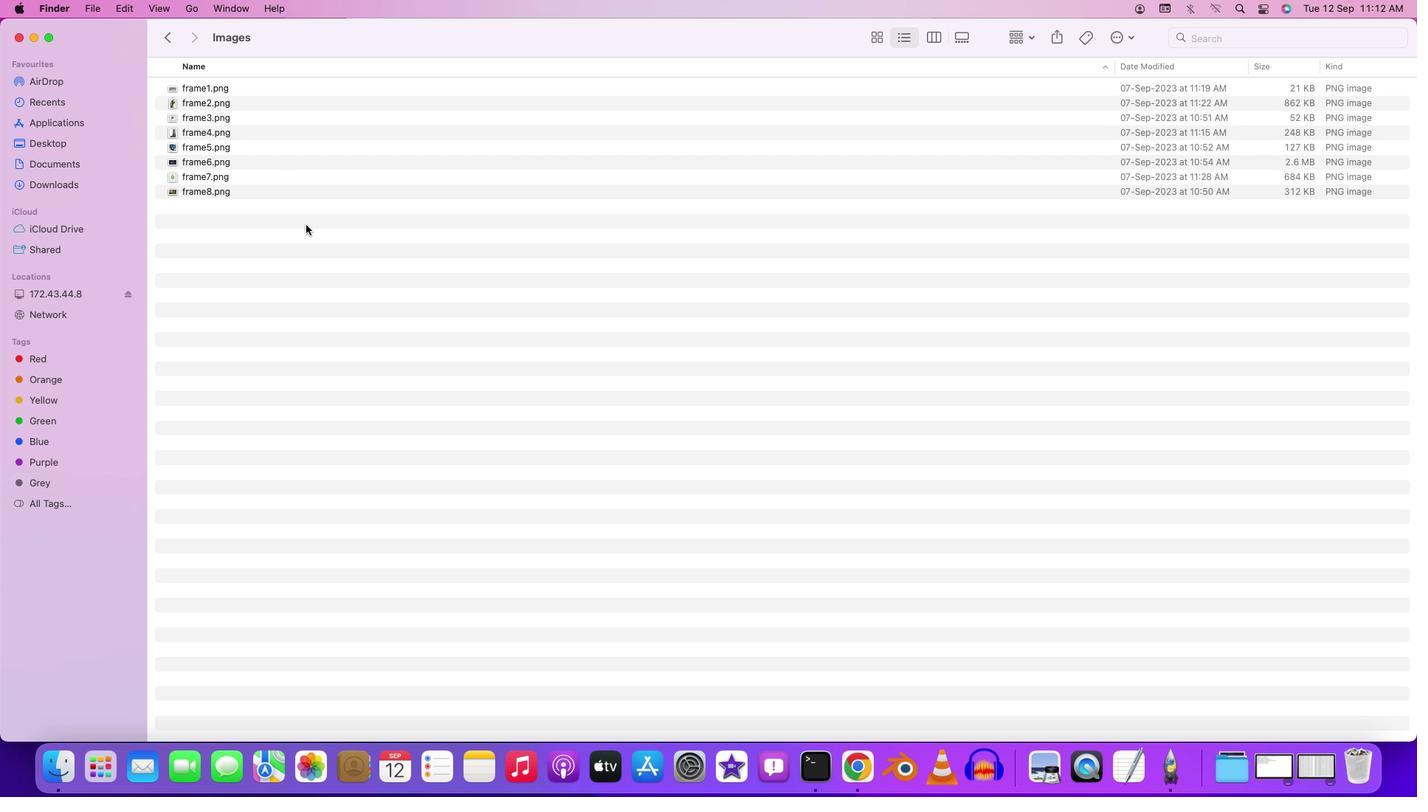 
Action: Mouse moved to (307, 254)
Screenshot: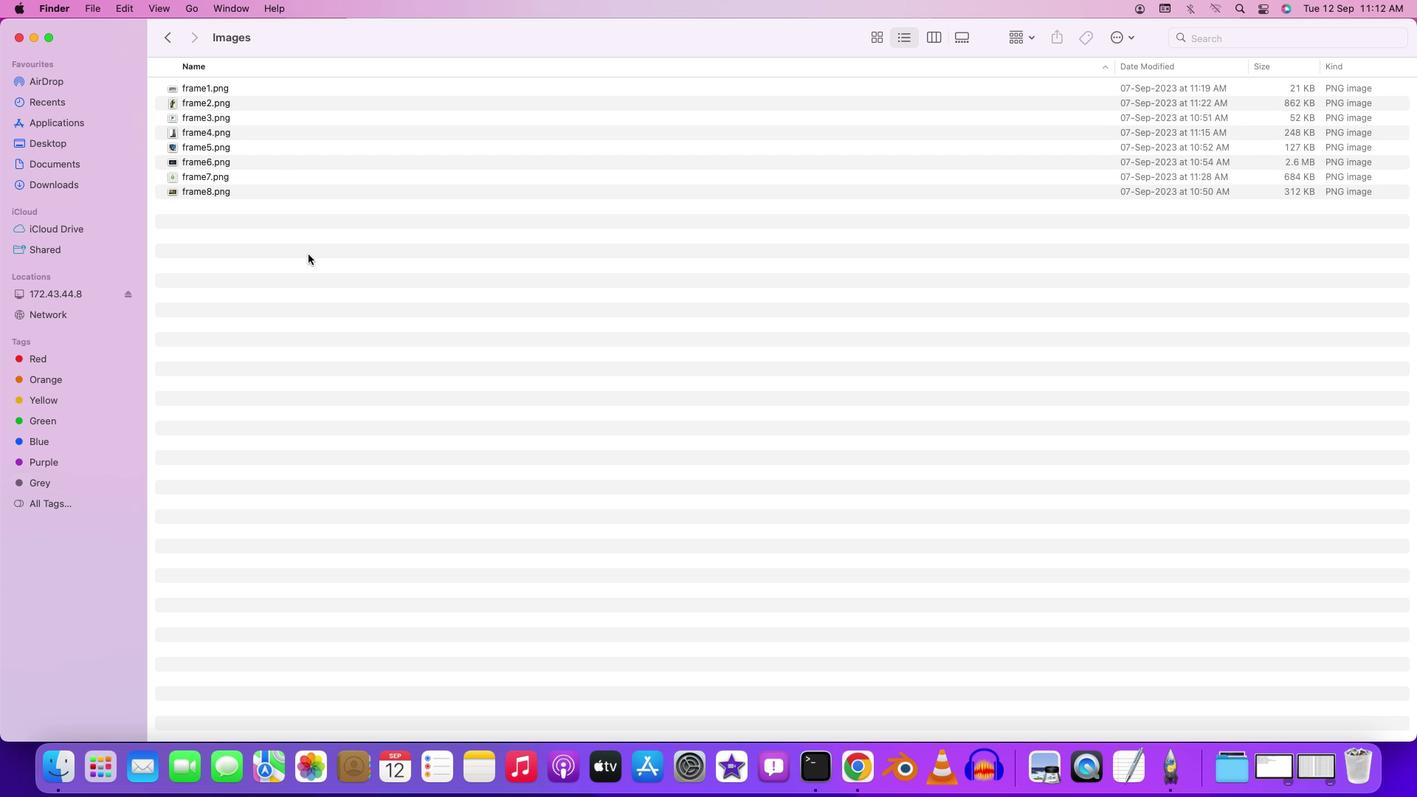 
Action: Mouse pressed left at (307, 254)
Screenshot: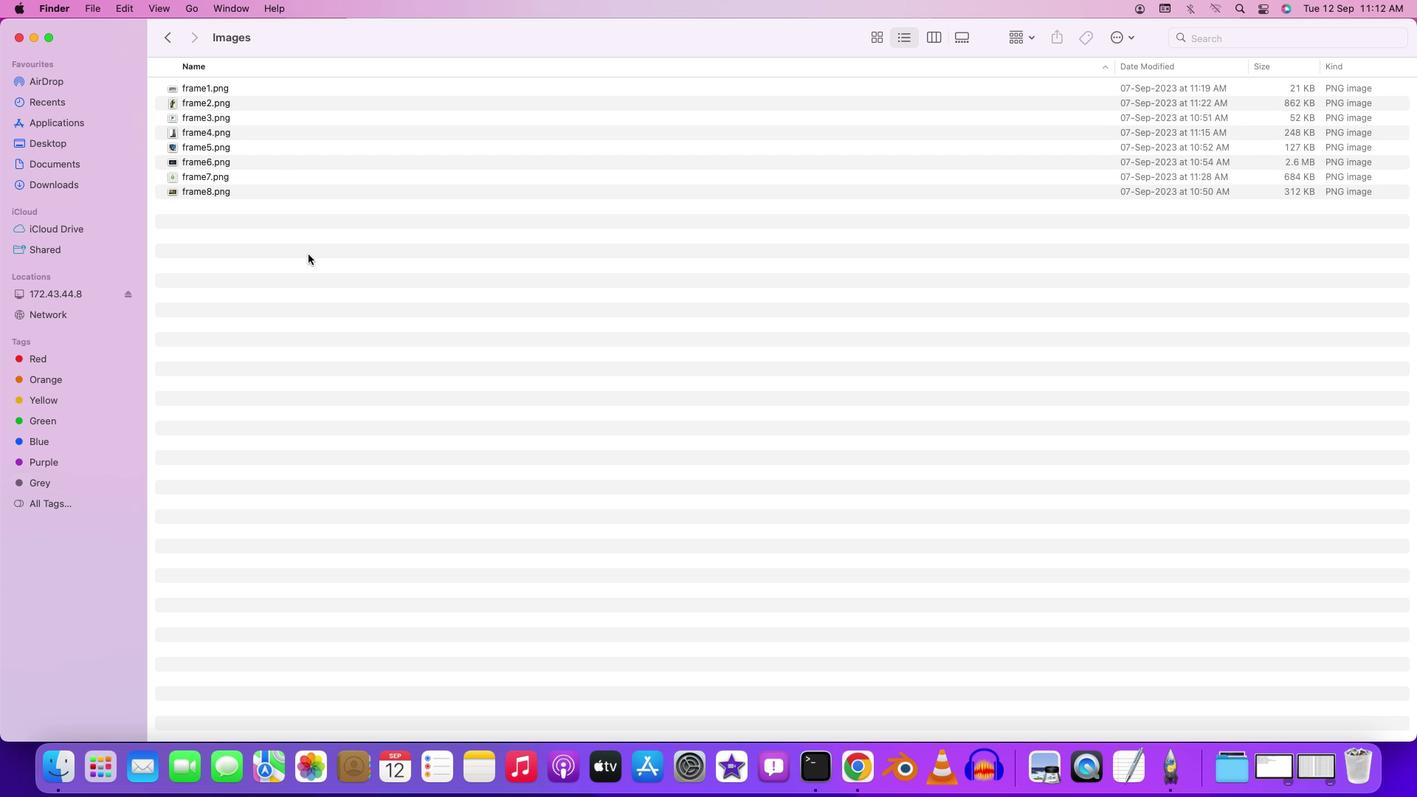 
Action: Mouse moved to (171, 36)
Screenshot: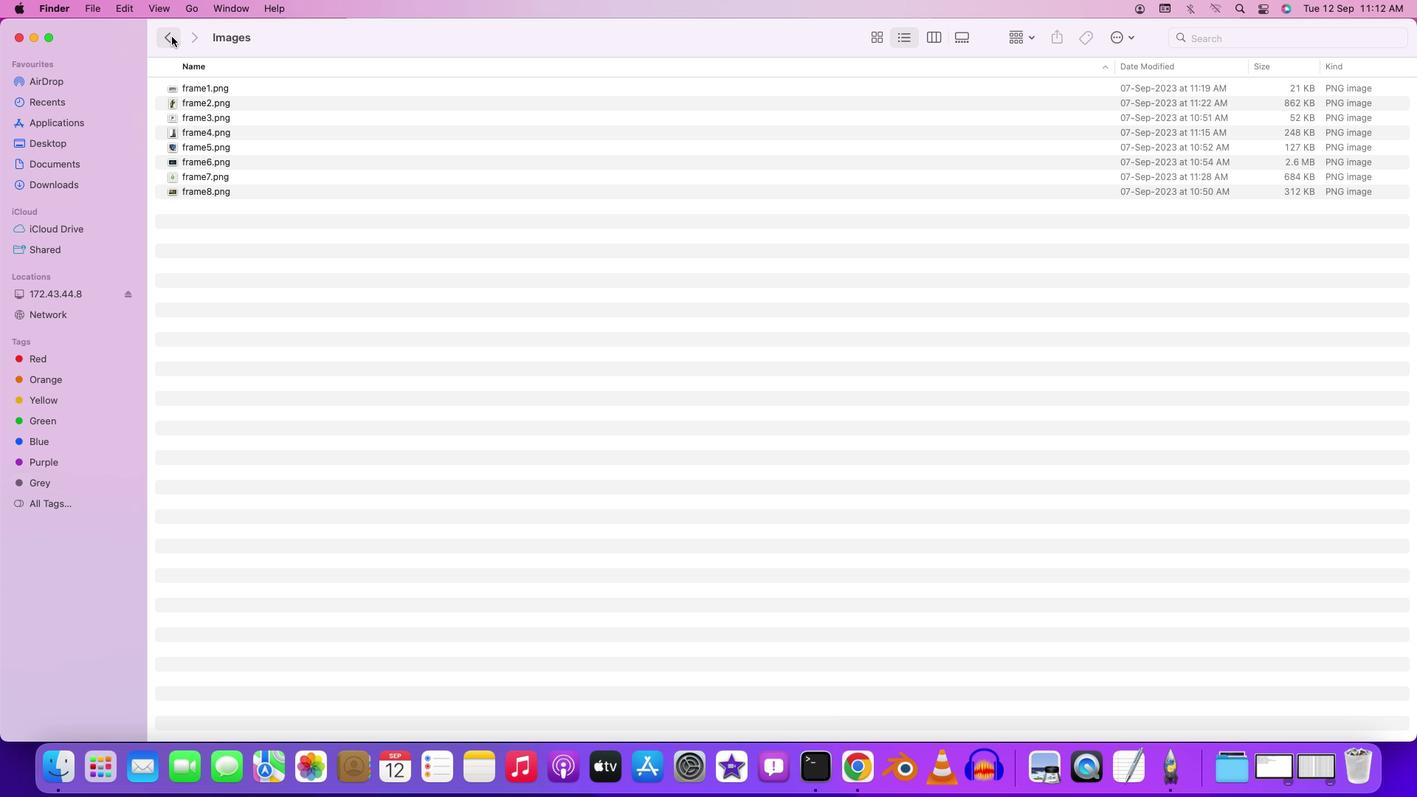 
Action: Mouse pressed left at (171, 36)
Screenshot: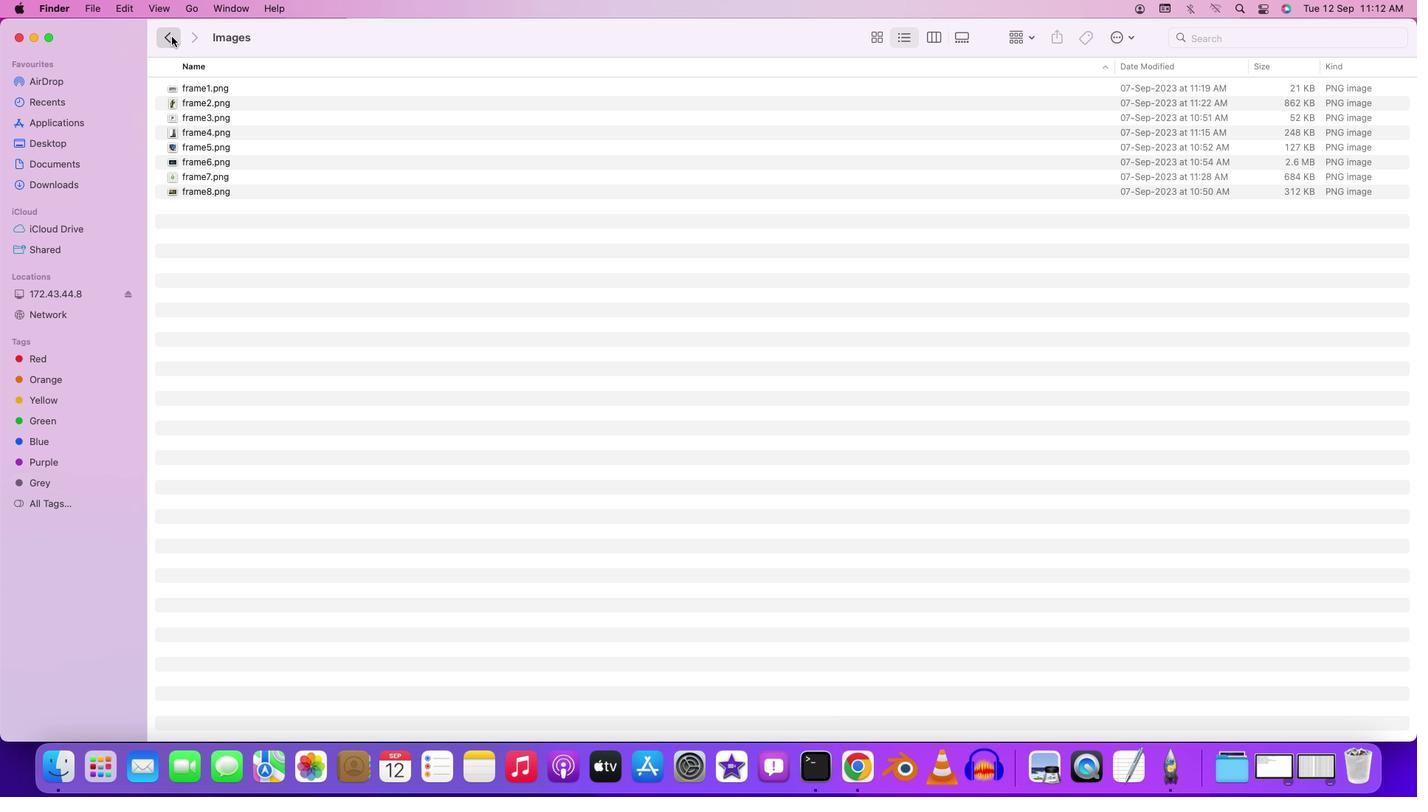 
Action: Mouse moved to (203, 36)
Screenshot: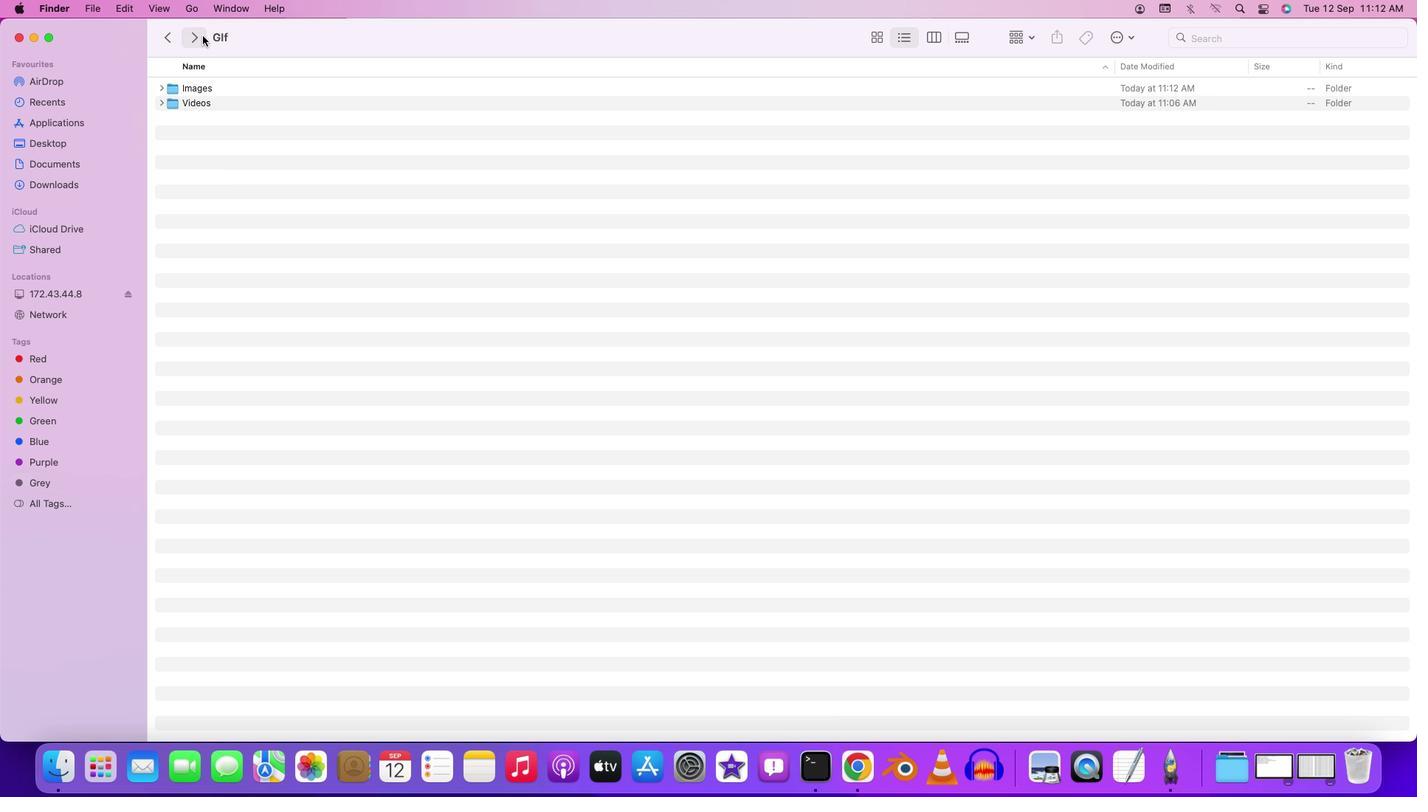 
Action: Mouse pressed left at (203, 36)
Screenshot: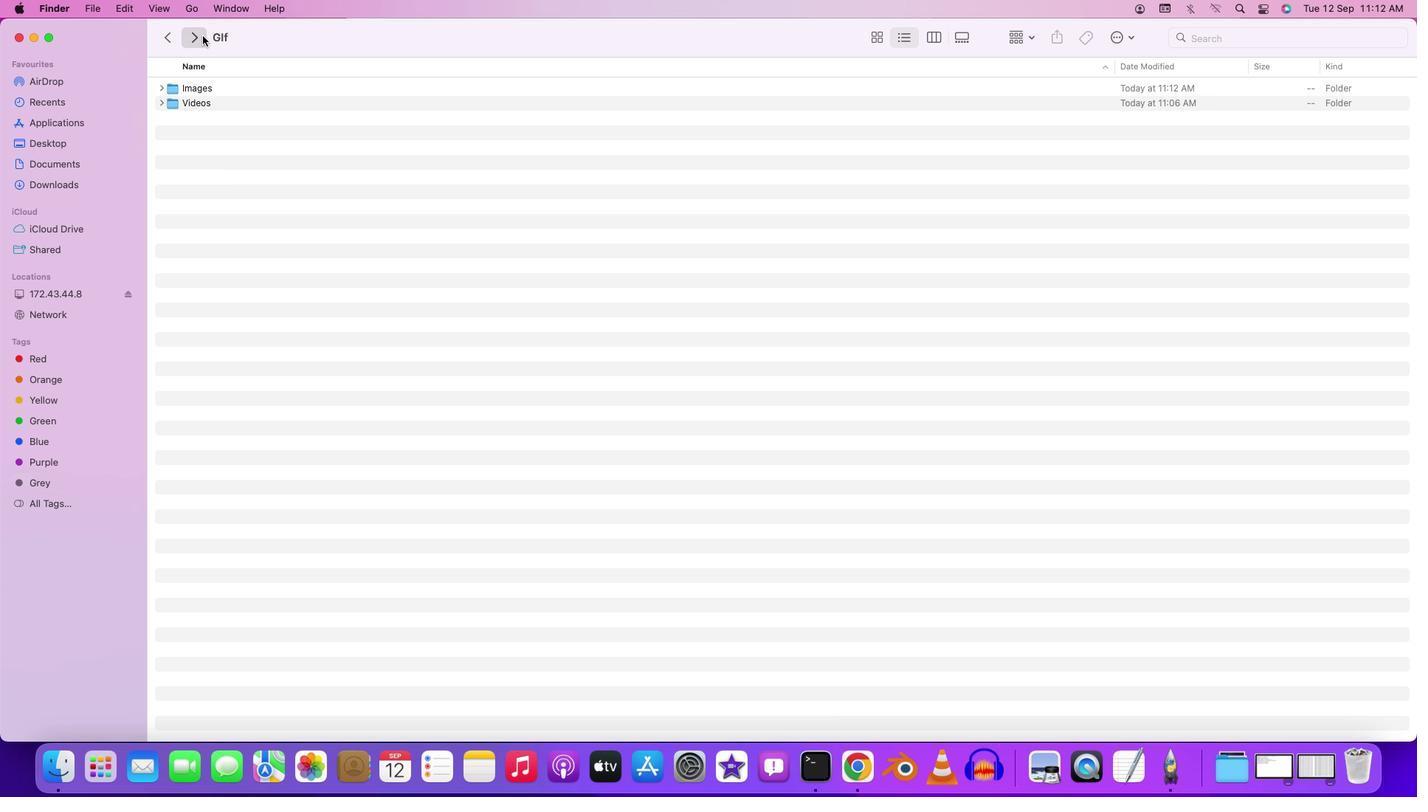 
Action: Mouse moved to (815, 758)
Screenshot: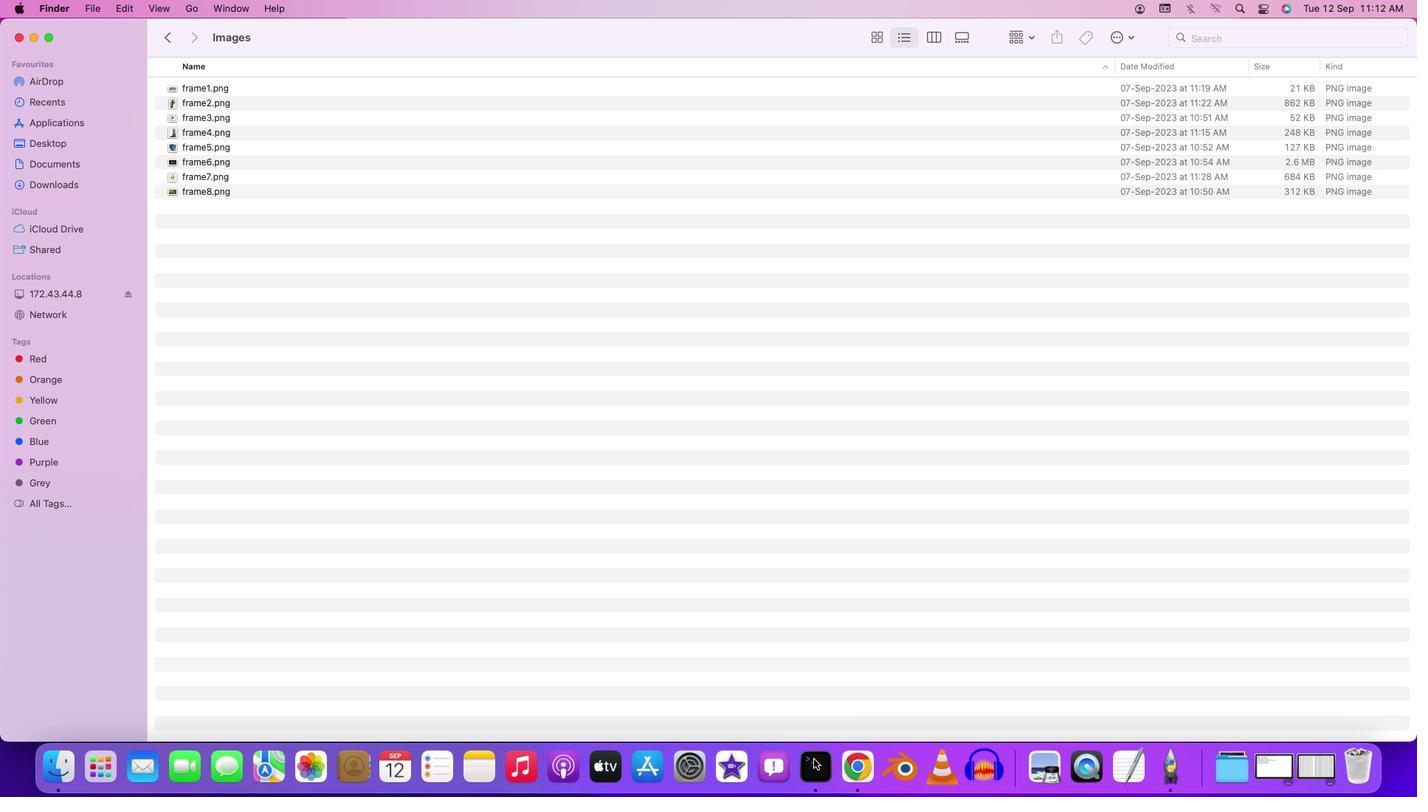 
Action: Mouse pressed right at (815, 758)
Screenshot: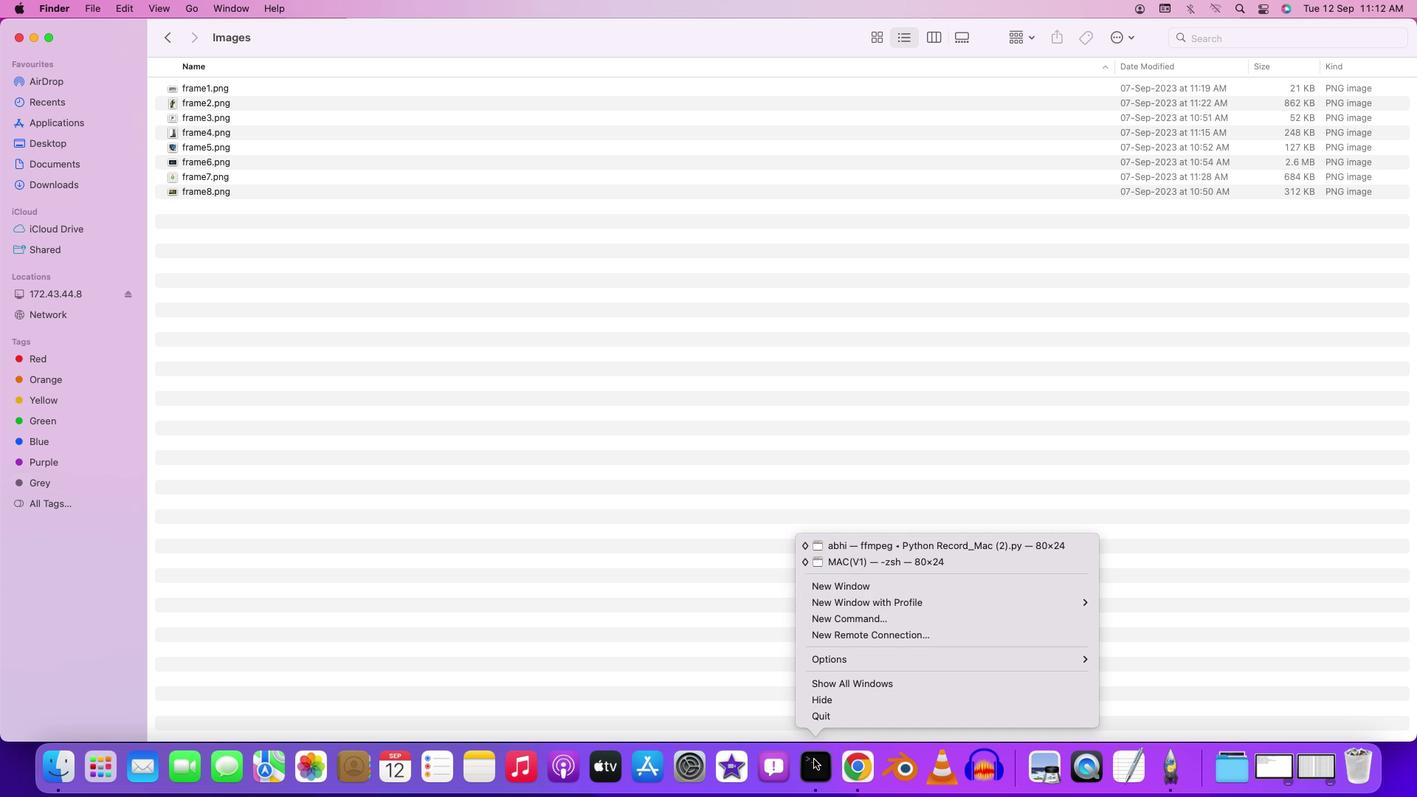 
Action: Mouse moved to (849, 583)
Screenshot: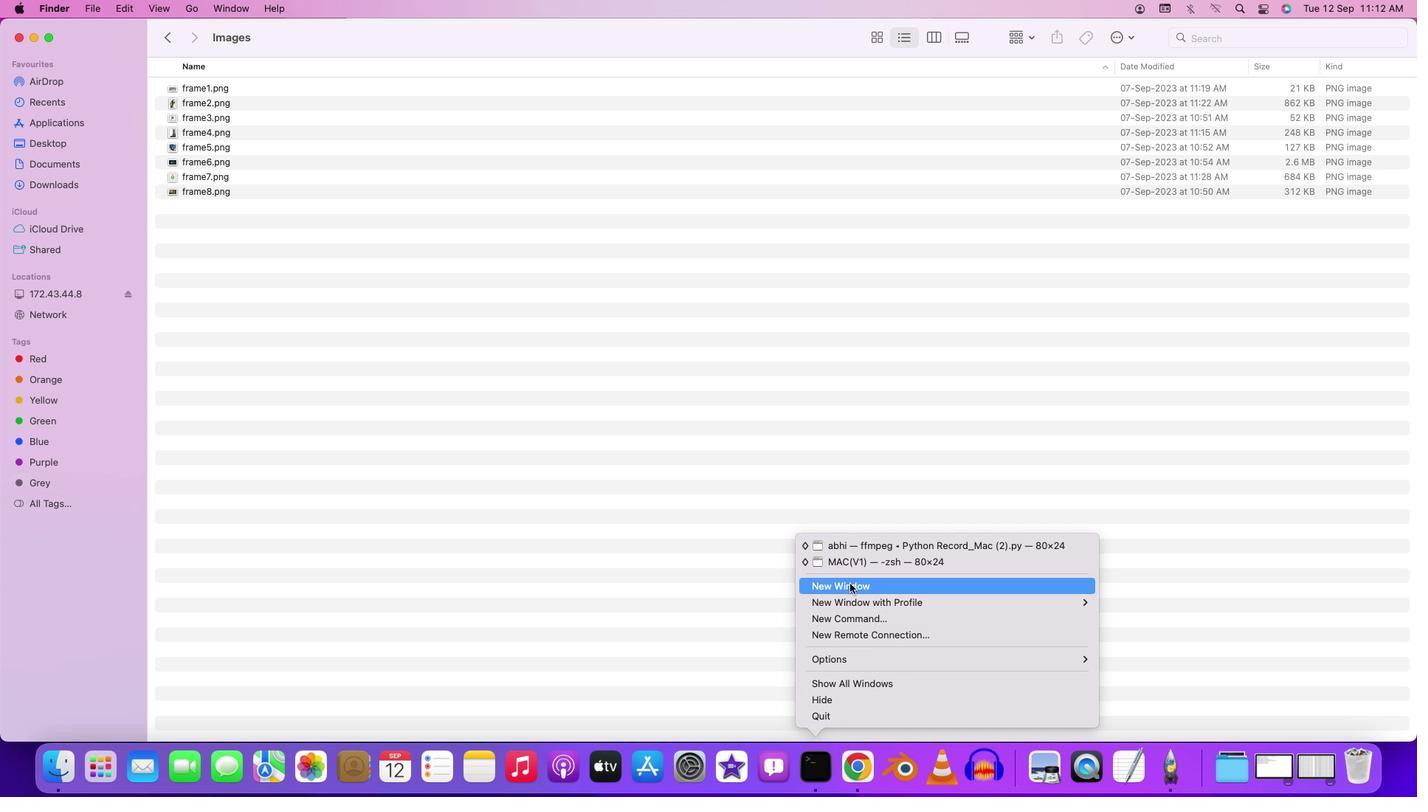 
Action: Mouse pressed left at (849, 583)
Screenshot: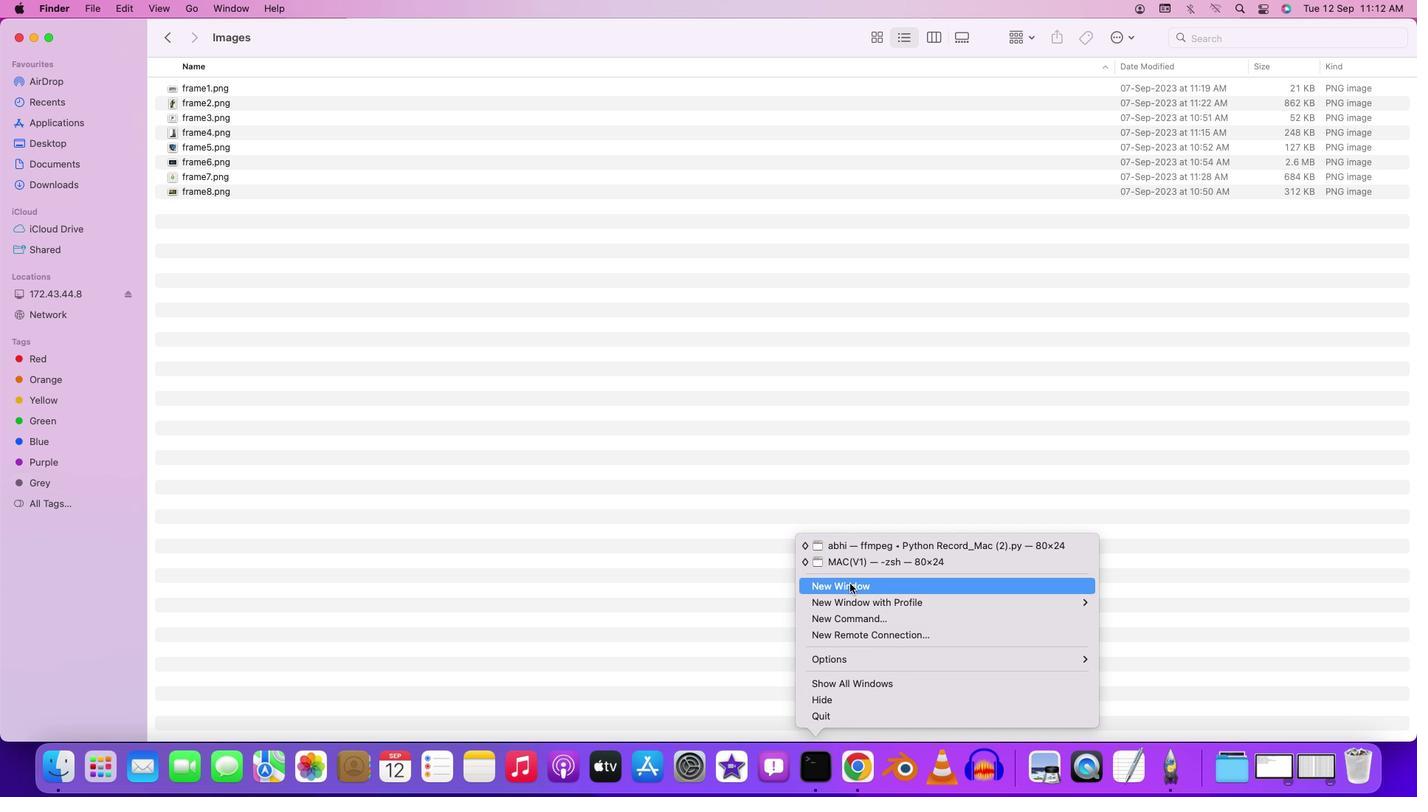 
Action: Mouse moved to (782, 449)
Screenshot: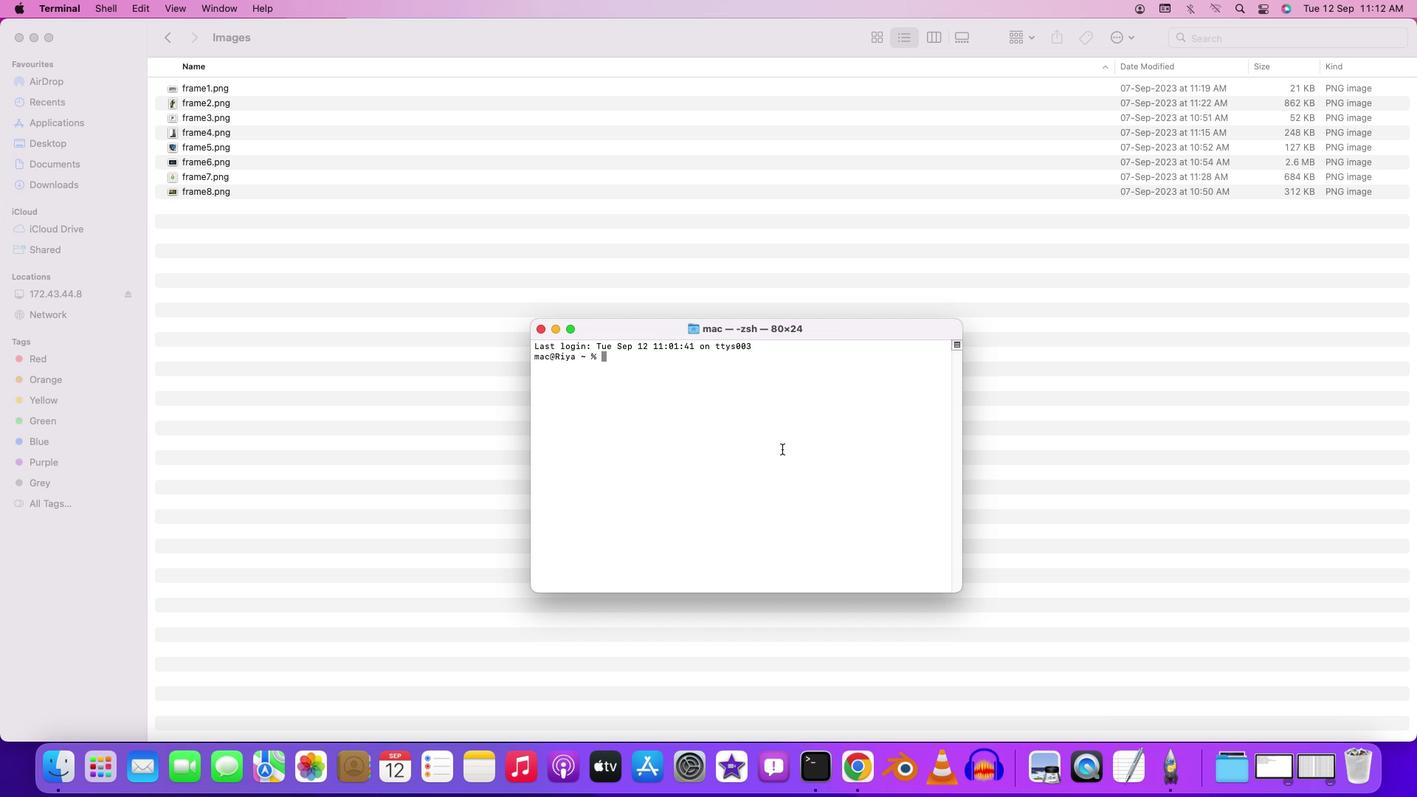 
Action: Key pressed 'c''d'Key.space'd''e''s''k''t''o''p'Key.enter'c''d'Key.space'f''f''m''p''e''g'Key.enter'c''d'Key.spaceKey.shift'G''i''f'Key.enter'c''d'Key.spaceKey.shift'I''m''a''g''e''s'Key.enter'f''f''m''p''e''g'Key.space'-''f''r''a''m''e''r''a''t''e'Key.space'1''0'Key.space'-''p''a''t''t''e''r''n'Key.shift'_''t''y''p''e'Key.space'g''l''o''b'Key.space'-''i'Key.spaceKey.shift"'"'f''r''a''m''e'Key.shift'*''.''p''n''g'Key.leftKey.leftKey.leftKey.leftKey.leftKey.leftKey.rightKey.rightKey.rightKey.rightKey.rightKey.right"'"Key.space'-''v''f'Key.leftKey.leftKey.leftKey.backspaceKey.rightKey.leftKey.spaceKey.rightKey.rightKey.rightKey.rightKey.spaceKey.shift'"''s''c''a''l''e''=''3''2''0'Key.shift':''-''1'Key.shift':''f''l''a''g''s''=''l''a''n''c''z''o''s'Key.shift'"'Key.leftKey.leftKey.leftKey.leftKey.leftKey.leftKey.leftKey.leftKey.rightKey.rightKey.rightKey.rightKey.rightKey.rightKey.rightKey.rightKey.spaceKey.shift'O''u''t''p''u''t'Key.shift'_''m''e''r''g''e''s'Key.backspace'd'Key.spaceKey.backspaceKey.shift'_''s''e''q''u''e''n''c''e'Key.shift'_''o''f'Key.shift'_''i''m''a''g''e''s'Key.shift'_''i''n''t''o'Key.shift'_''a'Key.shift'_''g''i''f''.''g''o''f'Key.backspaceKey.backspace'i''f'Key.enter
Screenshot: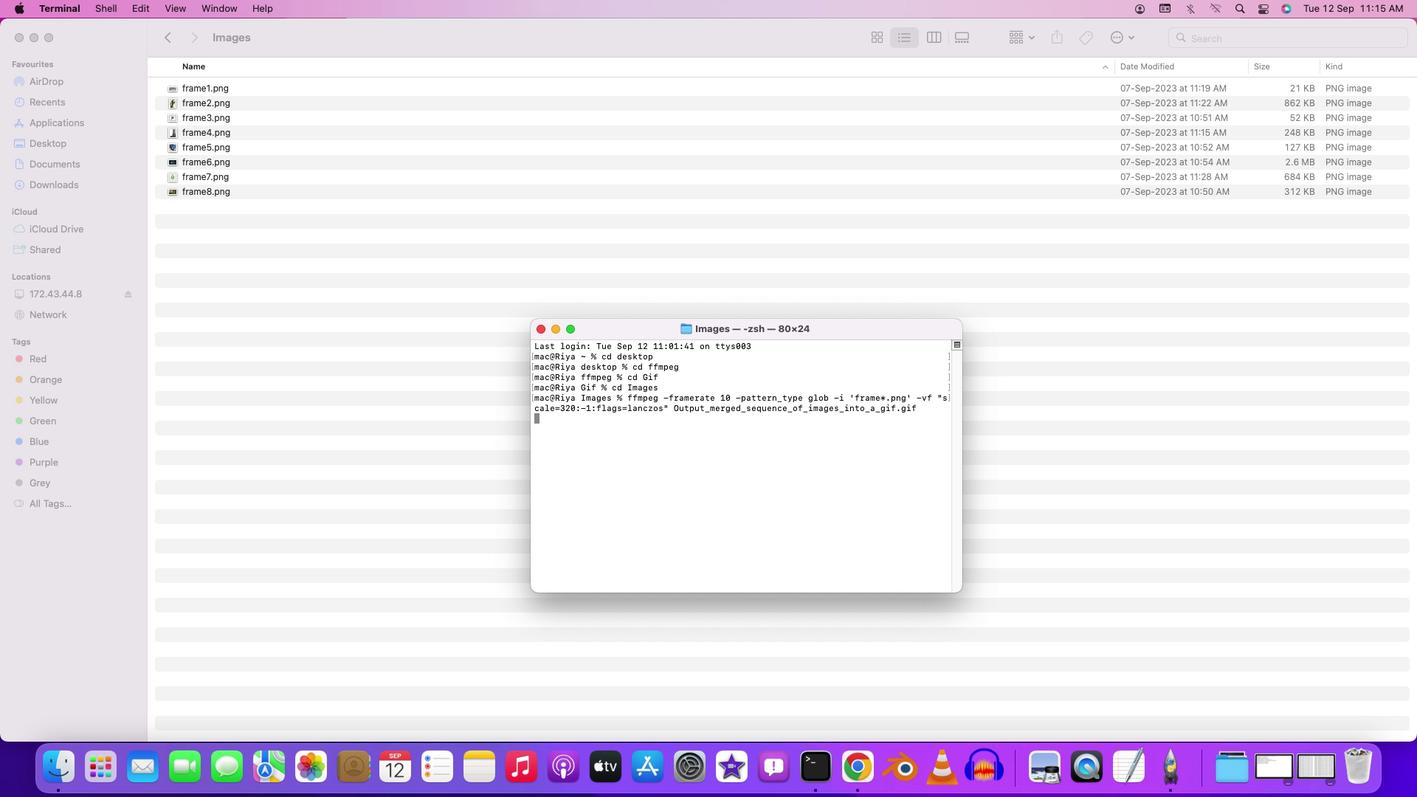 
Action: Mouse moved to (711, 581)
Screenshot: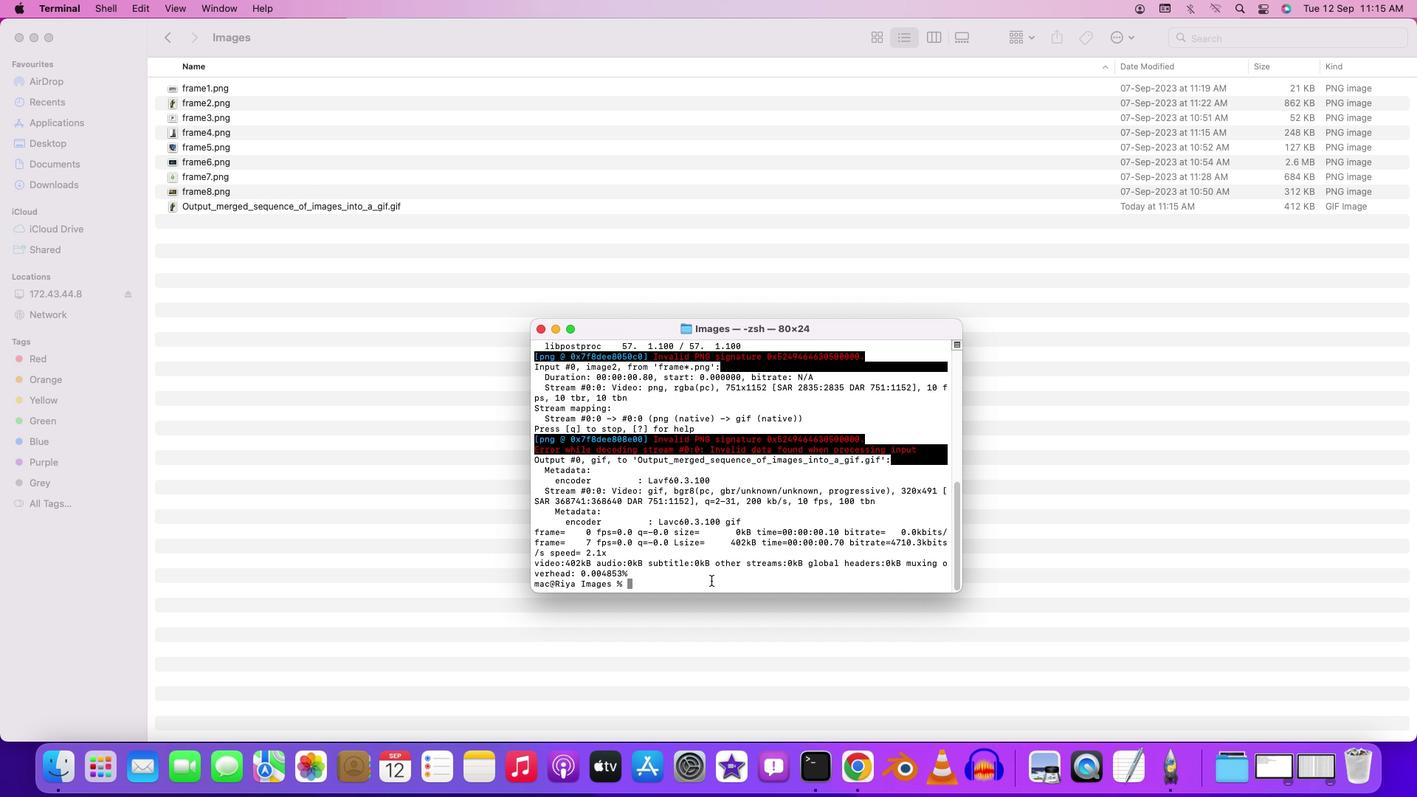 
